 Task: Research Airbnb accommodation in Kota Bharu, Malaysia from 30th December, 2023 to 31st December, 2023 for 4 adults. Place can be private room with 4 bedrooms having 4 beds and 4 bathrooms. Property type can be flat. Amenities needed are: wifi, TV, free parkinig on premises, gym, breakfast.
Action: Mouse moved to (432, 116)
Screenshot: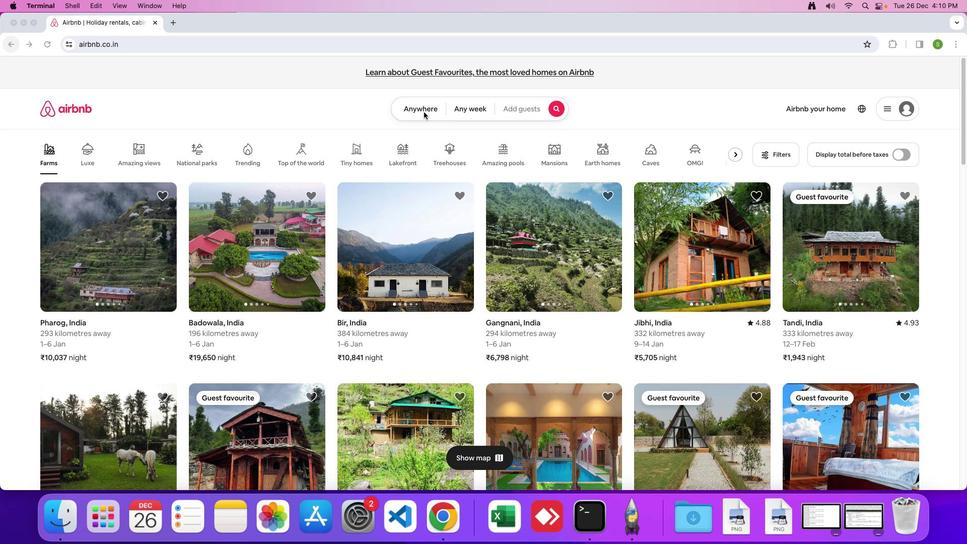
Action: Mouse pressed left at (432, 116)
Screenshot: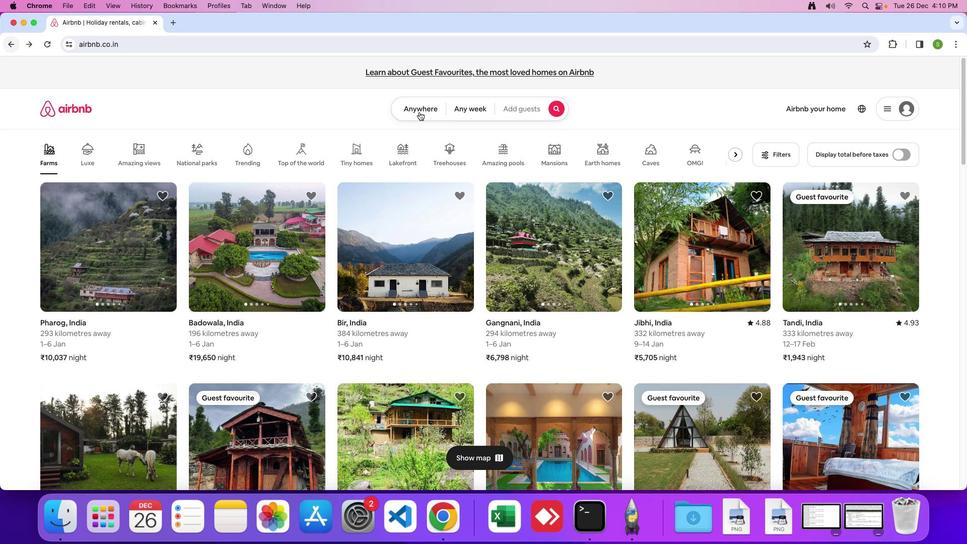 
Action: Mouse moved to (425, 116)
Screenshot: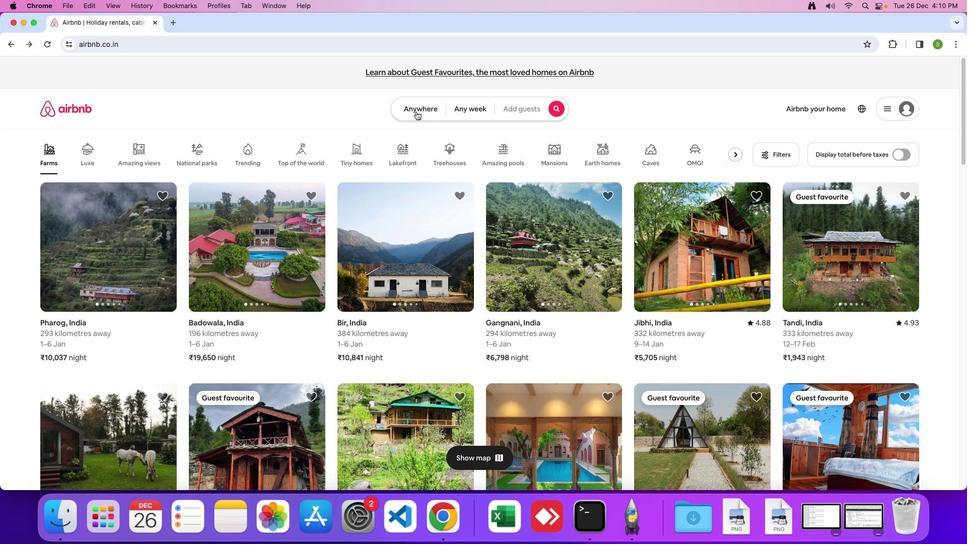 
Action: Mouse pressed left at (425, 116)
Screenshot: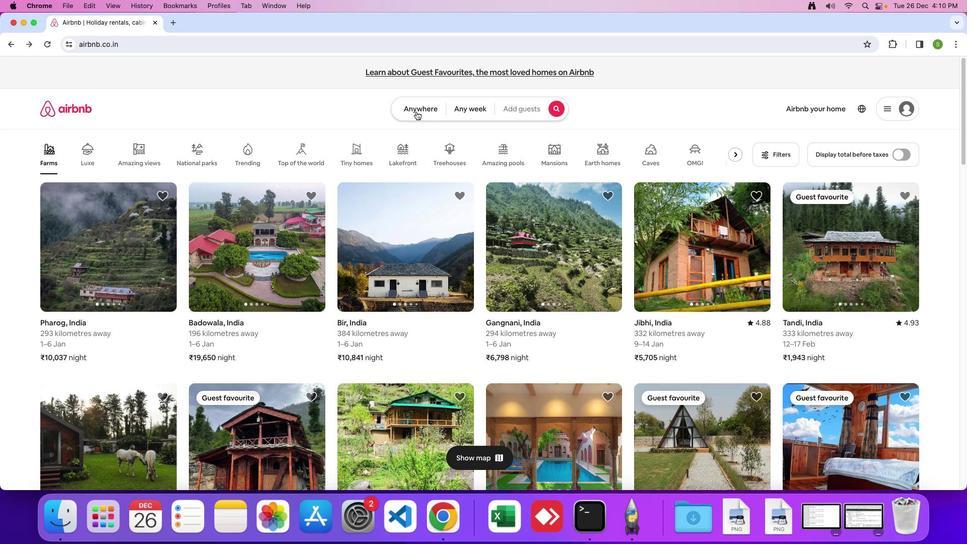 
Action: Mouse moved to (359, 142)
Screenshot: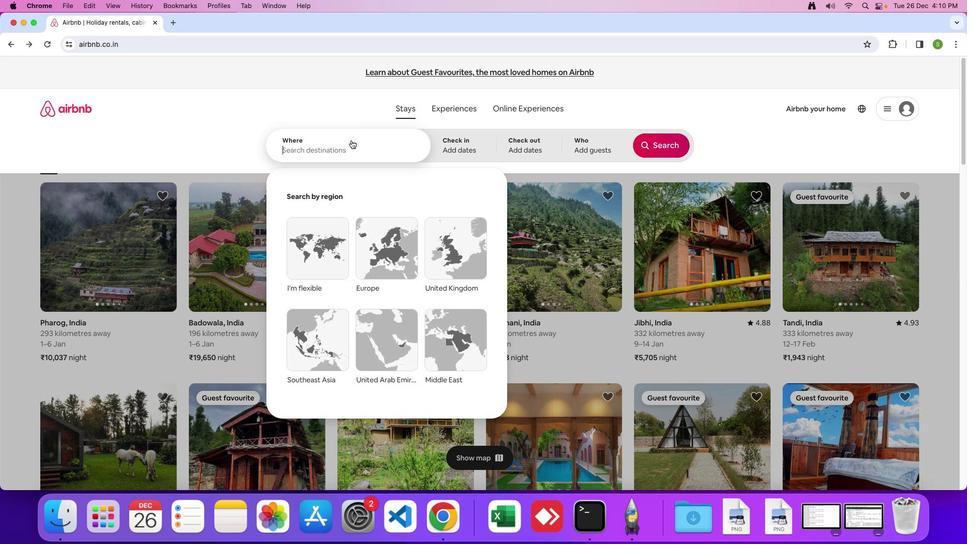 
Action: Mouse pressed left at (359, 142)
Screenshot: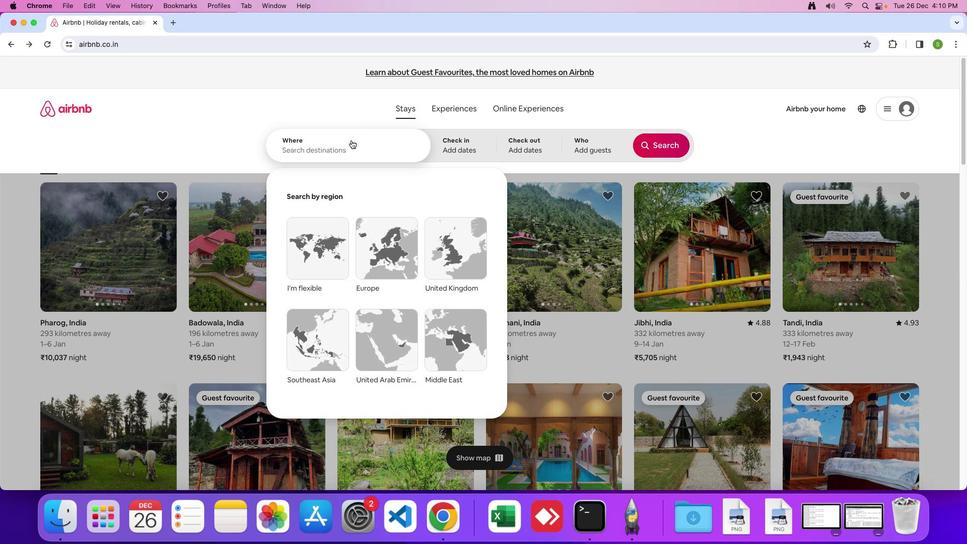 
Action: Mouse moved to (359, 142)
Screenshot: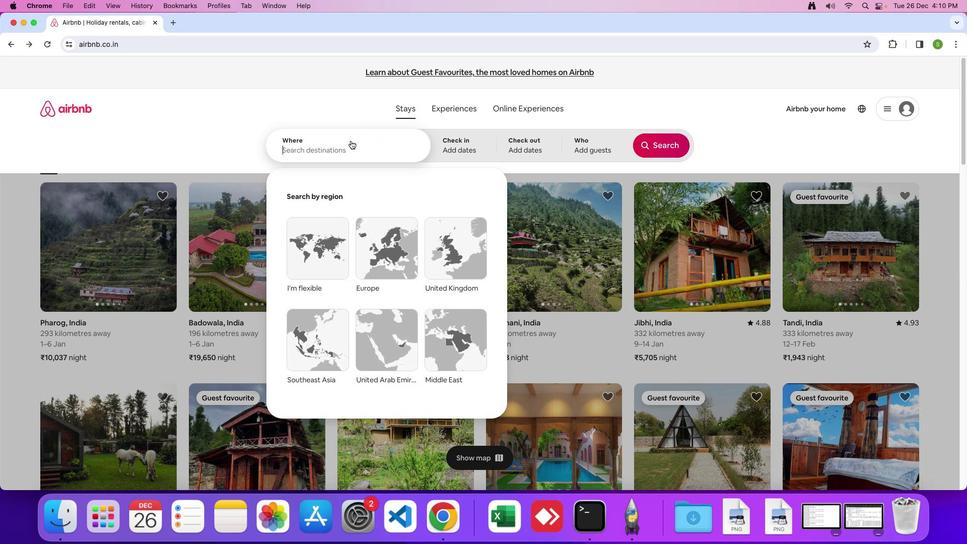 
Action: Key pressed 'K'Key.caps_lock'o''t''a'Key.spaceKey.shift'B''a''h'Key.backspaceKey.backspace'h''a''r''y'Key.backspace'u'','Key.spaceKey.shift'M''a''l''a''y''s''i''a'Key.enter
Screenshot: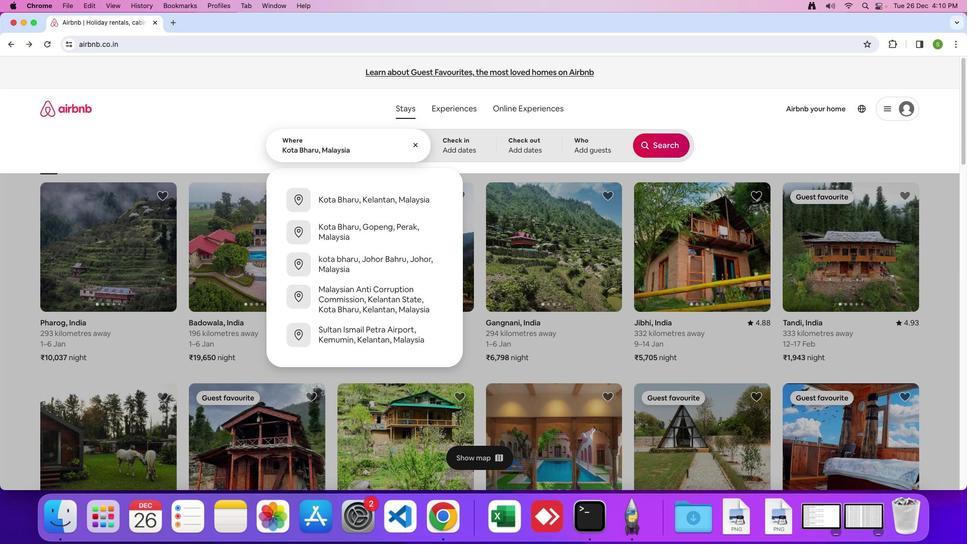 
Action: Mouse moved to (465, 345)
Screenshot: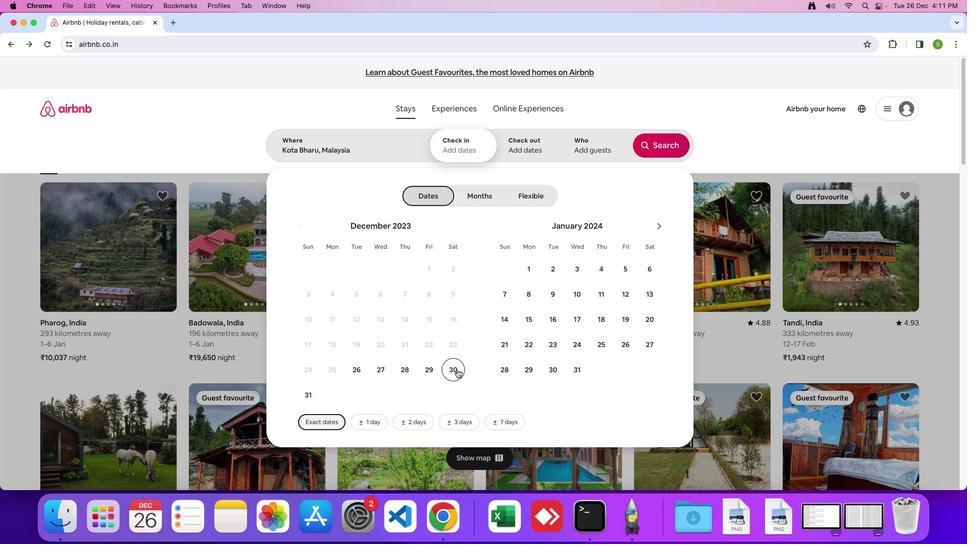 
Action: Mouse pressed left at (465, 345)
Screenshot: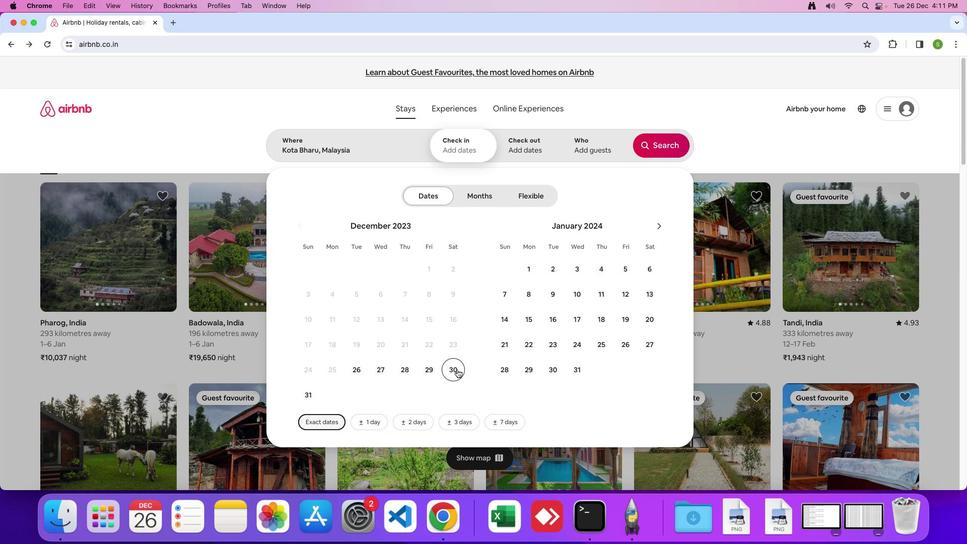 
Action: Mouse moved to (324, 368)
Screenshot: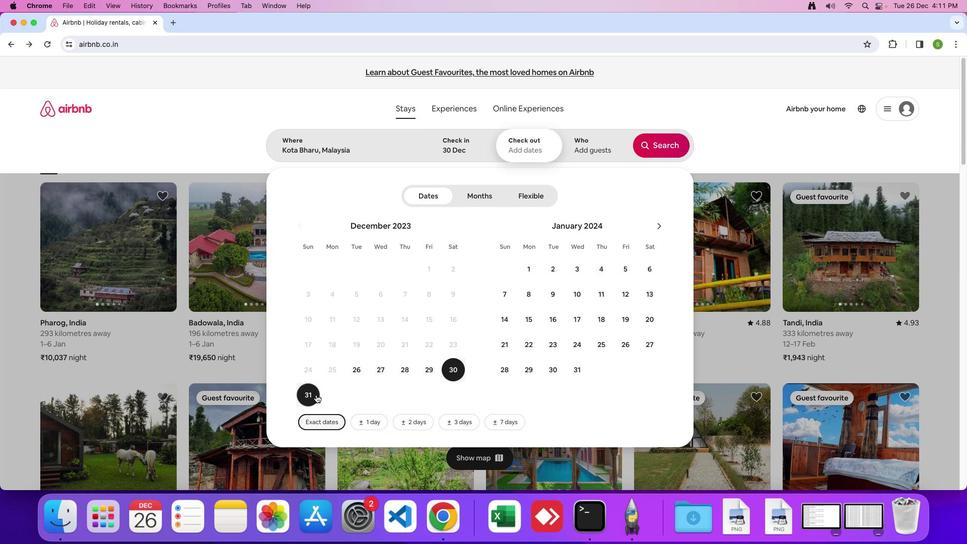 
Action: Mouse pressed left at (324, 368)
Screenshot: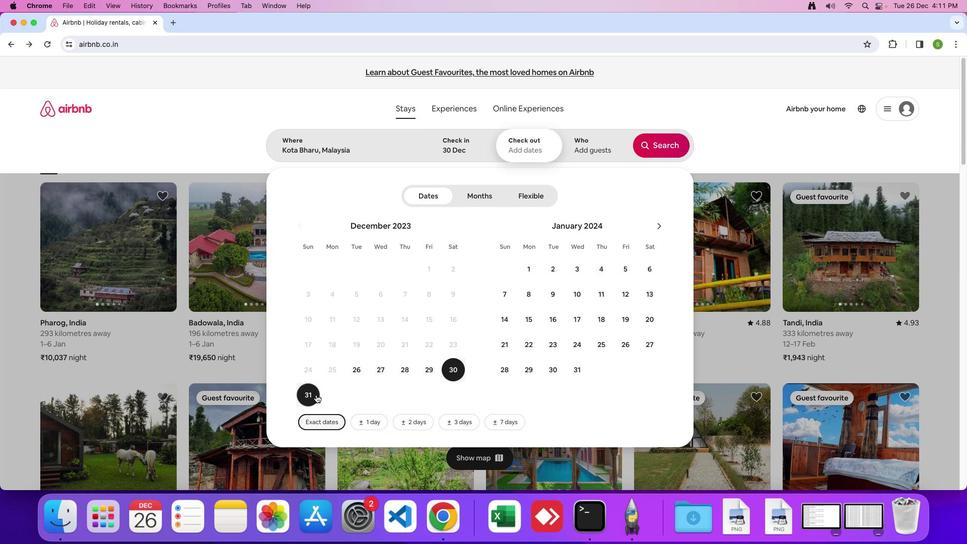 
Action: Mouse moved to (614, 153)
Screenshot: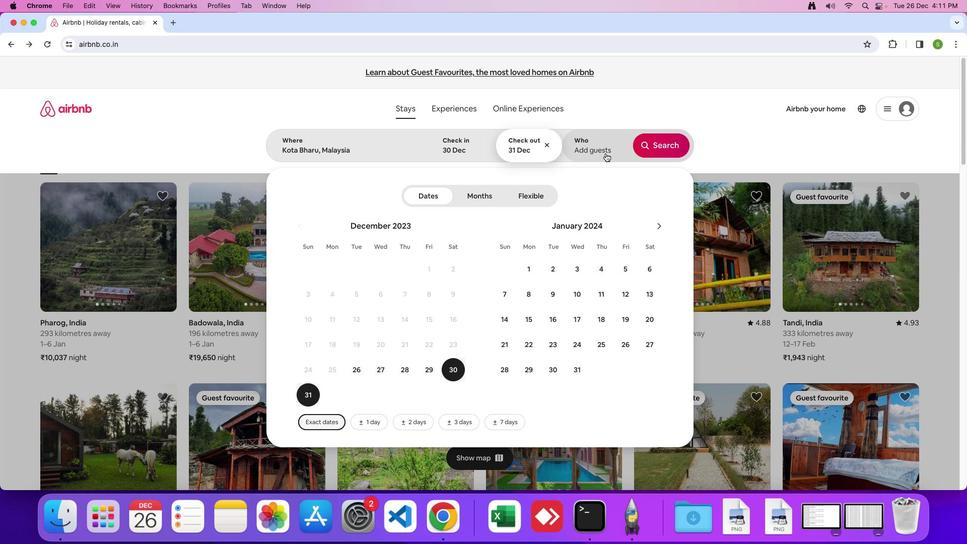 
Action: Mouse pressed left at (614, 153)
Screenshot: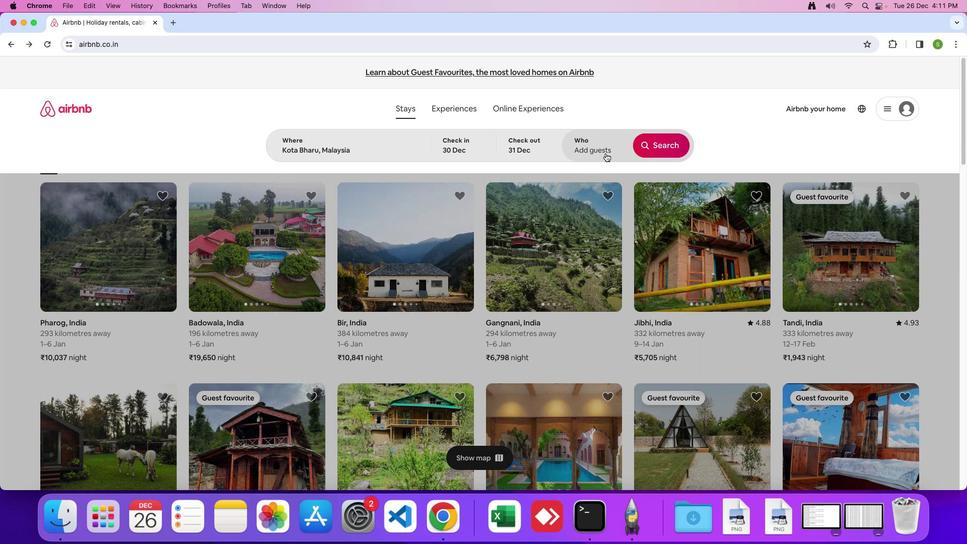 
Action: Mouse moved to (672, 194)
Screenshot: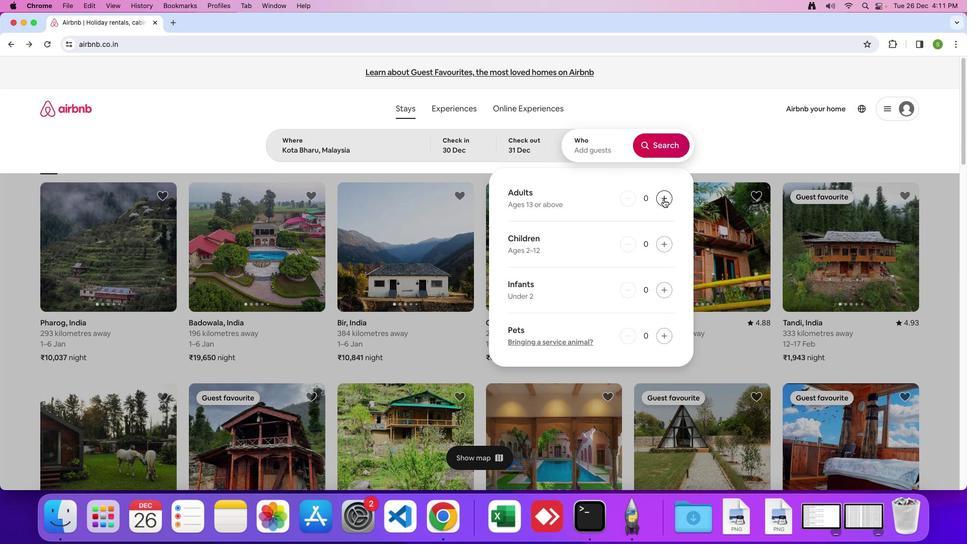 
Action: Mouse pressed left at (672, 194)
Screenshot: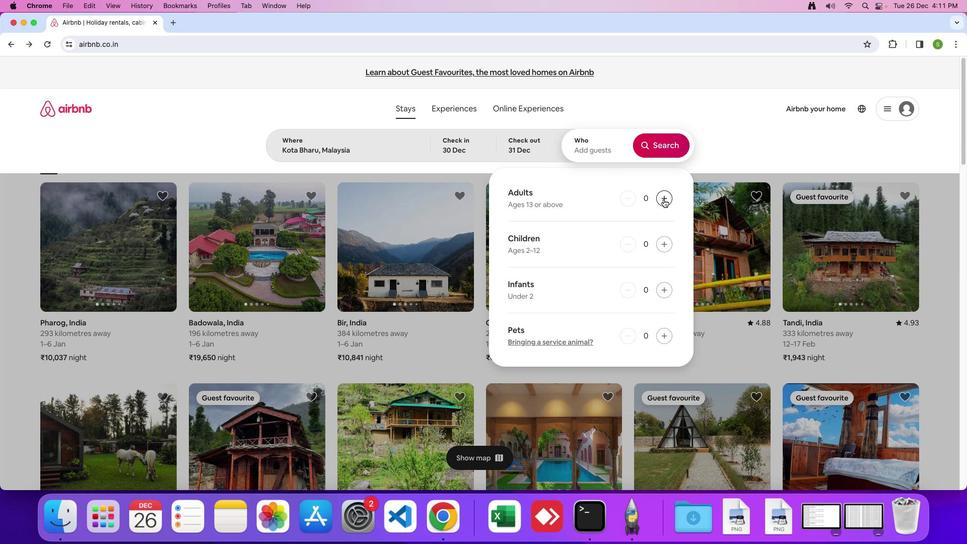 
Action: Mouse pressed left at (672, 194)
Screenshot: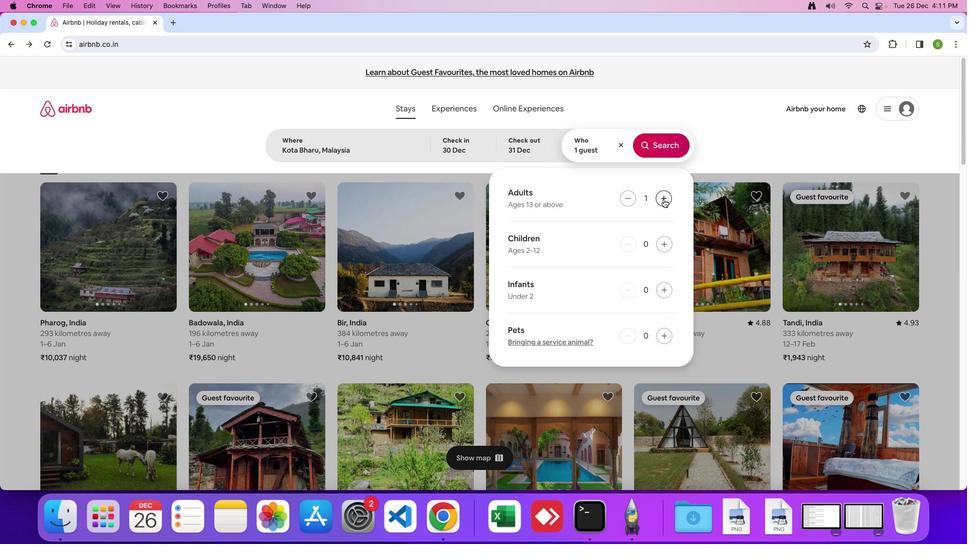 
Action: Mouse pressed left at (672, 194)
Screenshot: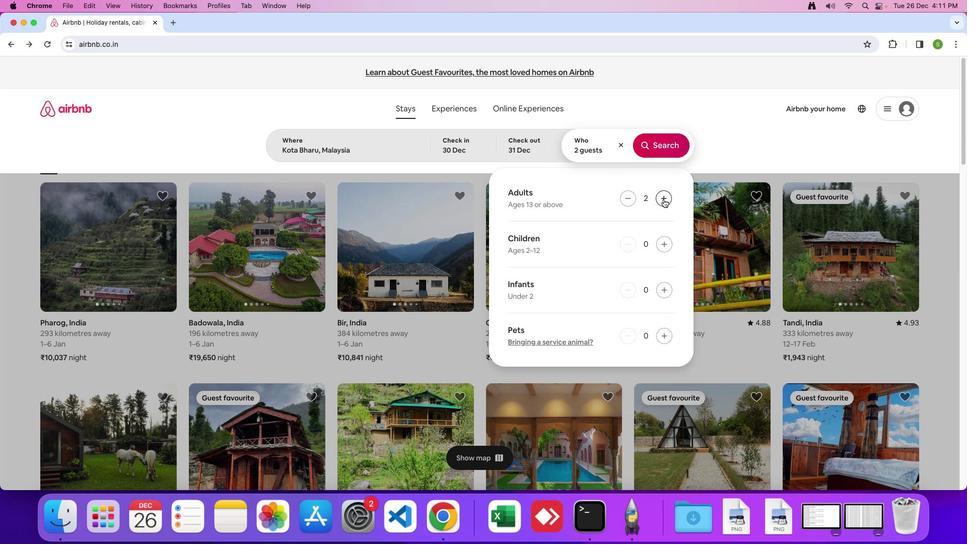 
Action: Mouse pressed left at (672, 194)
Screenshot: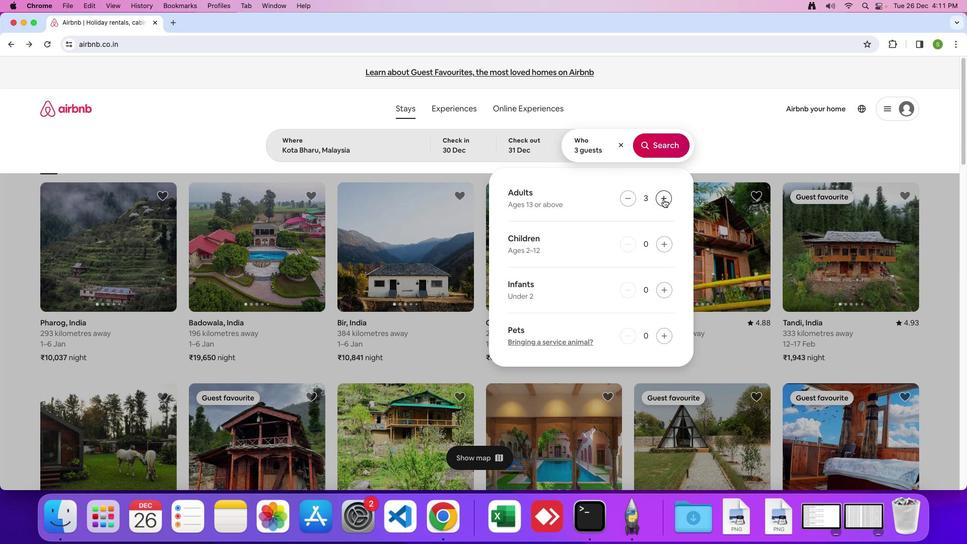 
Action: Mouse moved to (665, 153)
Screenshot: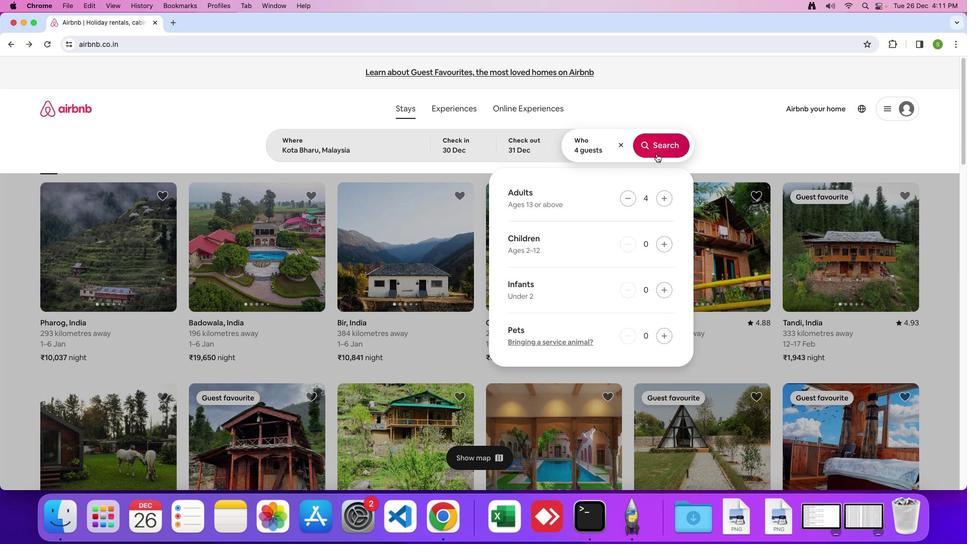 
Action: Mouse pressed left at (665, 153)
Screenshot: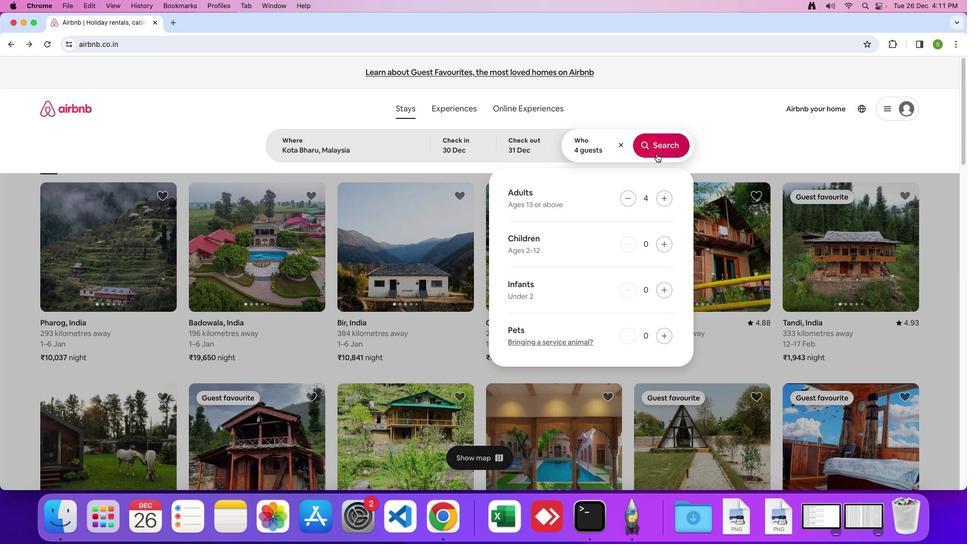 
Action: Mouse moved to (801, 123)
Screenshot: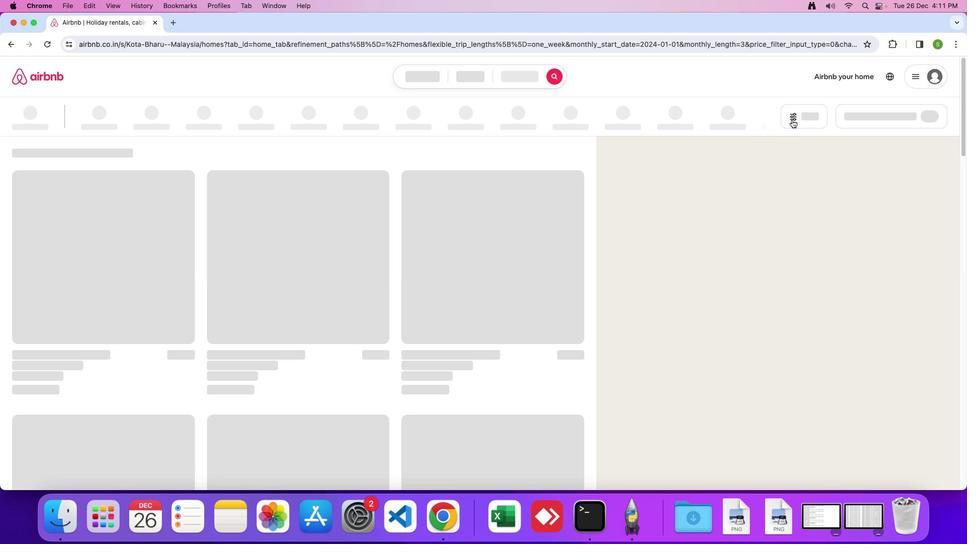
Action: Mouse pressed left at (801, 123)
Screenshot: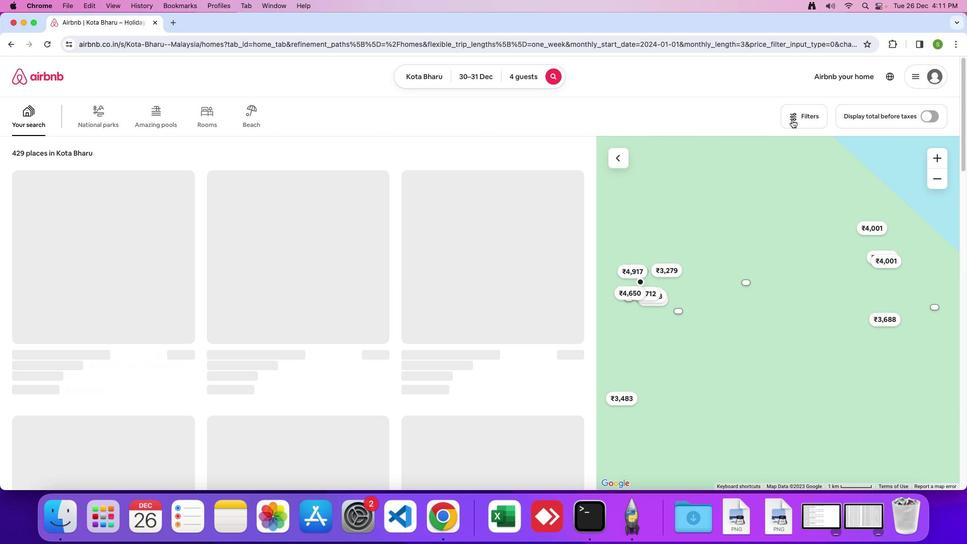 
Action: Mouse moved to (453, 326)
Screenshot: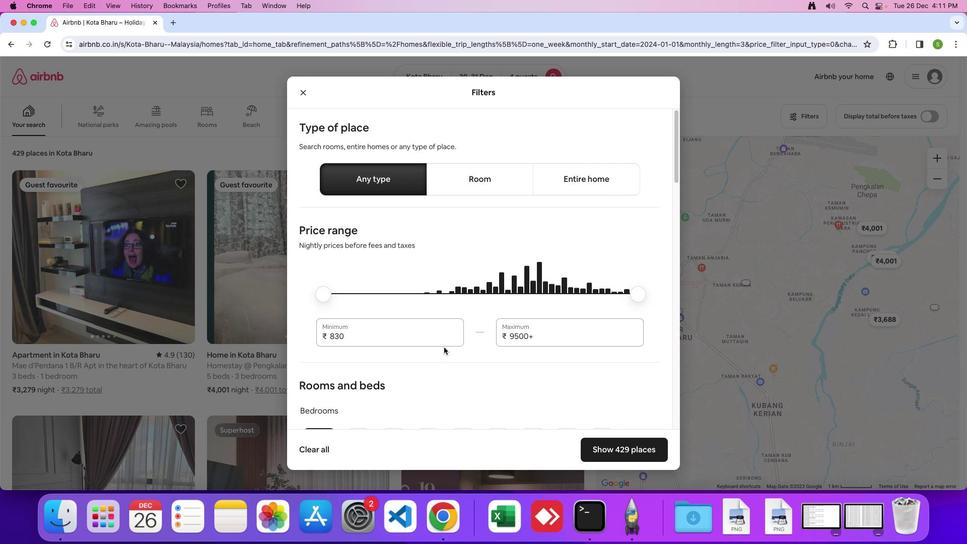 
Action: Mouse scrolled (453, 326) with delta (7, 16)
Screenshot: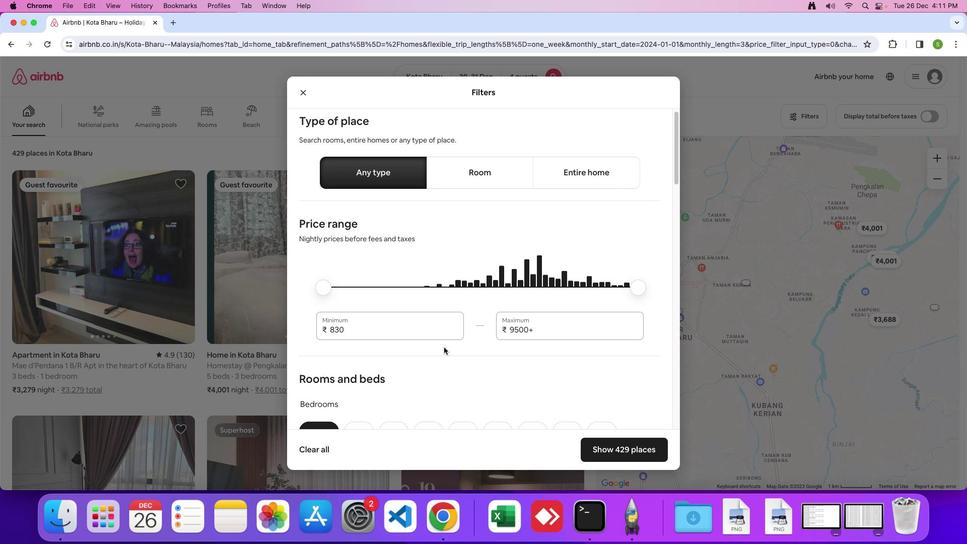 
Action: Mouse scrolled (453, 326) with delta (7, 16)
Screenshot: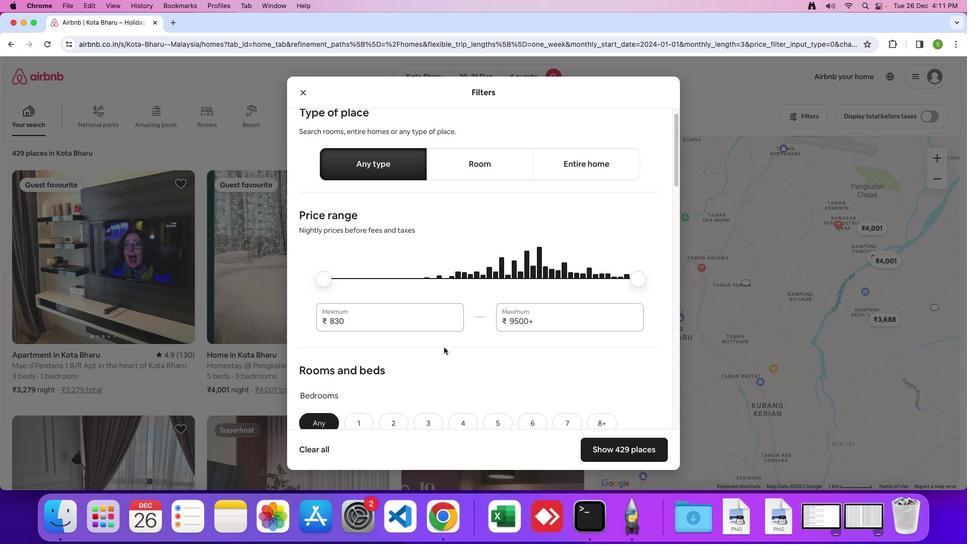 
Action: Mouse scrolled (453, 326) with delta (7, 16)
Screenshot: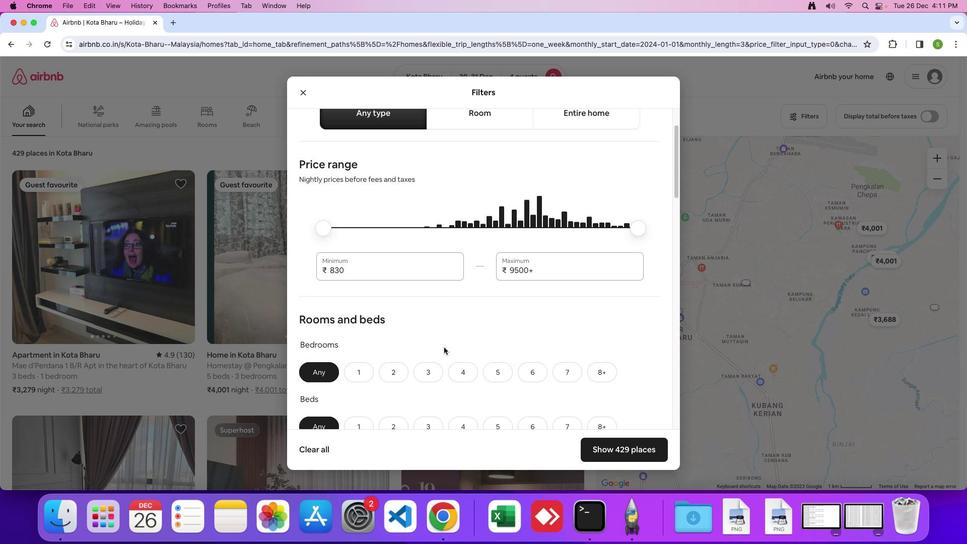 
Action: Mouse scrolled (453, 326) with delta (7, 16)
Screenshot: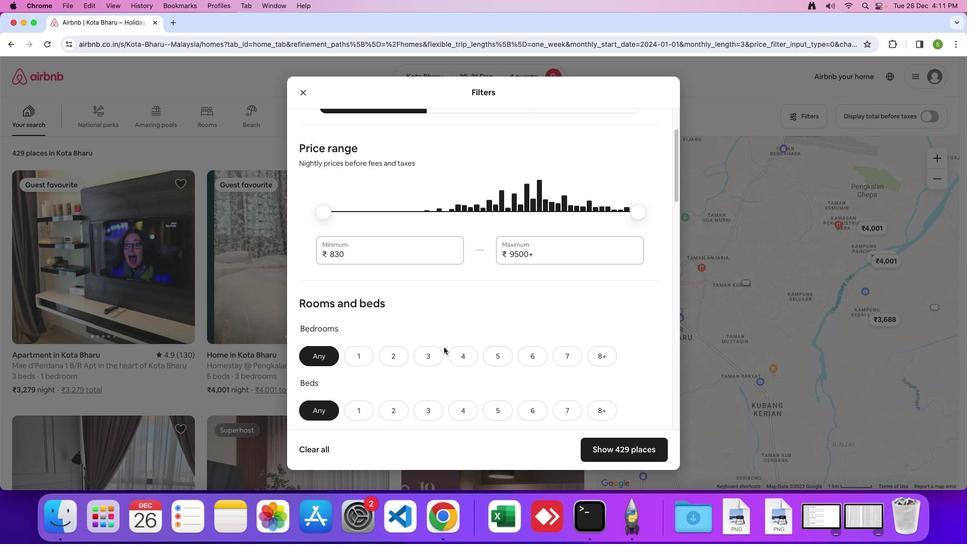 
Action: Mouse scrolled (453, 326) with delta (7, 16)
Screenshot: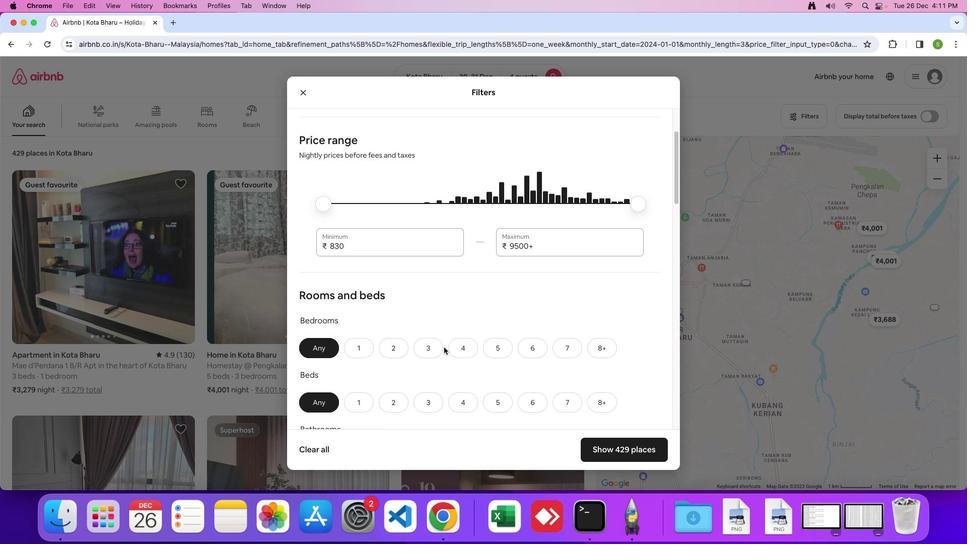 
Action: Mouse scrolled (453, 326) with delta (7, 16)
Screenshot: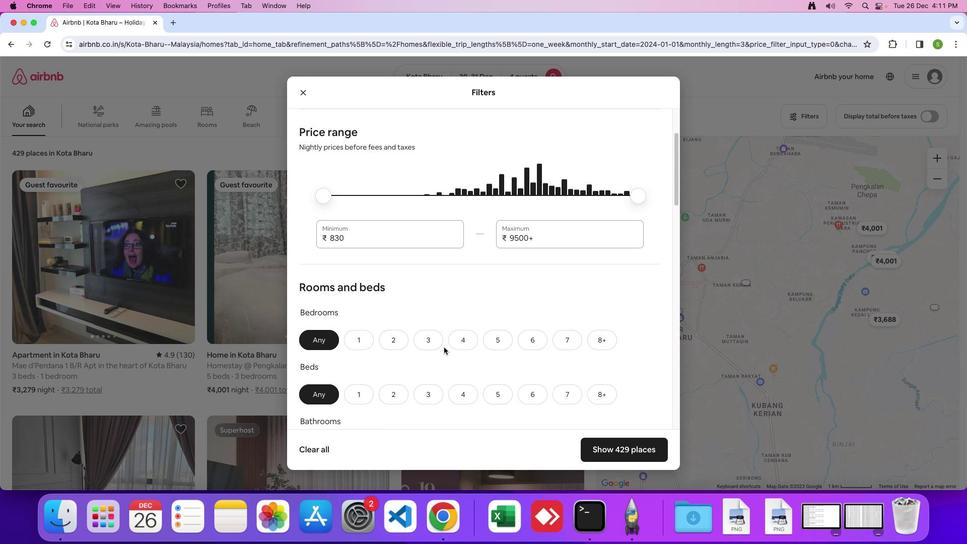 
Action: Mouse scrolled (453, 326) with delta (7, 16)
Screenshot: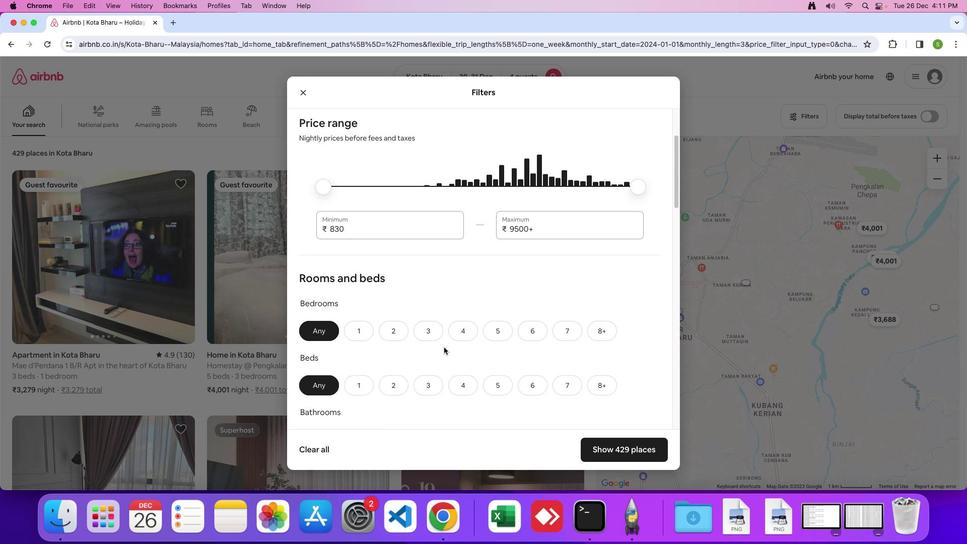 
Action: Mouse scrolled (453, 326) with delta (7, 16)
Screenshot: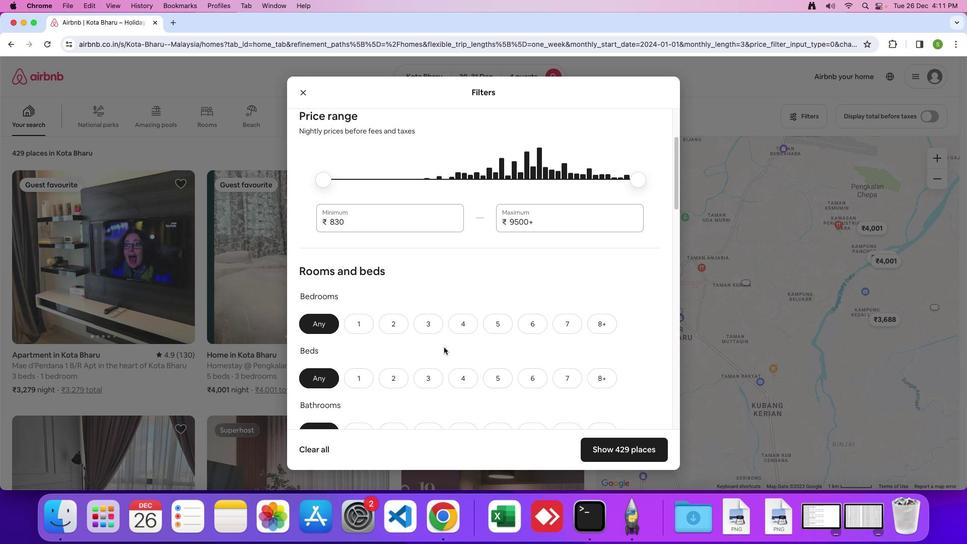 
Action: Mouse scrolled (453, 326) with delta (7, 16)
Screenshot: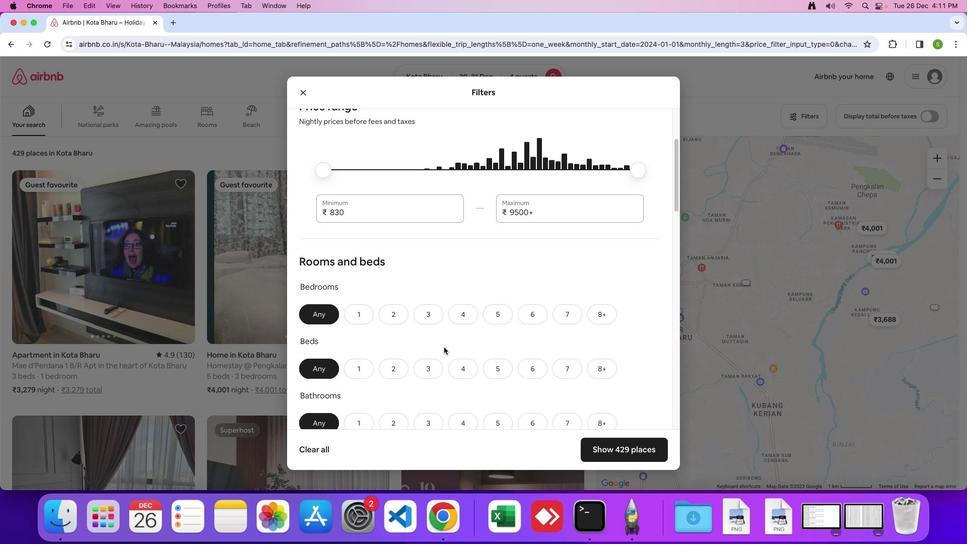 
Action: Mouse scrolled (453, 326) with delta (7, 16)
Screenshot: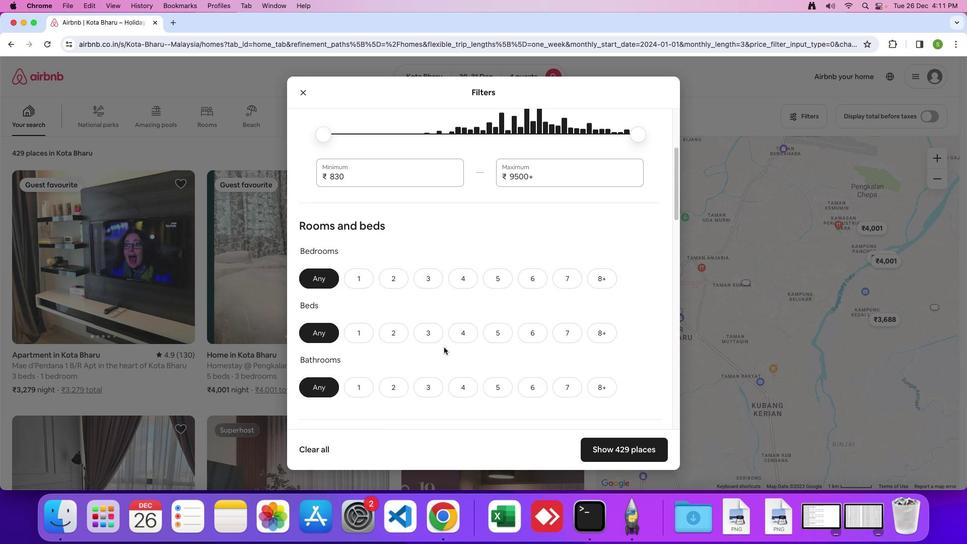 
Action: Mouse scrolled (453, 326) with delta (7, 16)
Screenshot: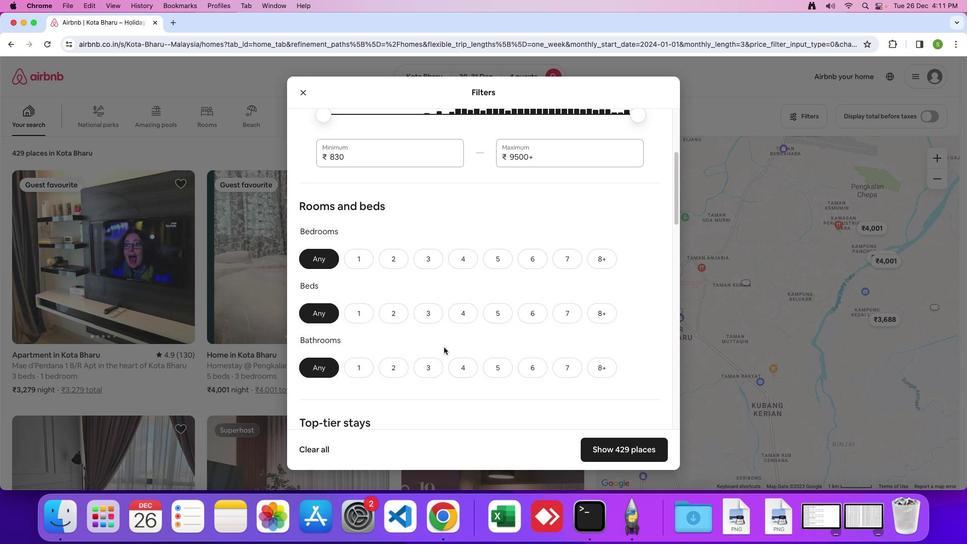 
Action: Mouse scrolled (453, 326) with delta (7, 16)
Screenshot: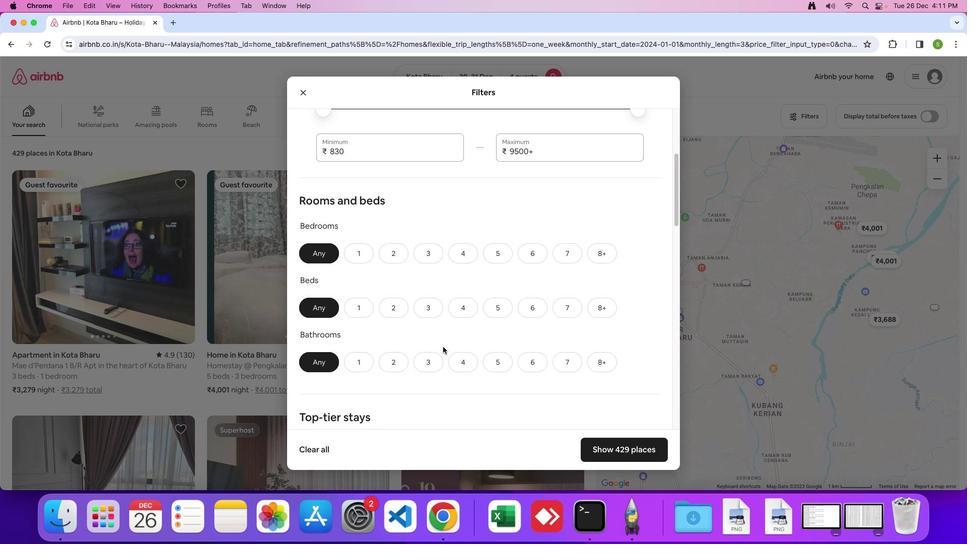 
Action: Mouse moved to (471, 240)
Screenshot: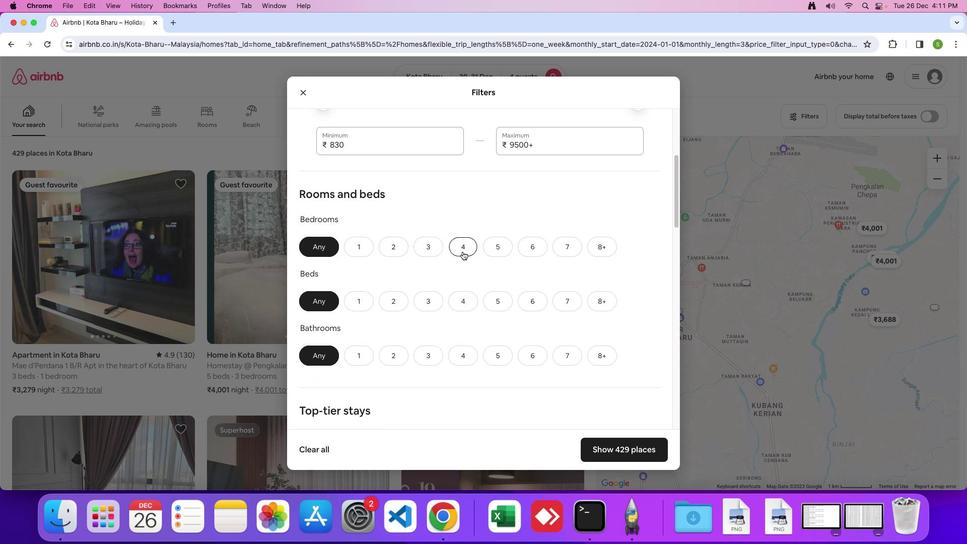 
Action: Mouse pressed left at (471, 240)
Screenshot: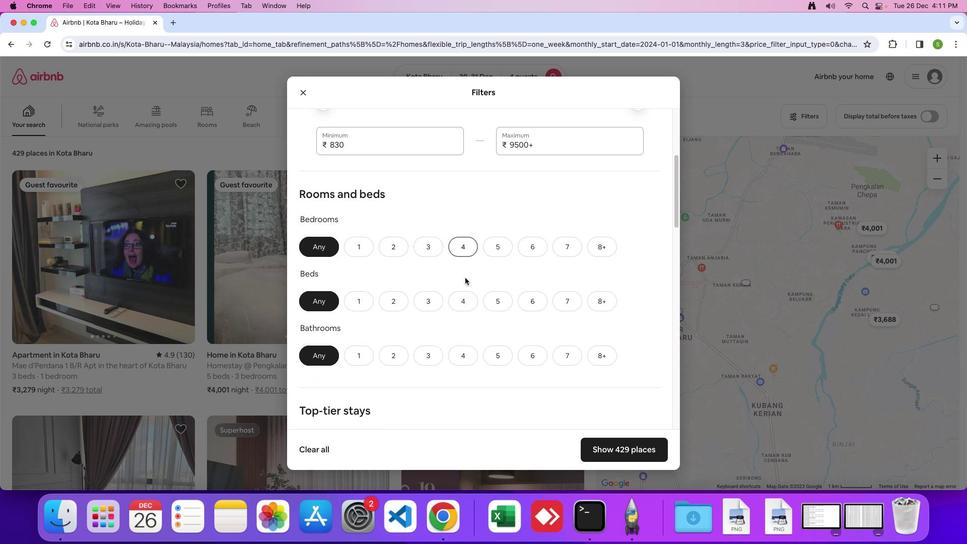
Action: Mouse moved to (473, 286)
Screenshot: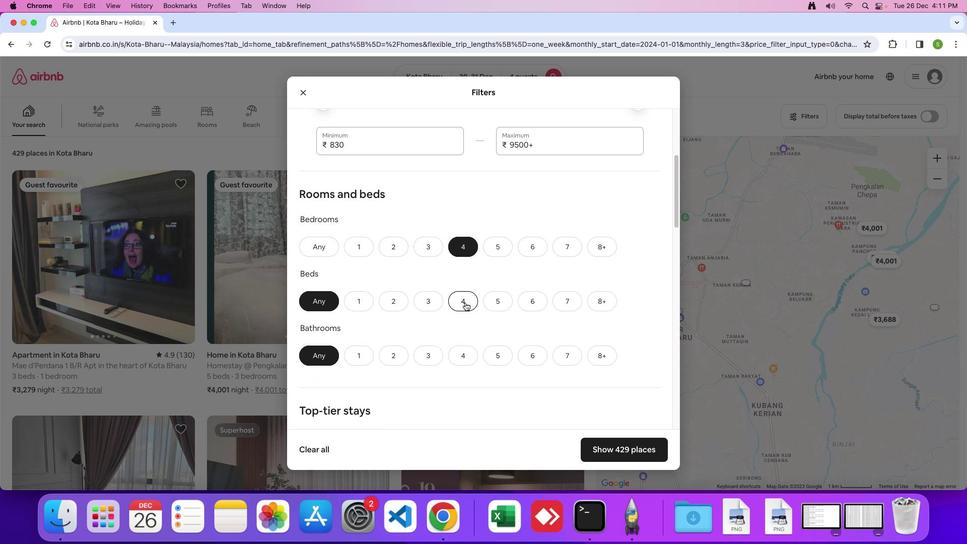 
Action: Mouse pressed left at (473, 286)
Screenshot: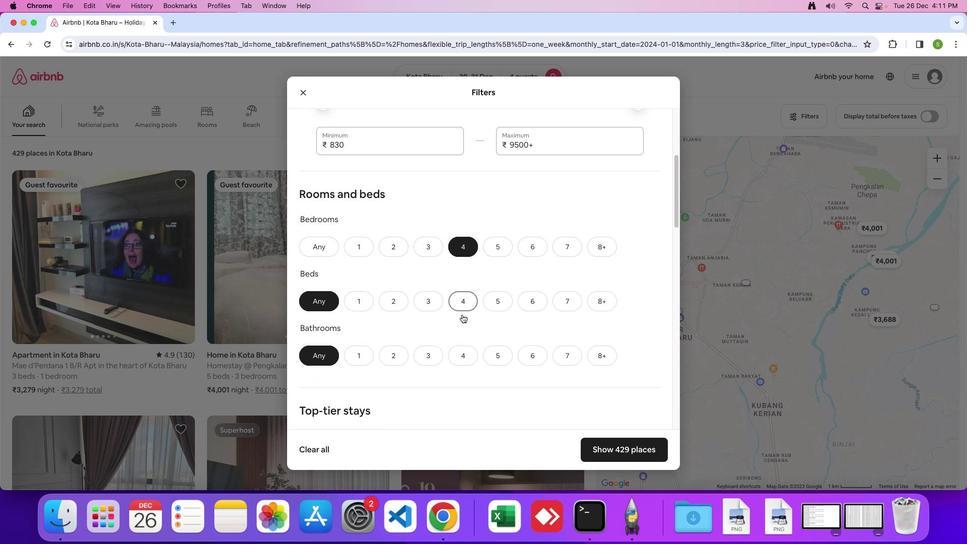 
Action: Mouse moved to (466, 326)
Screenshot: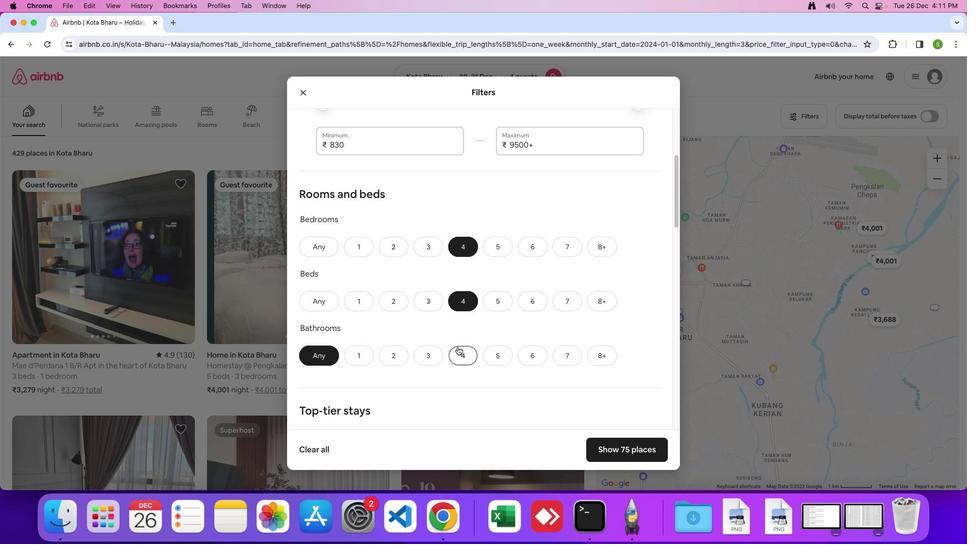 
Action: Mouse pressed left at (466, 326)
Screenshot: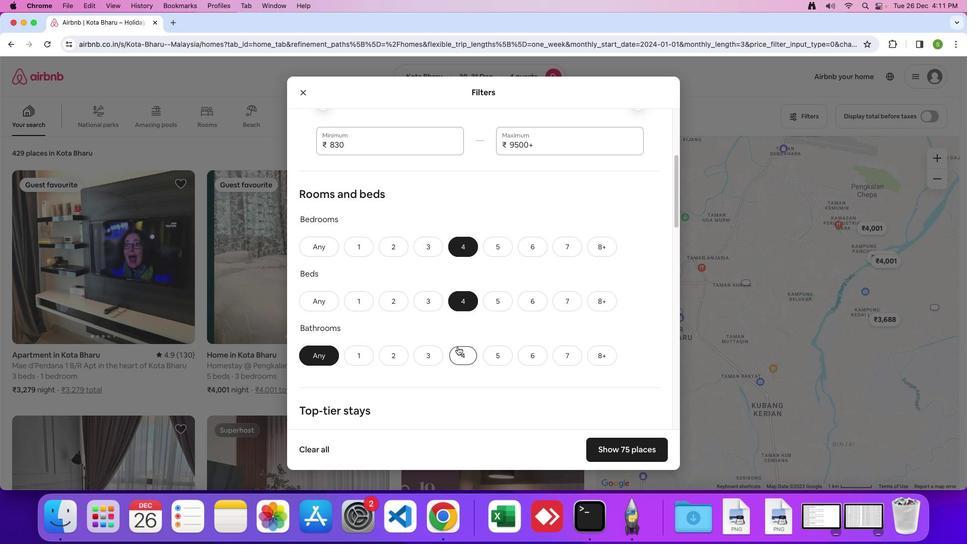
Action: Mouse moved to (464, 315)
Screenshot: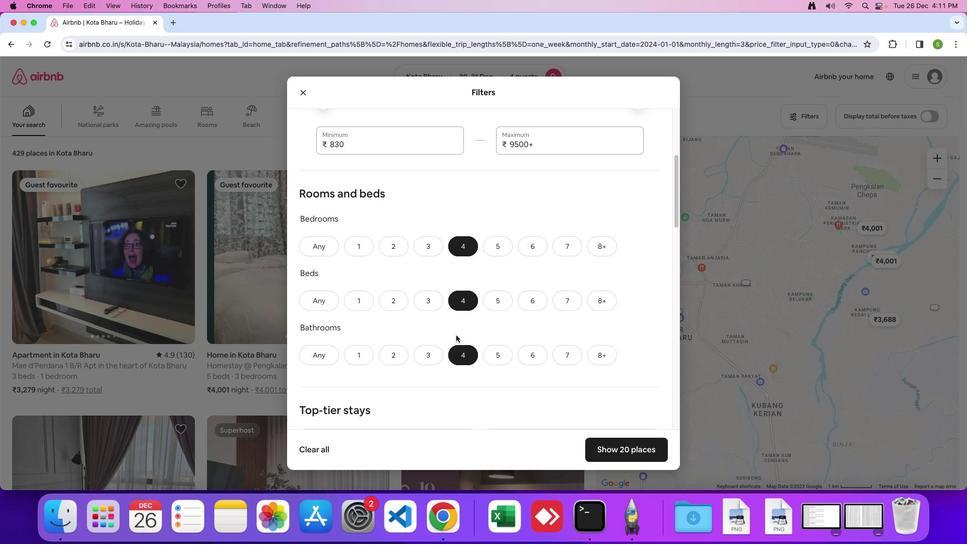 
Action: Mouse scrolled (464, 315) with delta (7, 16)
Screenshot: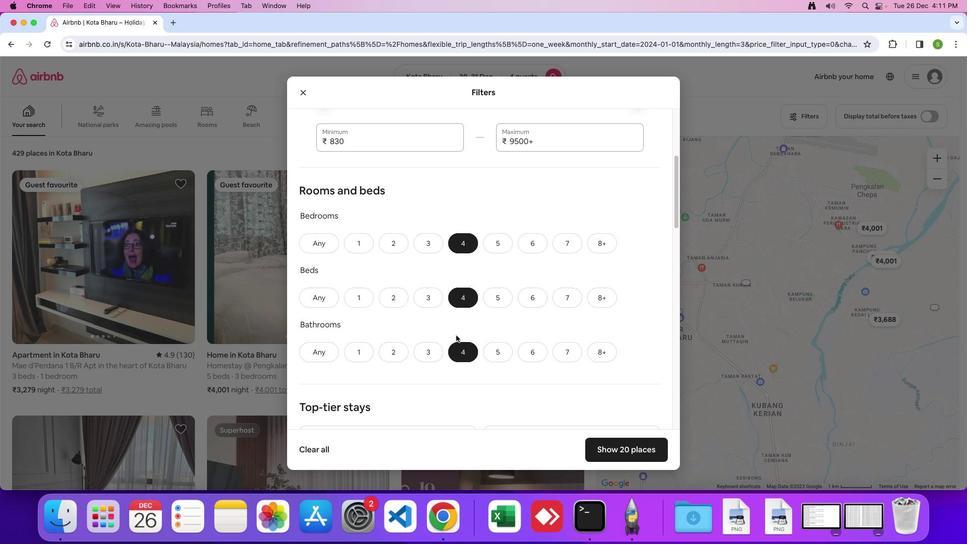 
Action: Mouse moved to (464, 314)
Screenshot: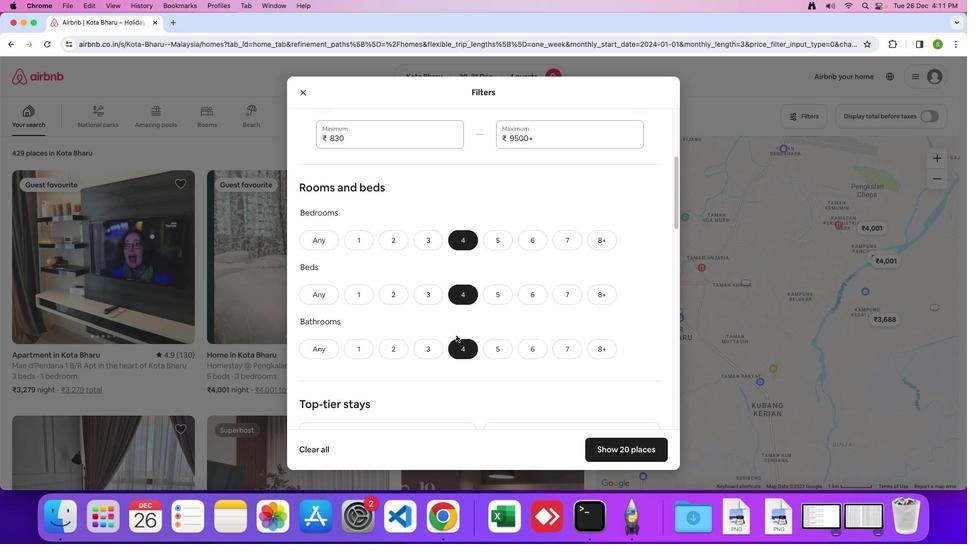 
Action: Mouse scrolled (464, 314) with delta (7, 16)
Screenshot: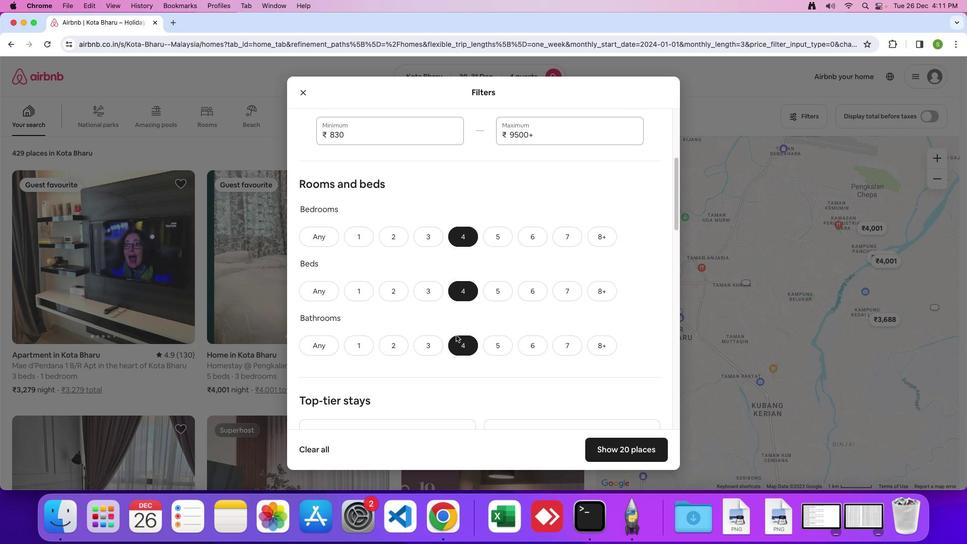 
Action: Mouse scrolled (464, 314) with delta (7, 16)
Screenshot: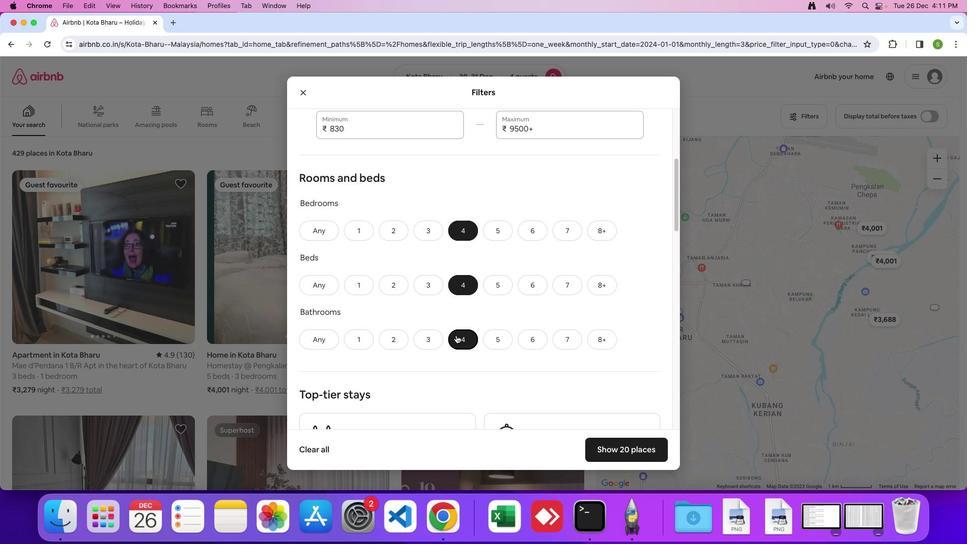 
Action: Mouse scrolled (464, 314) with delta (7, 16)
Screenshot: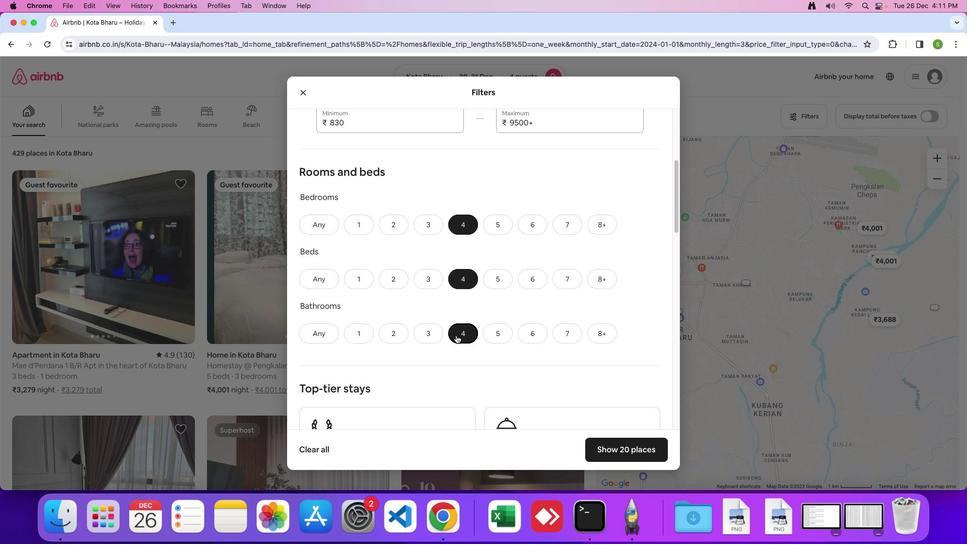 
Action: Mouse scrolled (464, 314) with delta (7, 16)
Screenshot: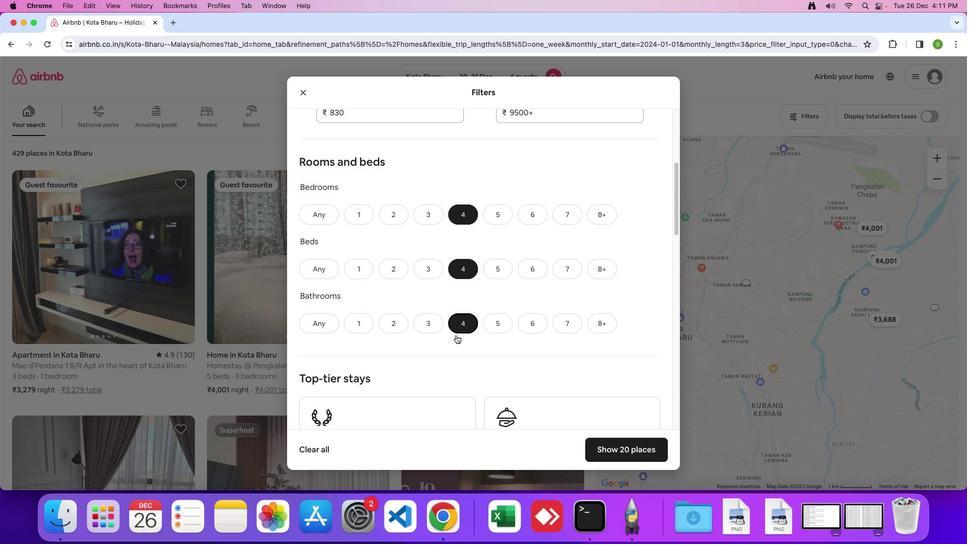 
Action: Mouse scrolled (464, 314) with delta (7, 16)
Screenshot: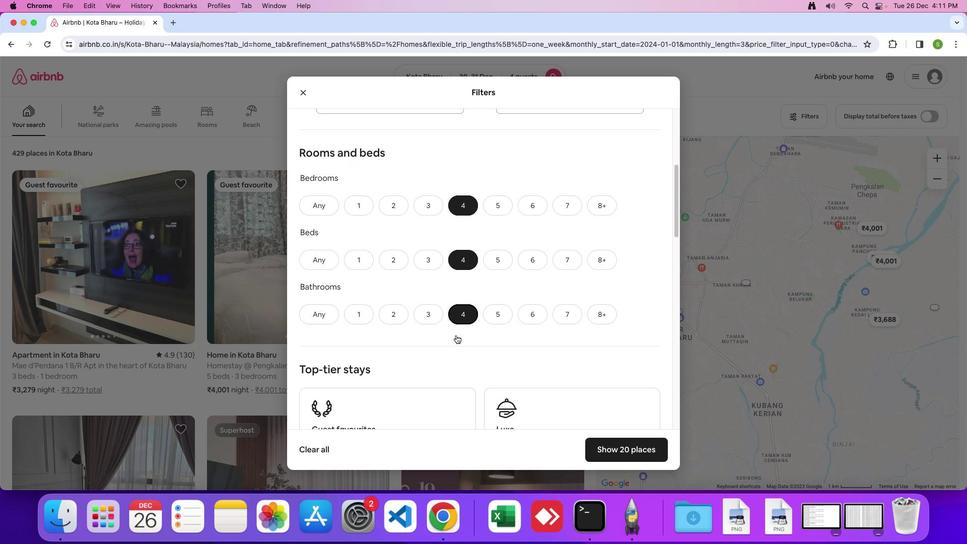 
Action: Mouse moved to (464, 315)
Screenshot: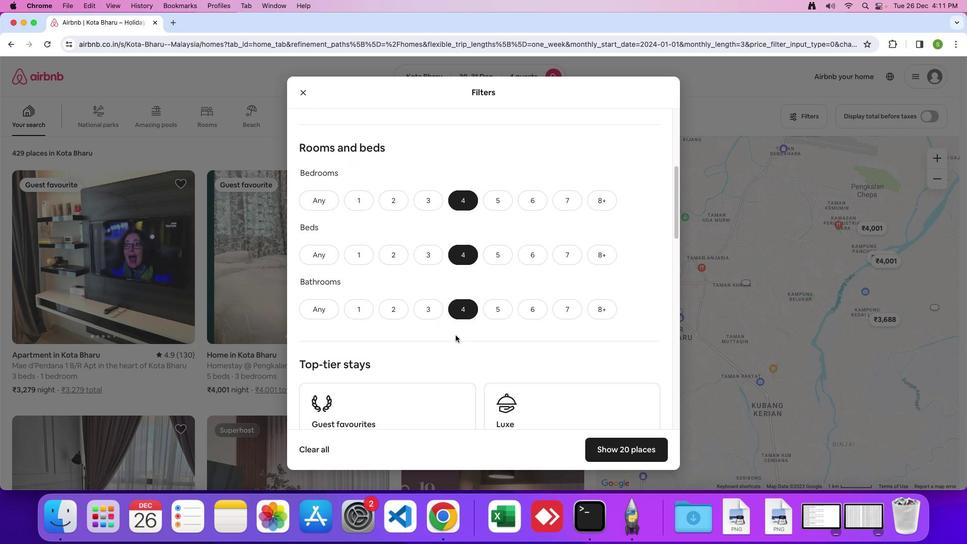 
Action: Mouse scrolled (464, 315) with delta (7, 16)
Screenshot: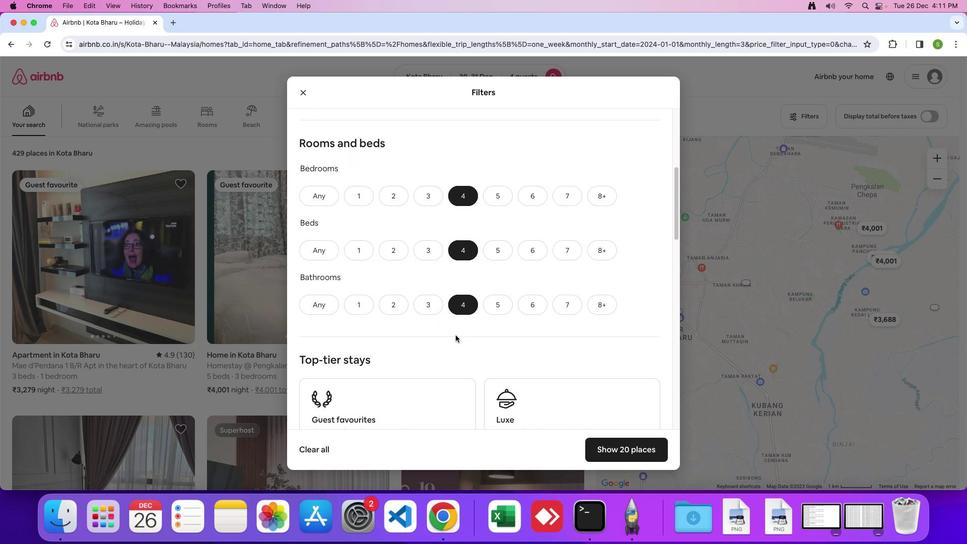
Action: Mouse scrolled (464, 315) with delta (7, 16)
Screenshot: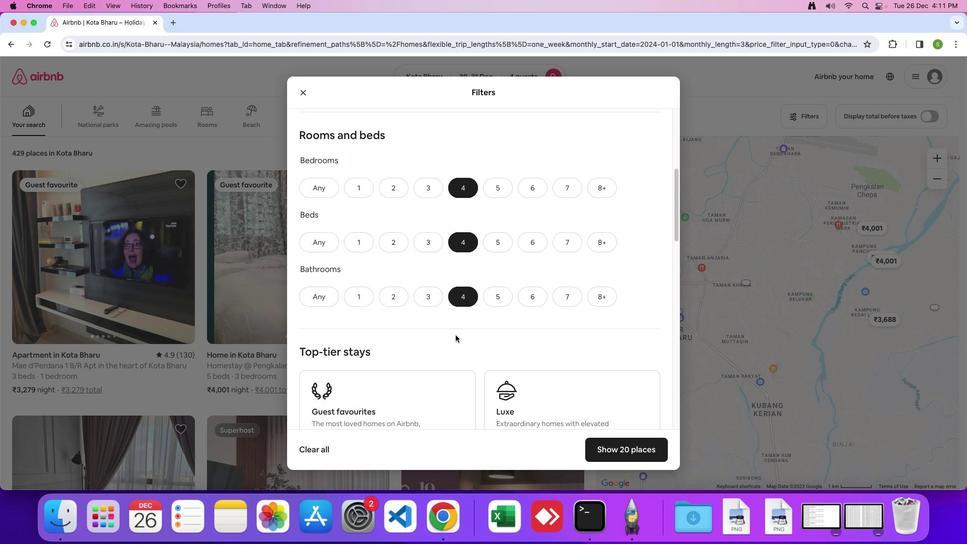 
Action: Mouse moved to (464, 315)
Screenshot: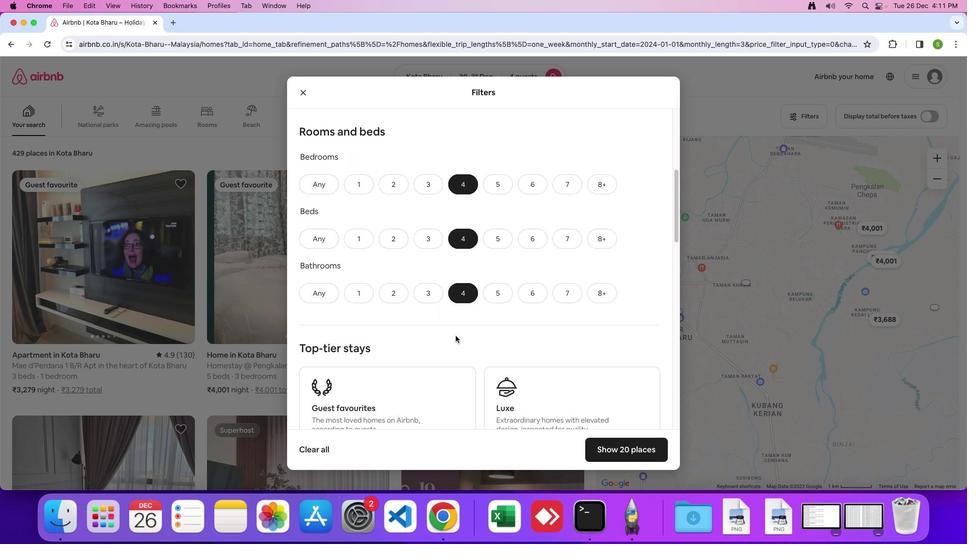 
Action: Mouse scrolled (464, 315) with delta (7, 16)
Screenshot: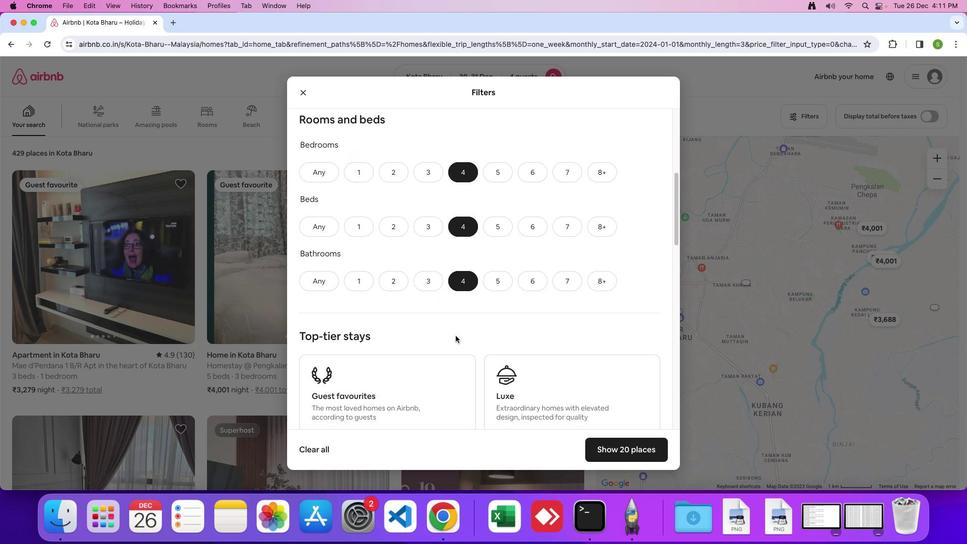 
Action: Mouse scrolled (464, 315) with delta (7, 16)
Screenshot: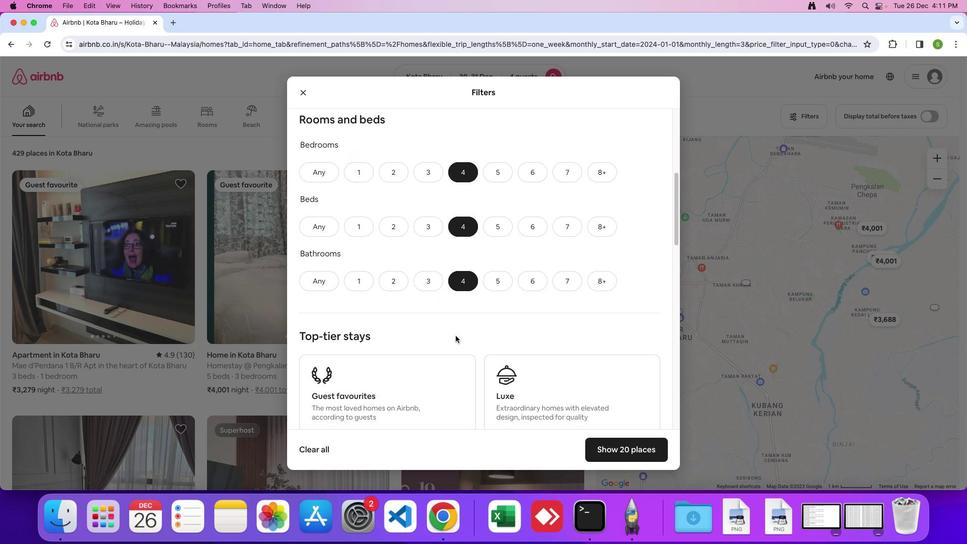
Action: Mouse scrolled (464, 315) with delta (7, 16)
Screenshot: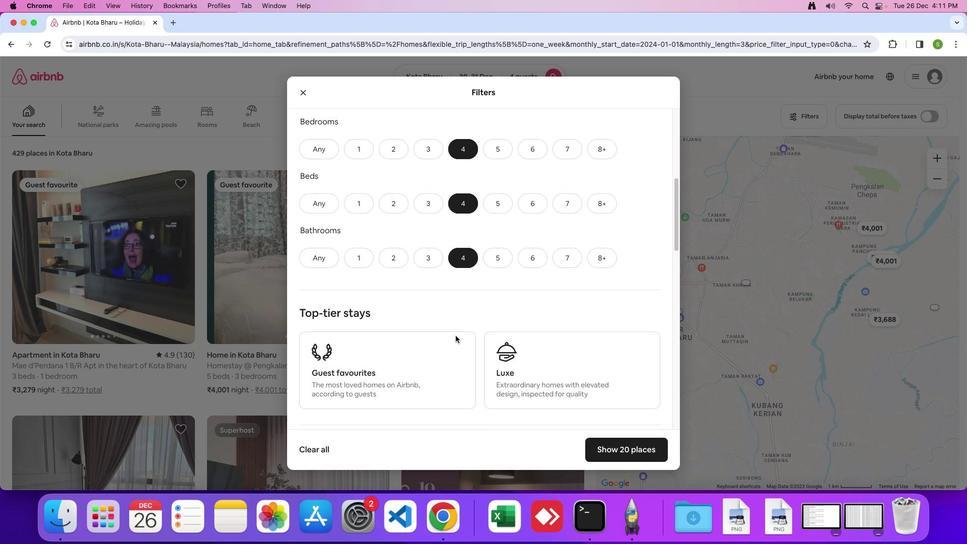 
Action: Mouse scrolled (464, 315) with delta (7, 16)
Screenshot: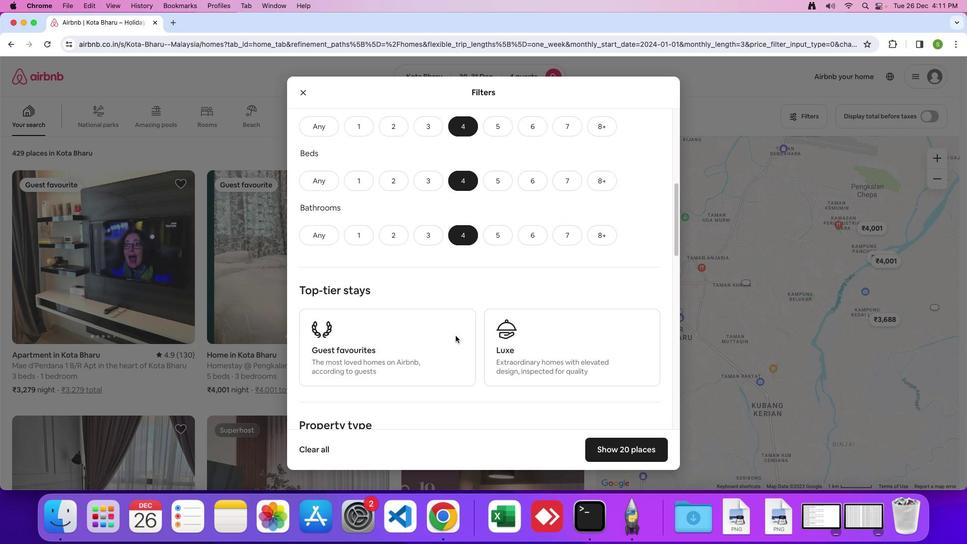 
Action: Mouse scrolled (464, 315) with delta (7, 15)
Screenshot: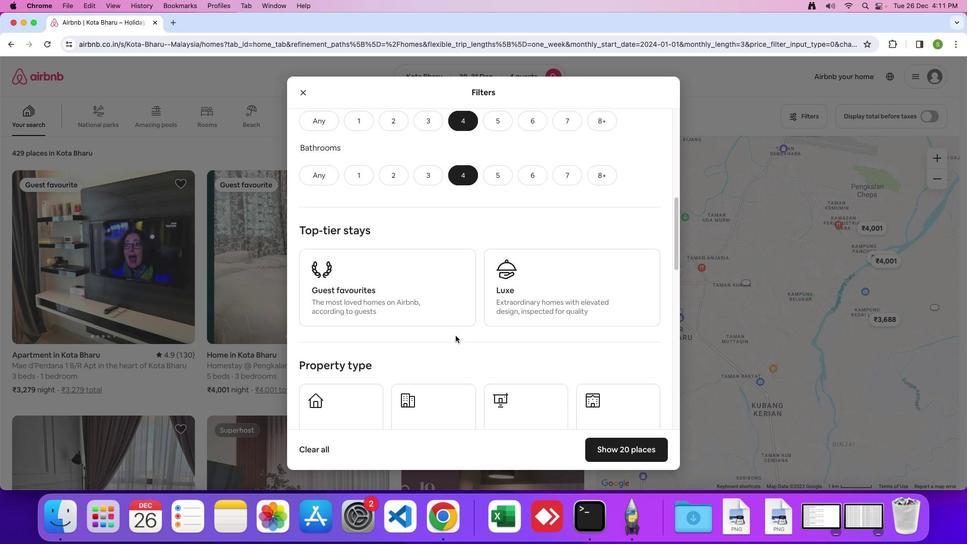 
Action: Mouse scrolled (464, 315) with delta (7, 16)
Screenshot: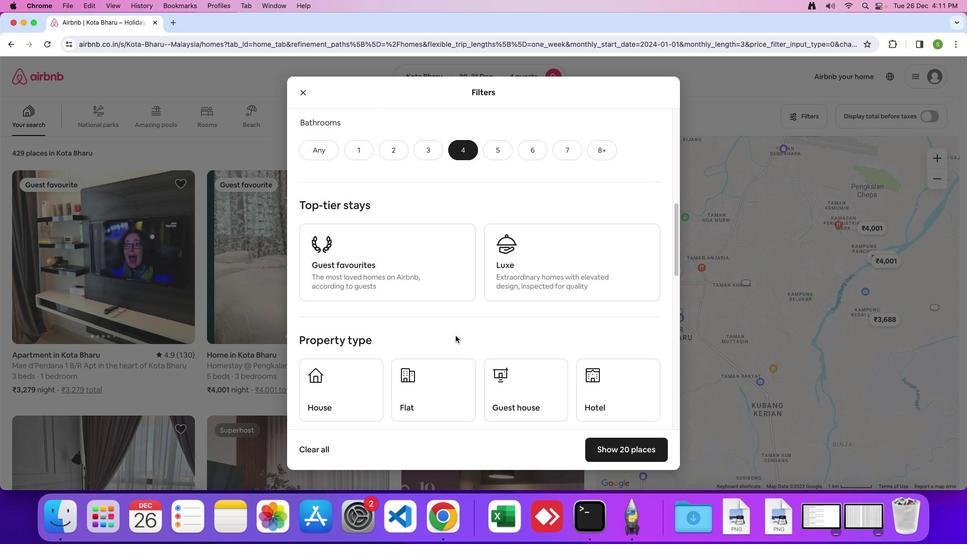 
Action: Mouse scrolled (464, 315) with delta (7, 16)
Screenshot: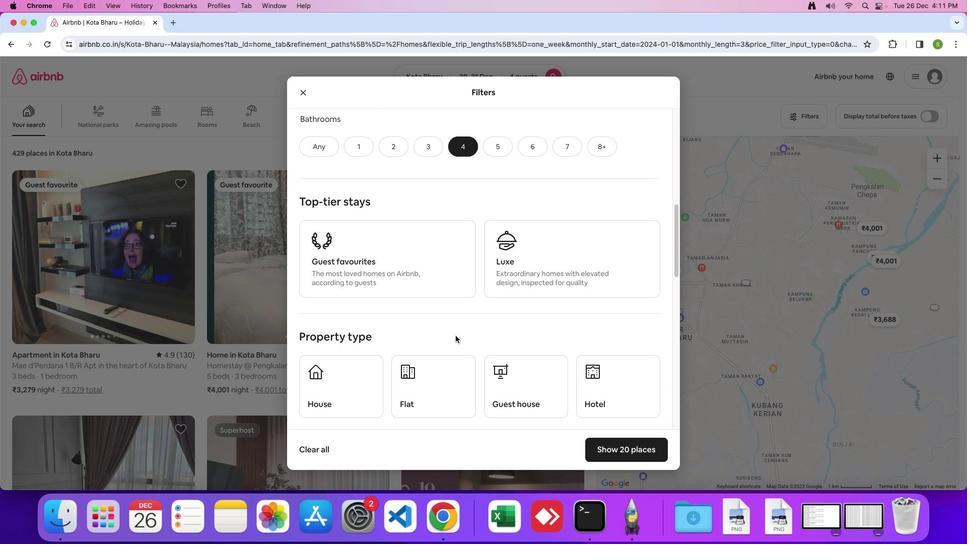 
Action: Mouse moved to (431, 341)
Screenshot: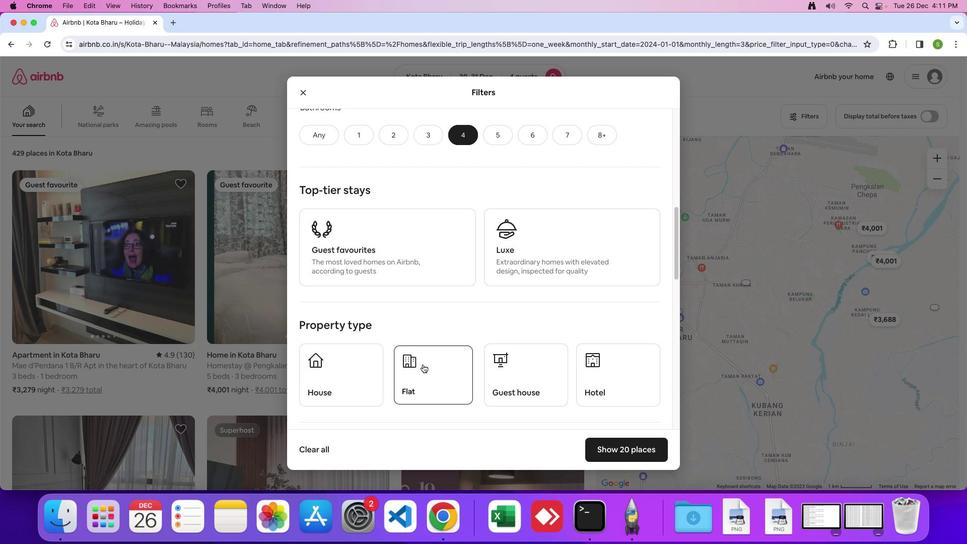 
Action: Mouse pressed left at (431, 341)
Screenshot: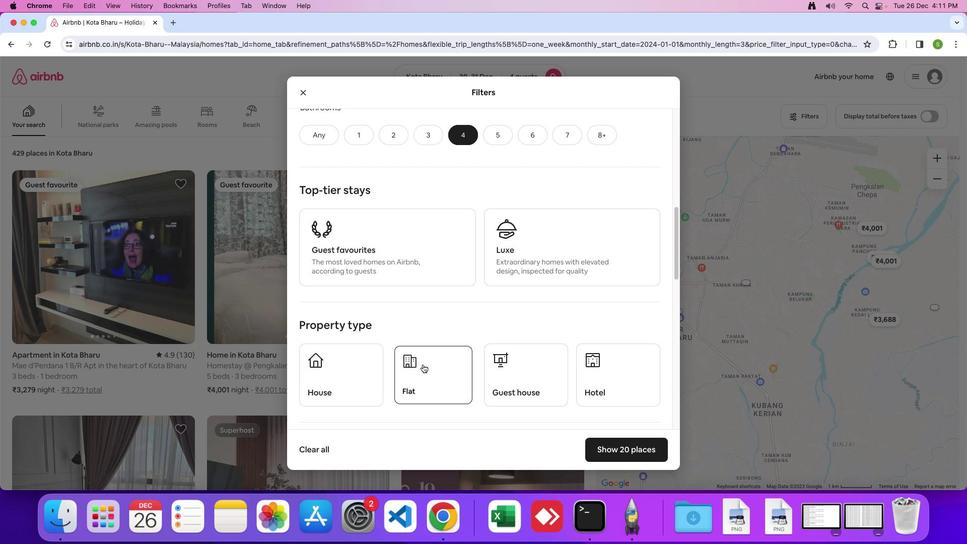 
Action: Mouse moved to (434, 341)
Screenshot: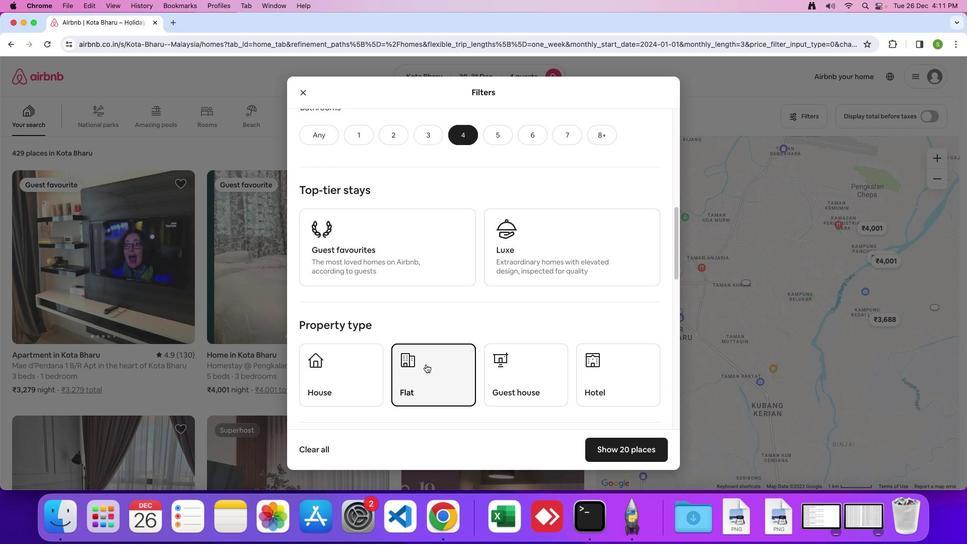 
Action: Mouse scrolled (434, 341) with delta (7, 16)
Screenshot: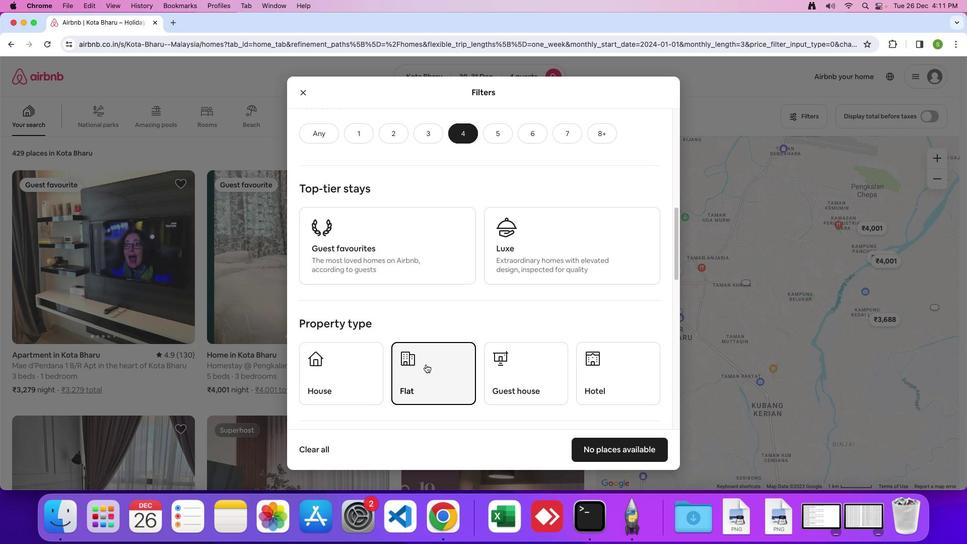 
Action: Mouse scrolled (434, 341) with delta (7, 16)
Screenshot: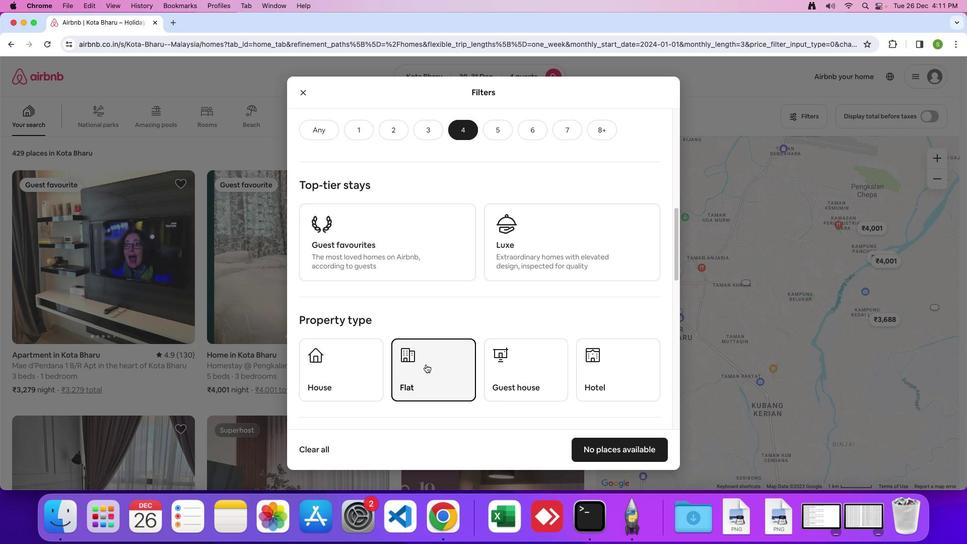 
Action: Mouse scrolled (434, 341) with delta (7, 16)
Screenshot: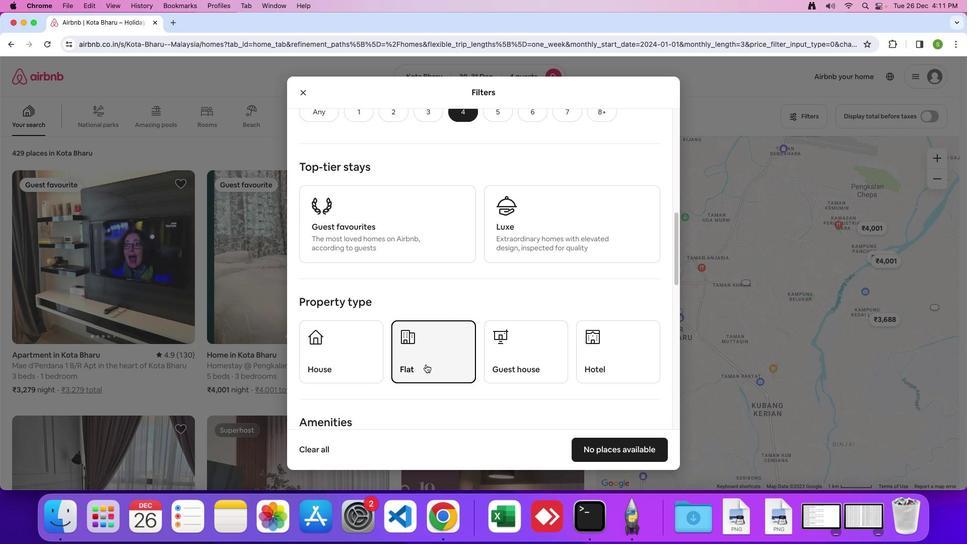 
Action: Mouse scrolled (434, 341) with delta (7, 16)
Screenshot: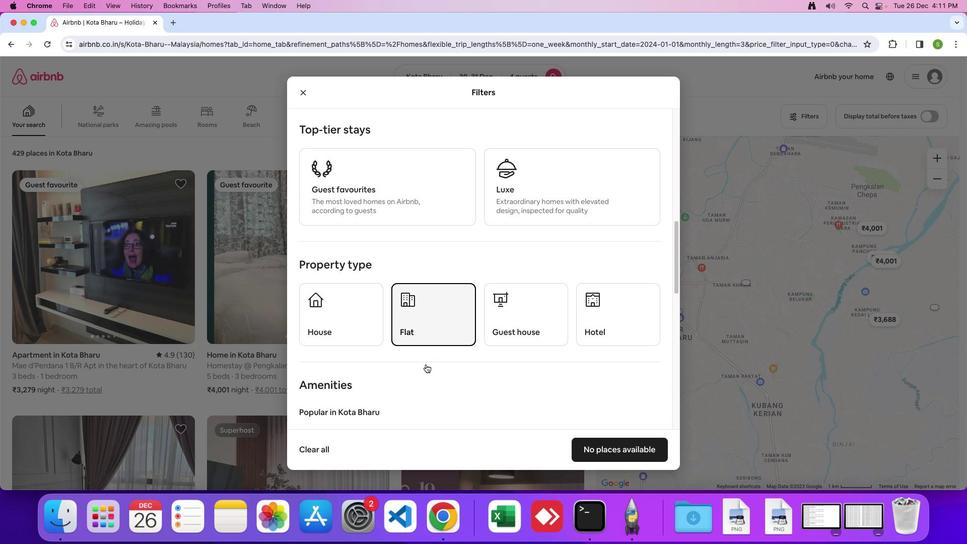 
Action: Mouse scrolled (434, 341) with delta (7, 16)
Screenshot: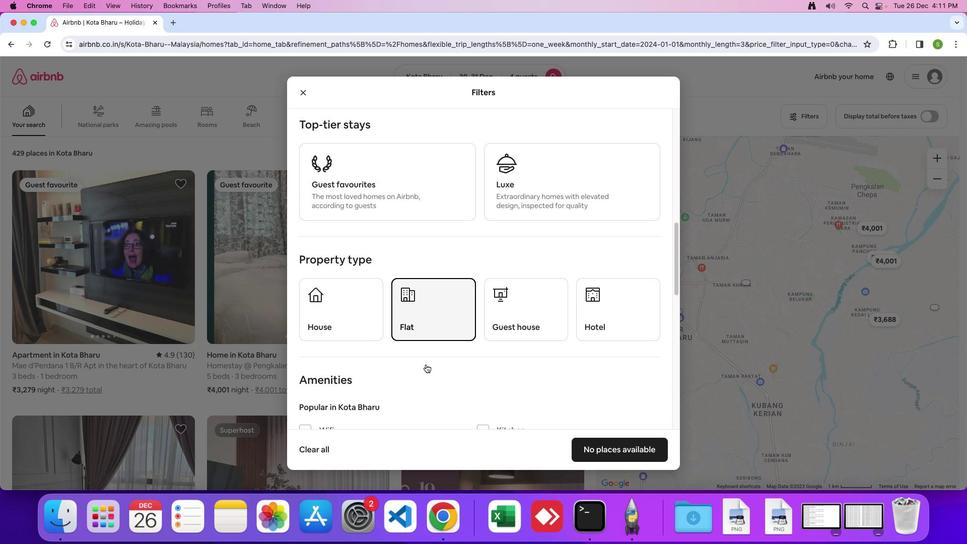 
Action: Mouse scrolled (434, 341) with delta (7, 16)
Screenshot: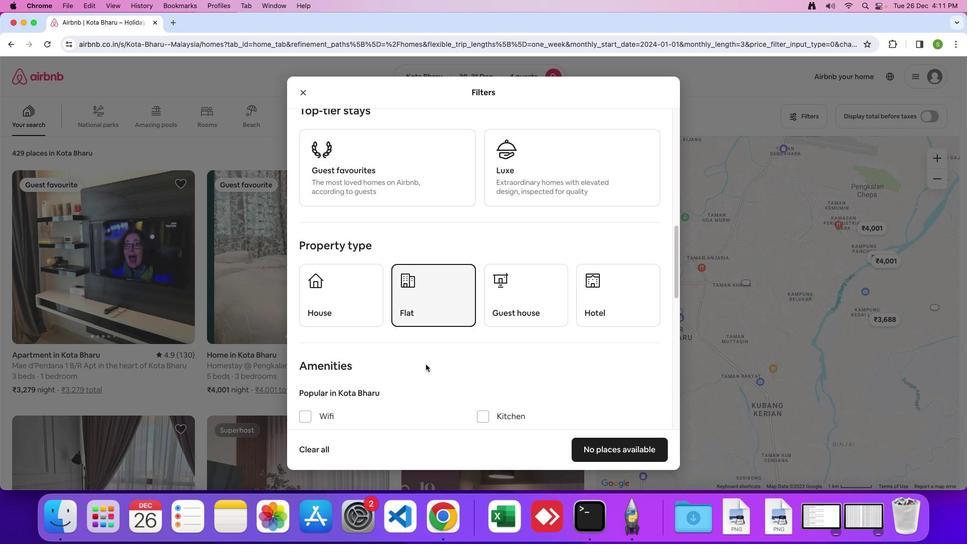 
Action: Mouse scrolled (434, 341) with delta (7, 16)
Screenshot: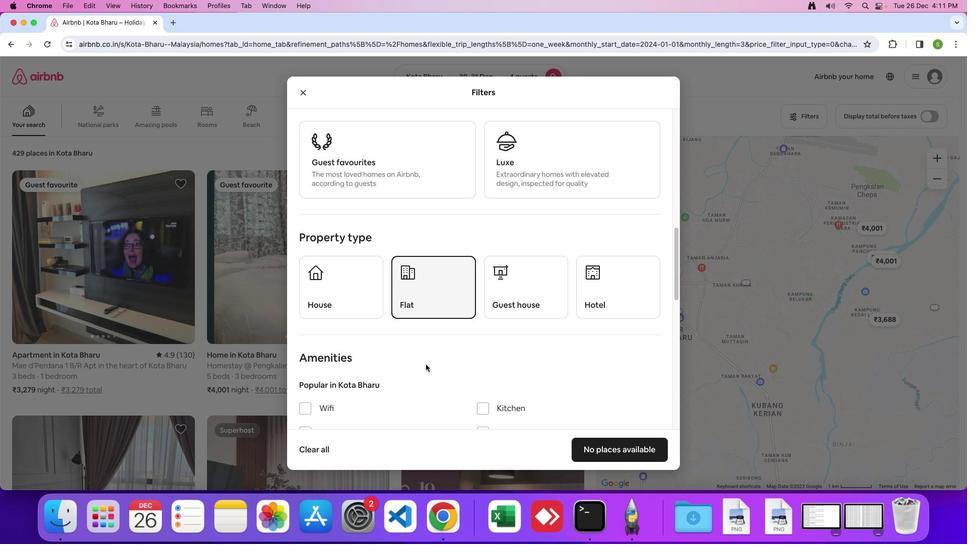 
Action: Mouse scrolled (434, 341) with delta (7, 16)
Screenshot: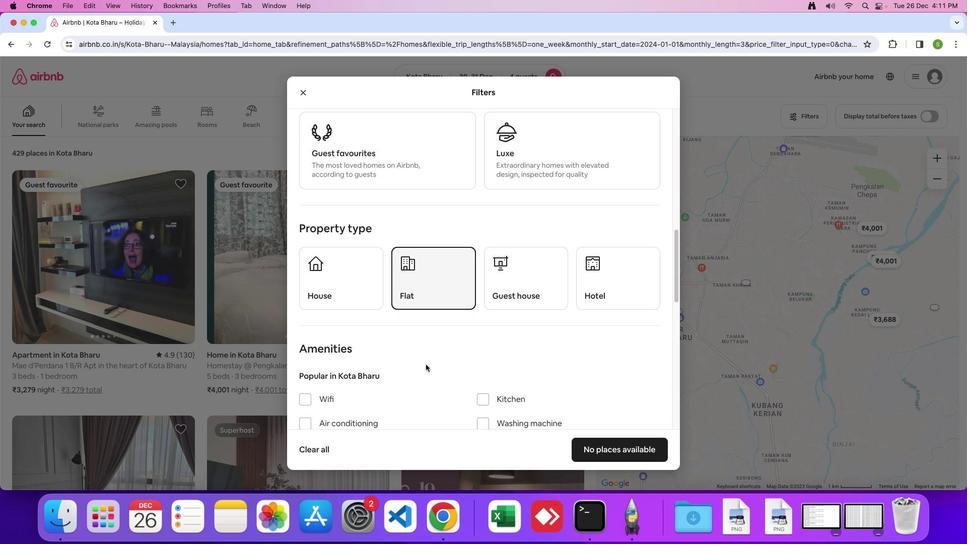 
Action: Mouse scrolled (434, 341) with delta (7, 16)
Screenshot: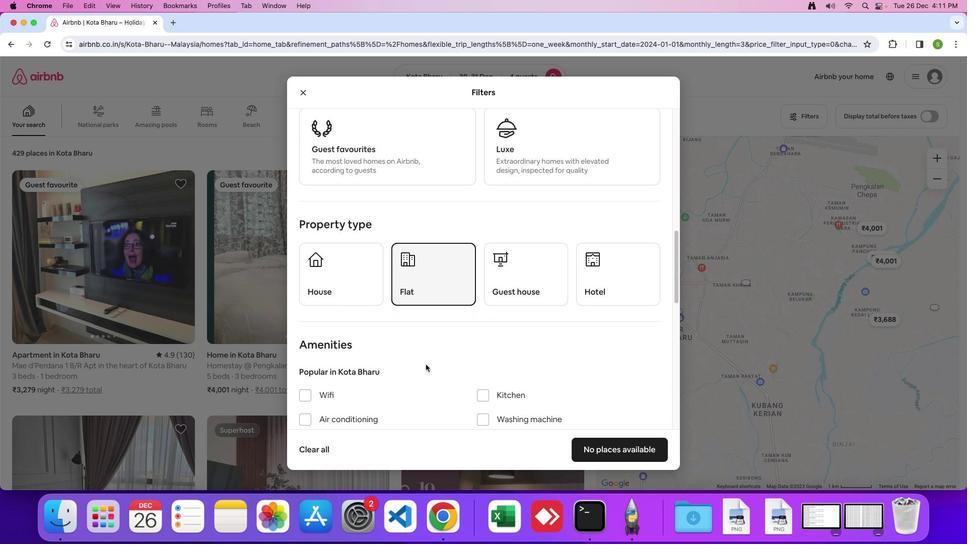 
Action: Mouse scrolled (434, 341) with delta (7, 16)
Screenshot: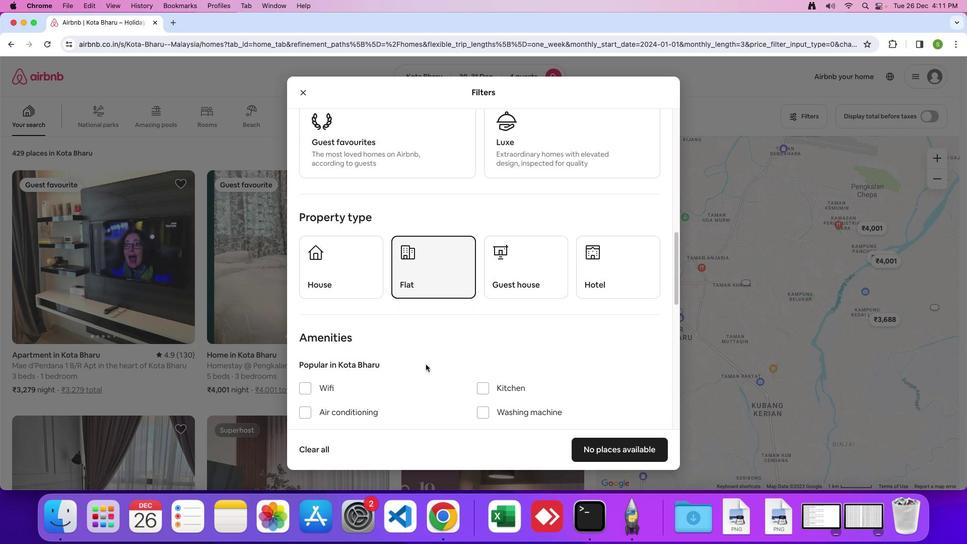 
Action: Mouse scrolled (434, 341) with delta (7, 16)
Screenshot: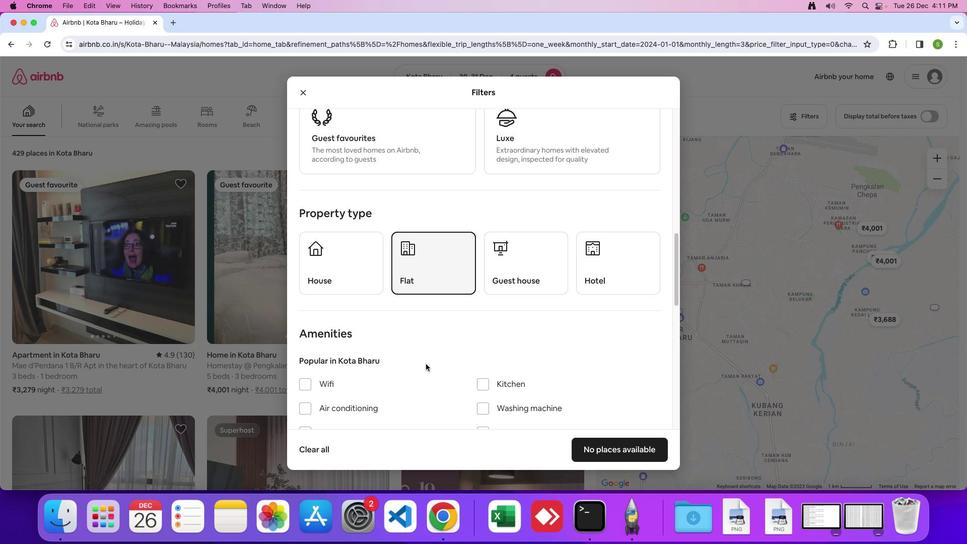 
Action: Mouse moved to (434, 340)
Screenshot: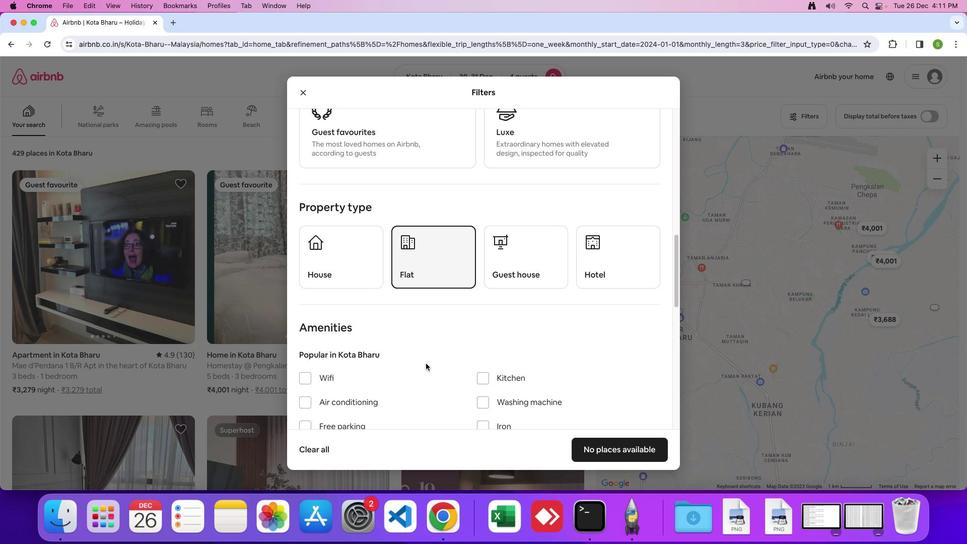 
Action: Mouse scrolled (434, 340) with delta (7, 16)
Screenshot: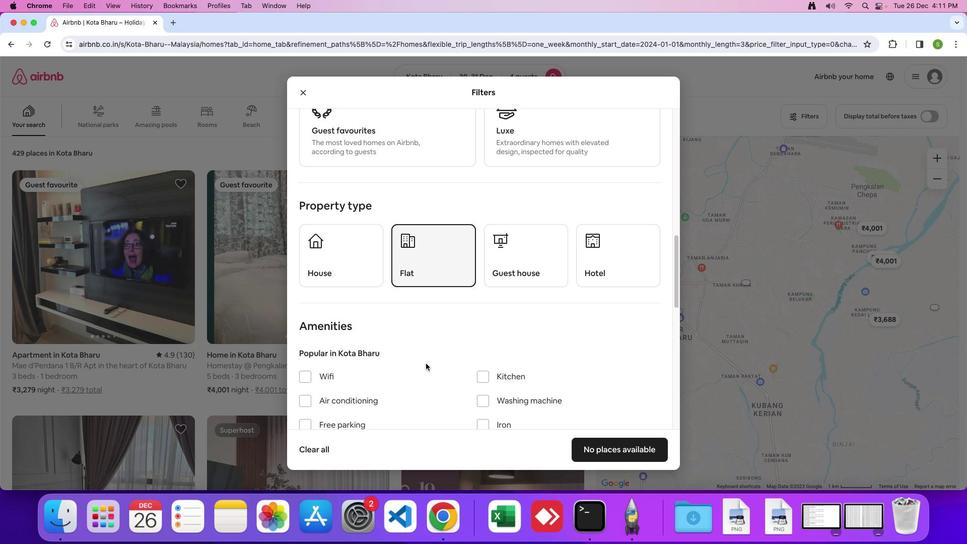 
Action: Mouse scrolled (434, 340) with delta (7, 16)
Screenshot: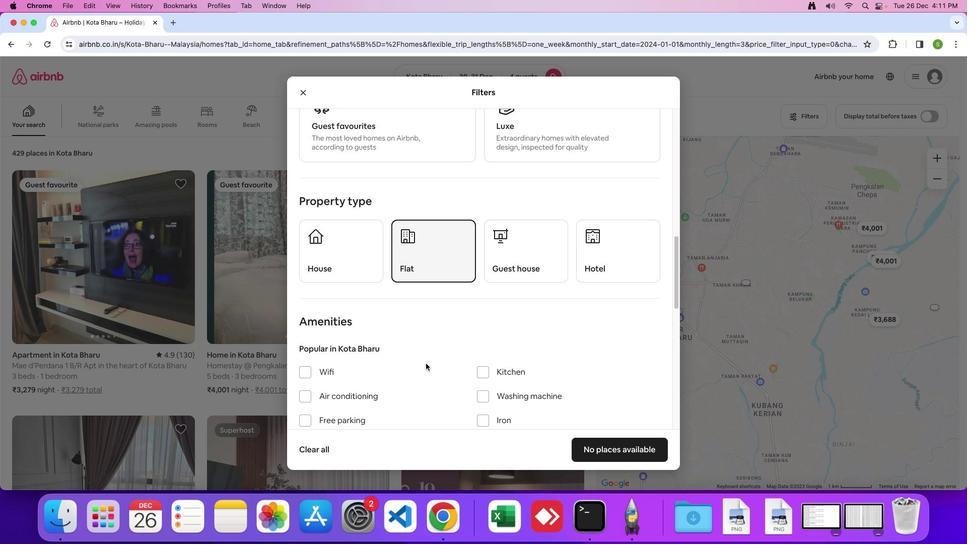 
Action: Mouse scrolled (434, 340) with delta (7, 16)
Screenshot: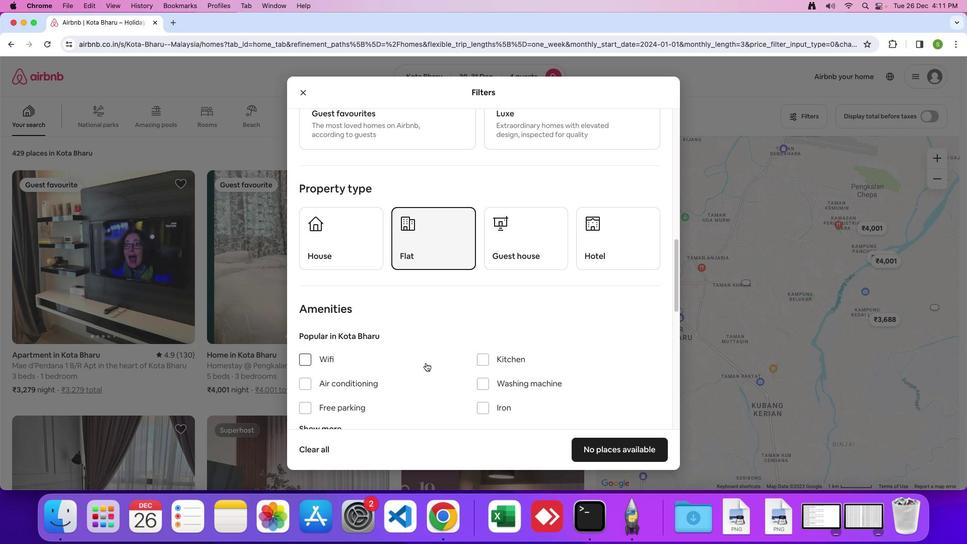 
Action: Mouse moved to (434, 340)
Screenshot: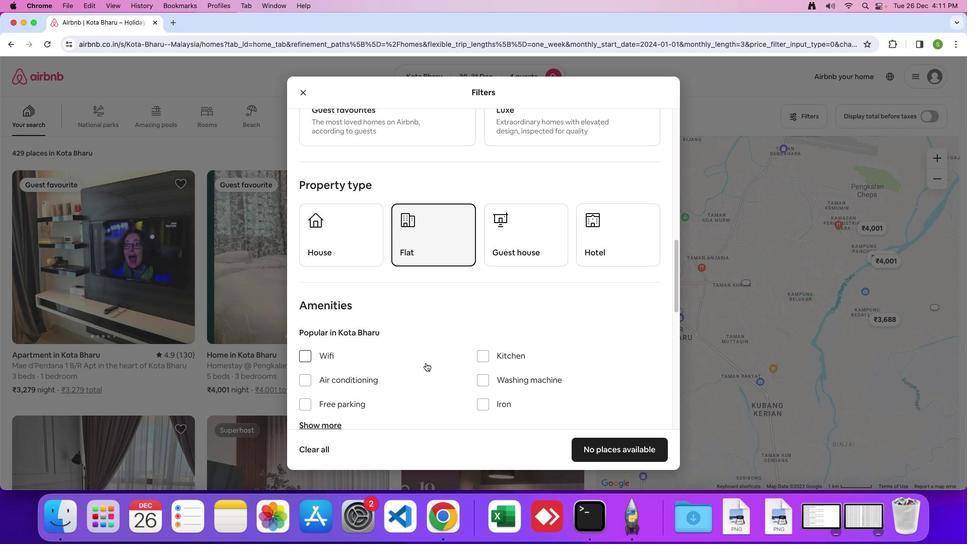 
Action: Mouse scrolled (434, 340) with delta (7, 16)
Screenshot: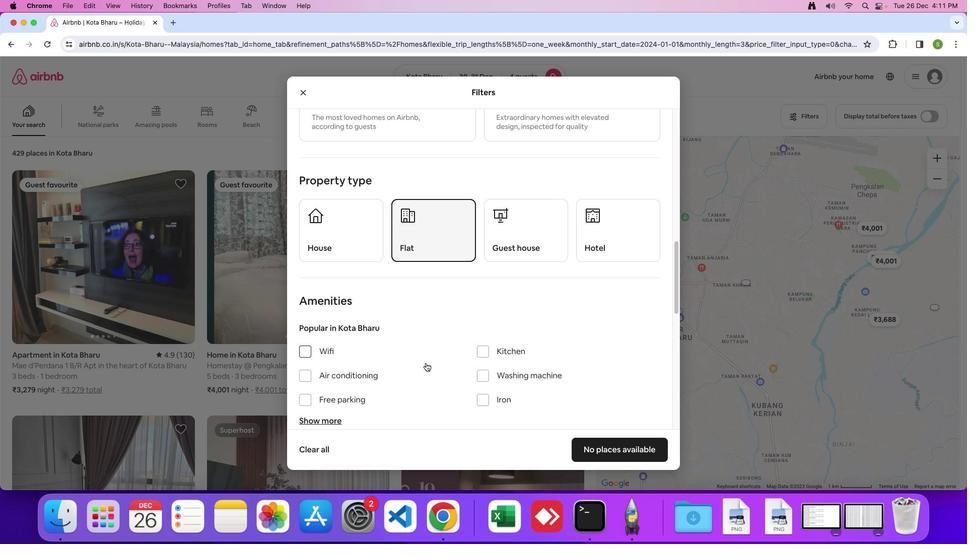 
Action: Mouse moved to (434, 340)
Screenshot: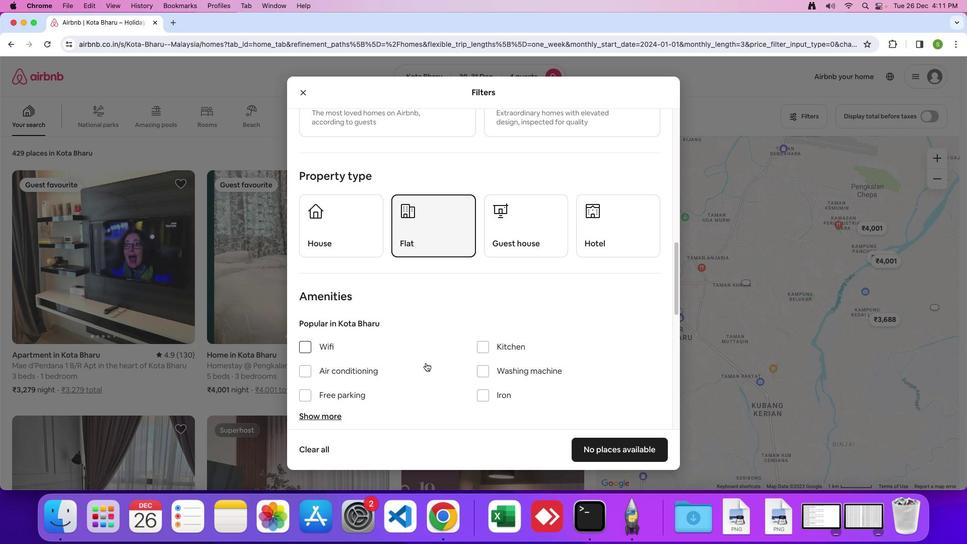 
Action: Mouse scrolled (434, 340) with delta (7, 16)
Screenshot: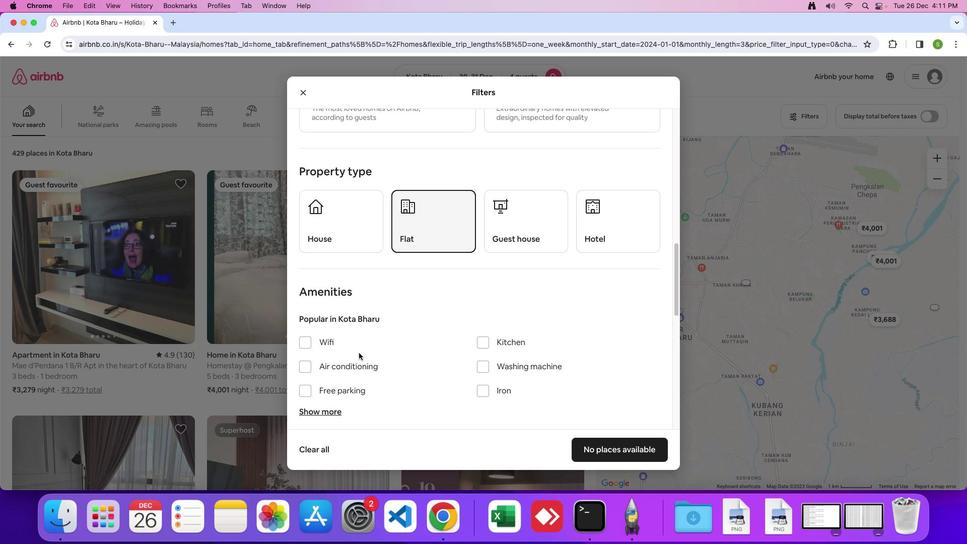 
Action: Mouse moved to (316, 323)
Screenshot: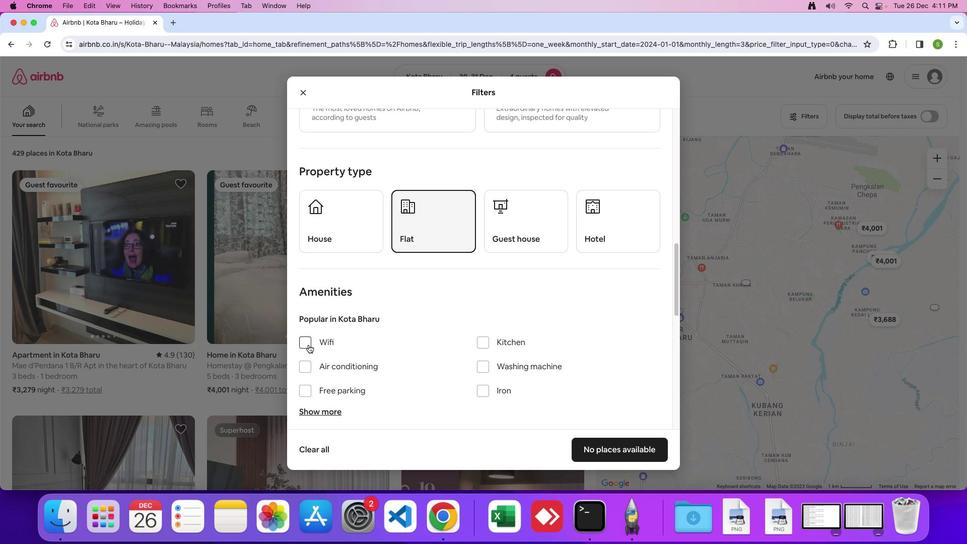 
Action: Mouse pressed left at (316, 323)
Screenshot: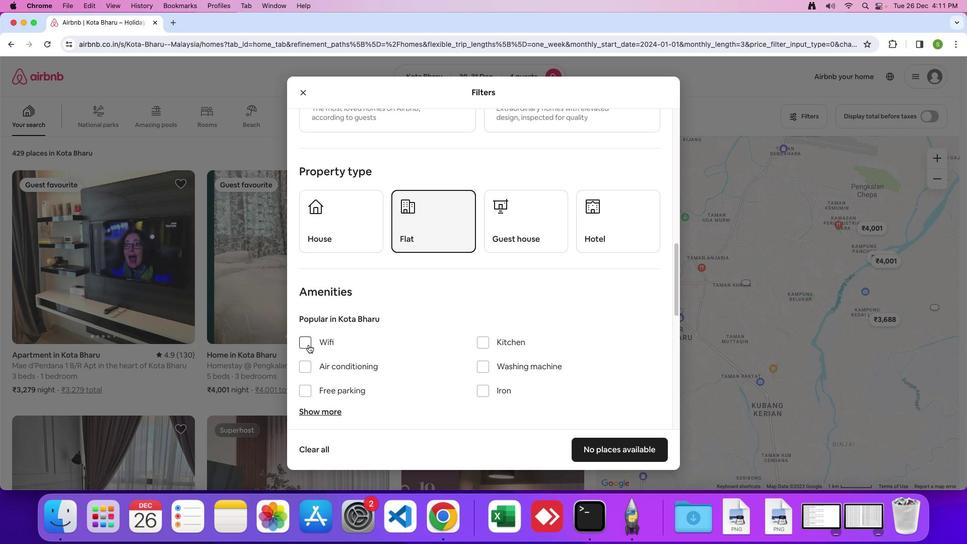 
Action: Mouse moved to (311, 366)
Screenshot: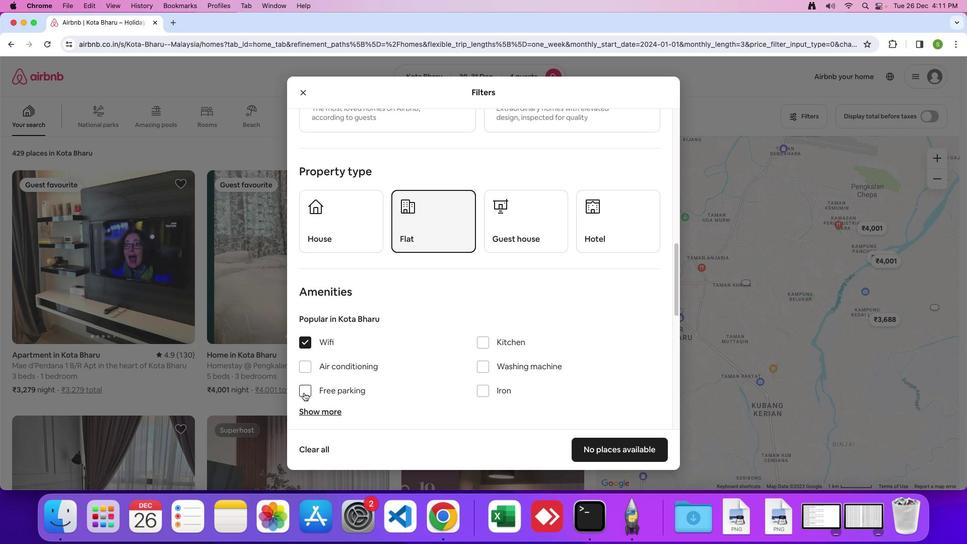 
Action: Mouse pressed left at (311, 366)
Screenshot: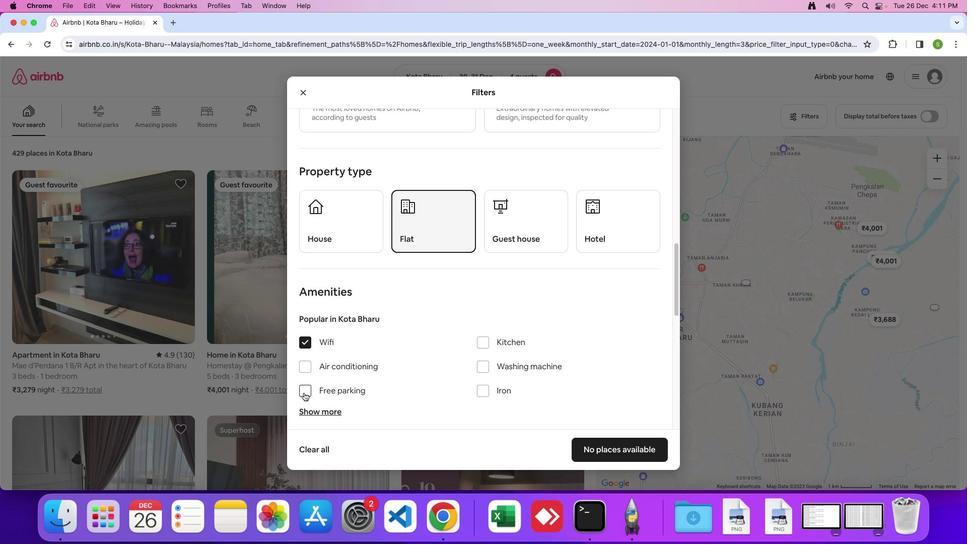 
Action: Mouse moved to (319, 384)
Screenshot: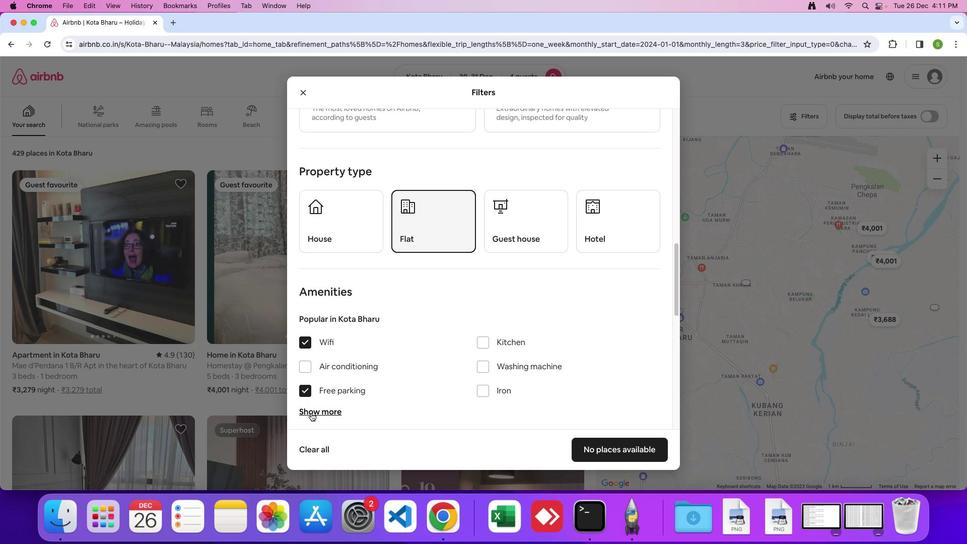 
Action: Mouse pressed left at (319, 384)
Screenshot: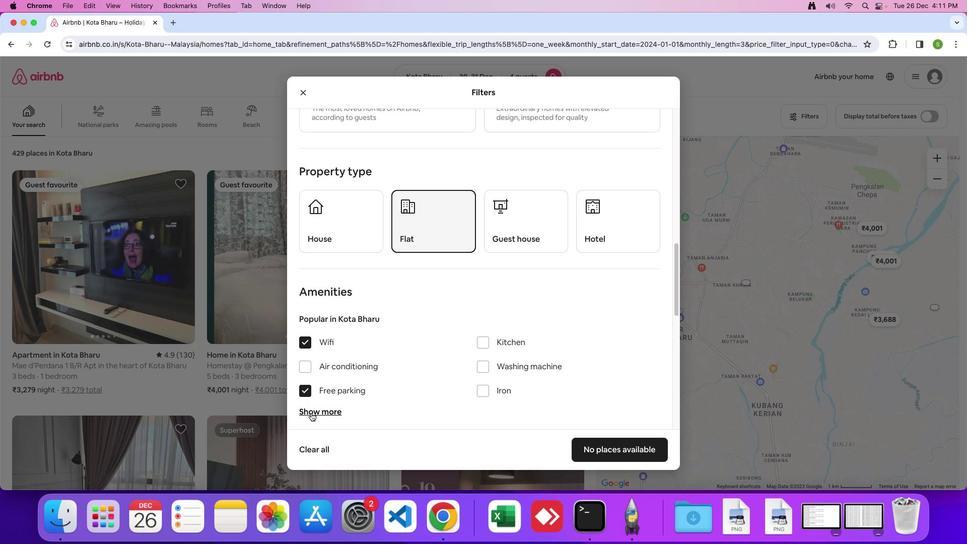 
Action: Mouse moved to (447, 383)
Screenshot: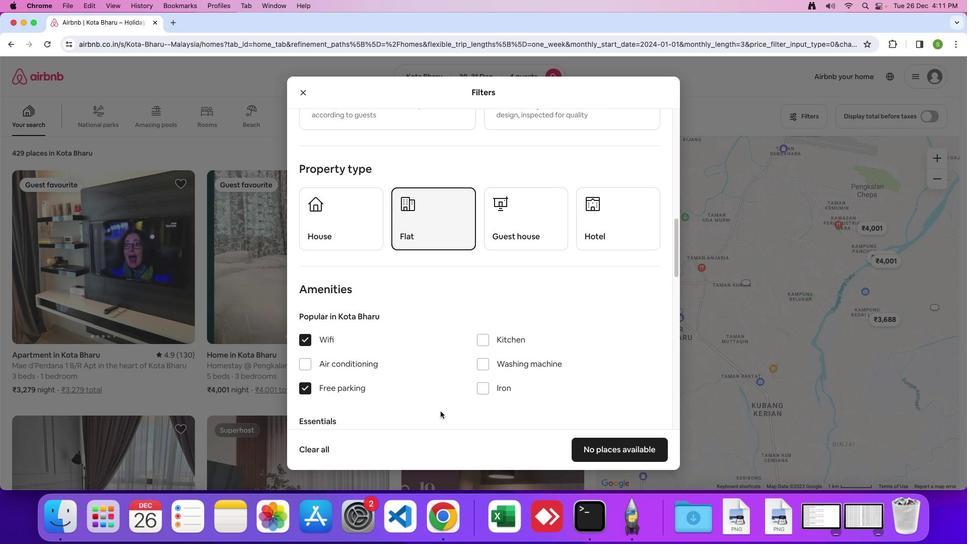 
Action: Mouse scrolled (447, 383) with delta (7, 16)
Screenshot: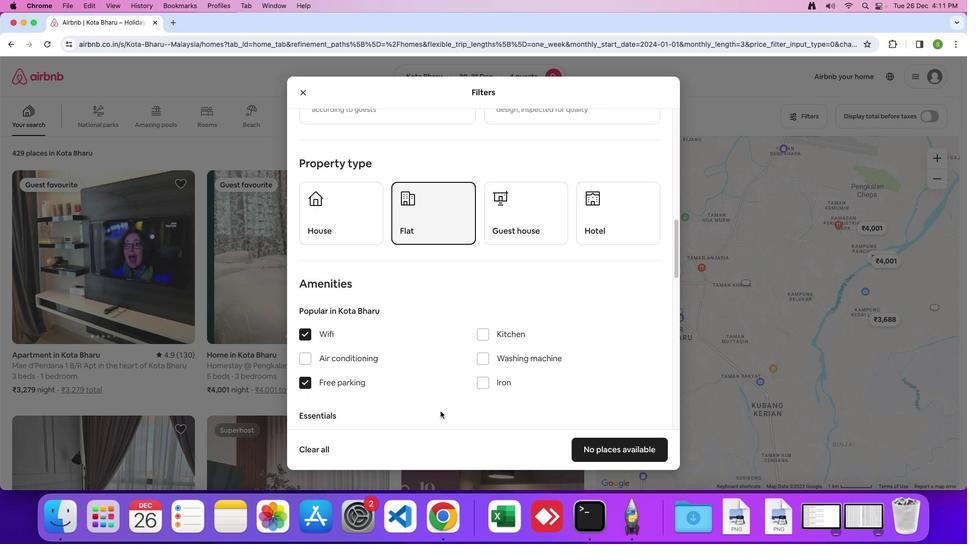 
Action: Mouse moved to (448, 383)
Screenshot: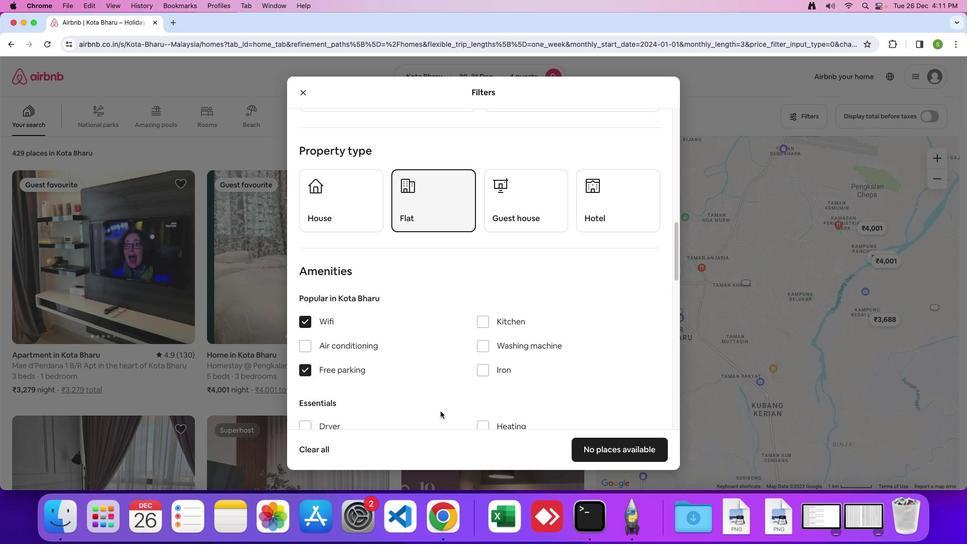 
Action: Mouse scrolled (448, 383) with delta (7, 16)
Screenshot: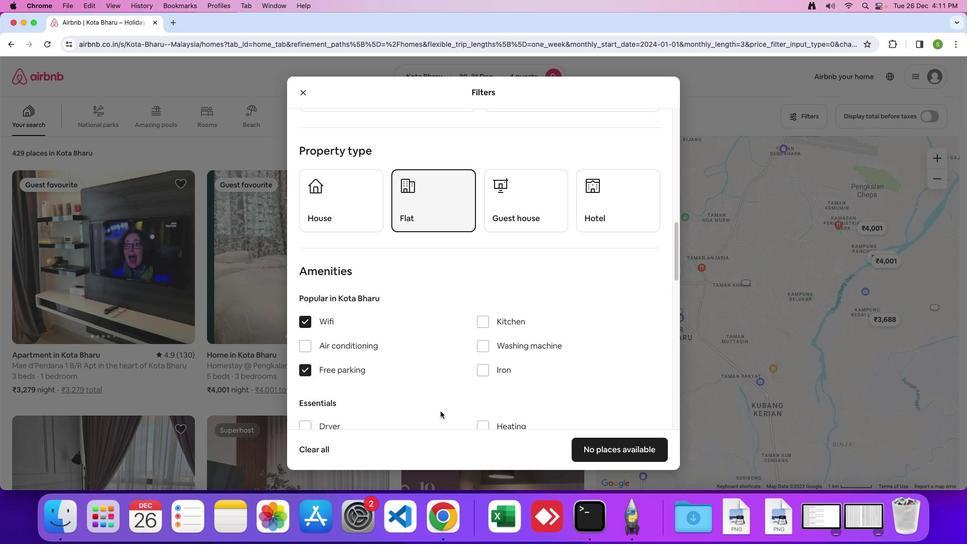 
Action: Mouse moved to (449, 383)
Screenshot: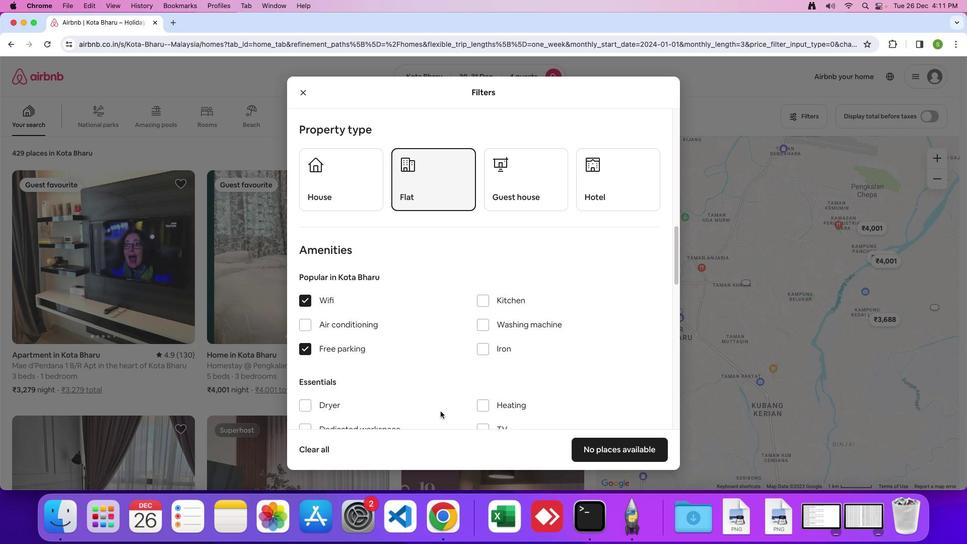 
Action: Mouse scrolled (449, 383) with delta (7, 15)
Screenshot: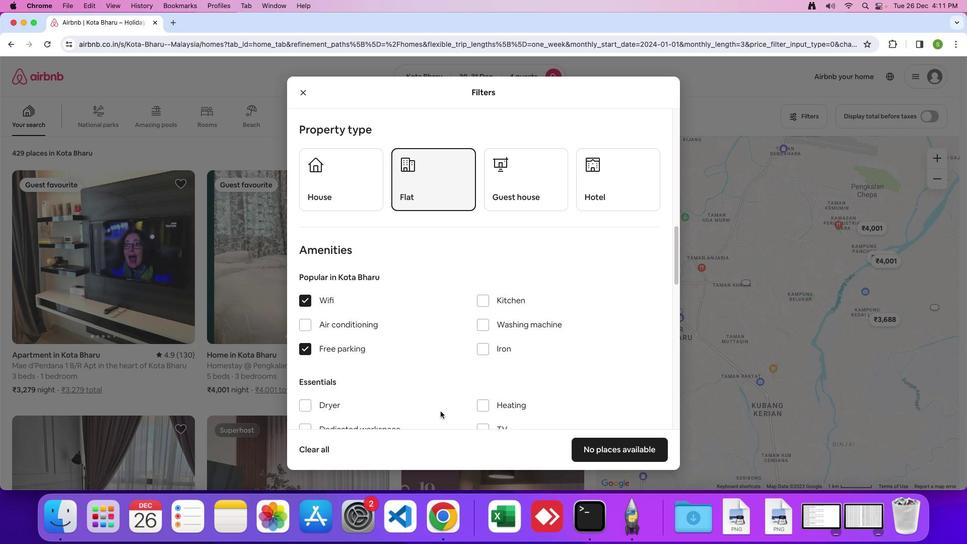 
Action: Mouse scrolled (449, 383) with delta (7, 16)
Screenshot: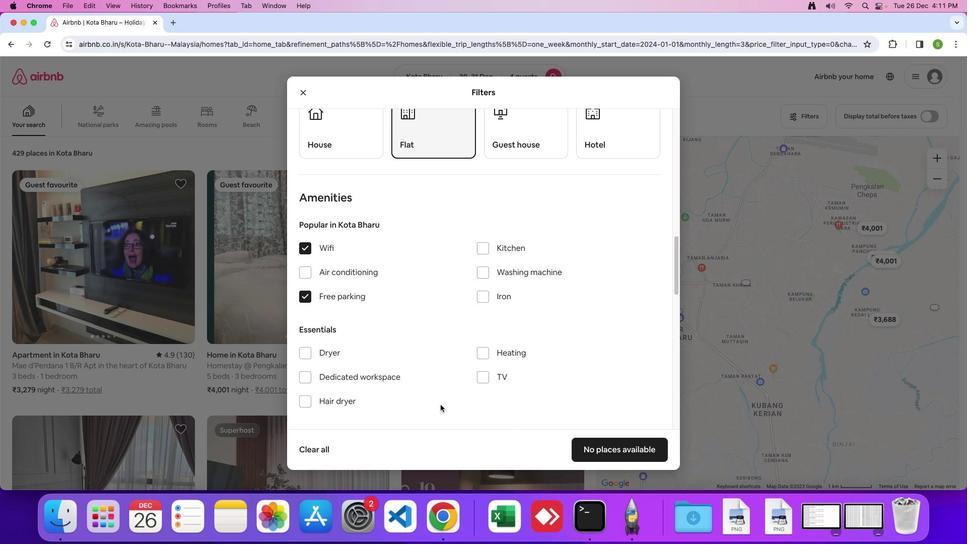 
Action: Mouse scrolled (449, 383) with delta (7, 16)
Screenshot: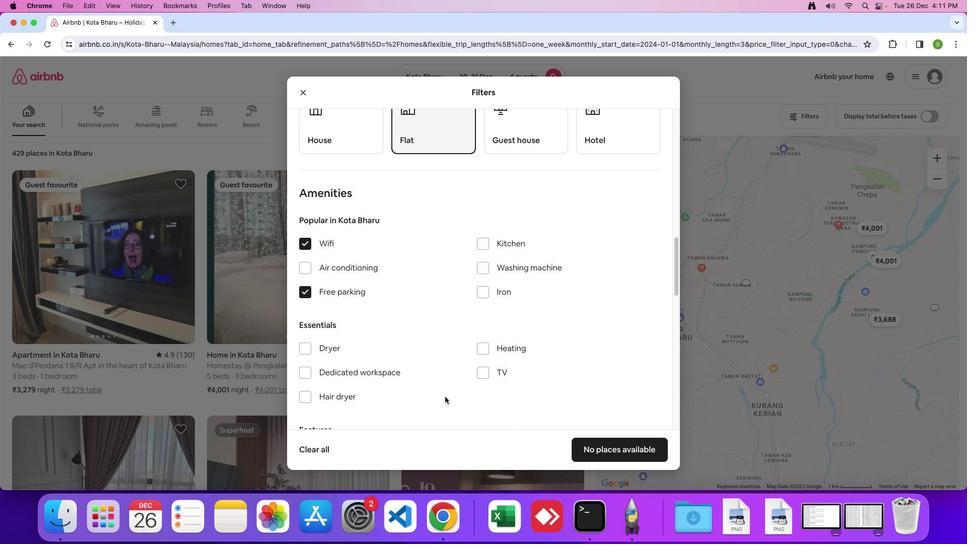 
Action: Mouse moved to (494, 339)
Screenshot: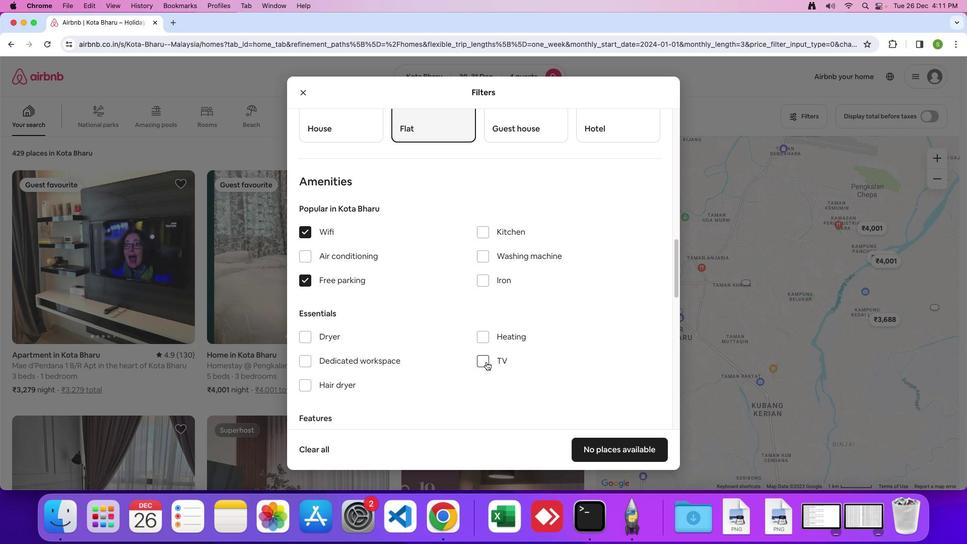 
Action: Mouse pressed left at (494, 339)
Screenshot: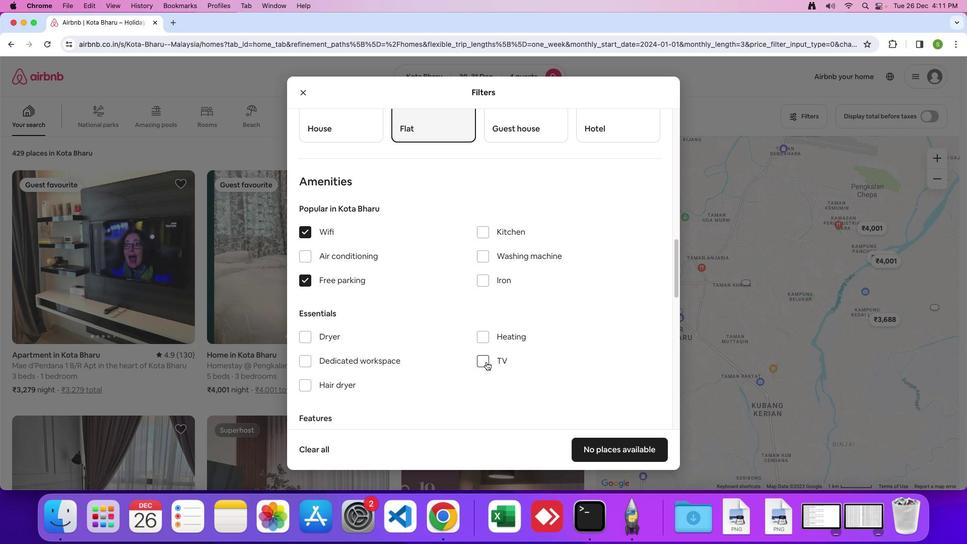 
Action: Mouse moved to (420, 343)
Screenshot: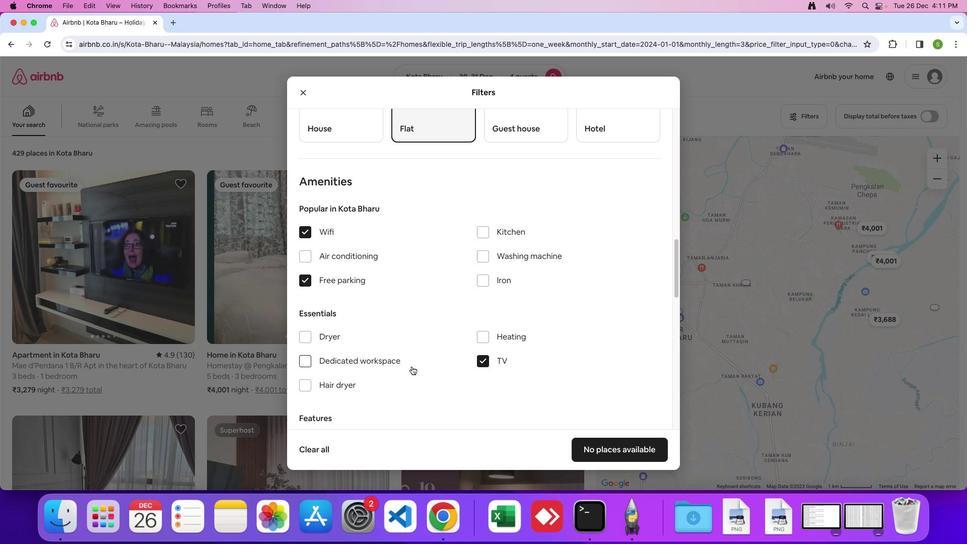 
Action: Mouse scrolled (420, 343) with delta (7, 16)
Screenshot: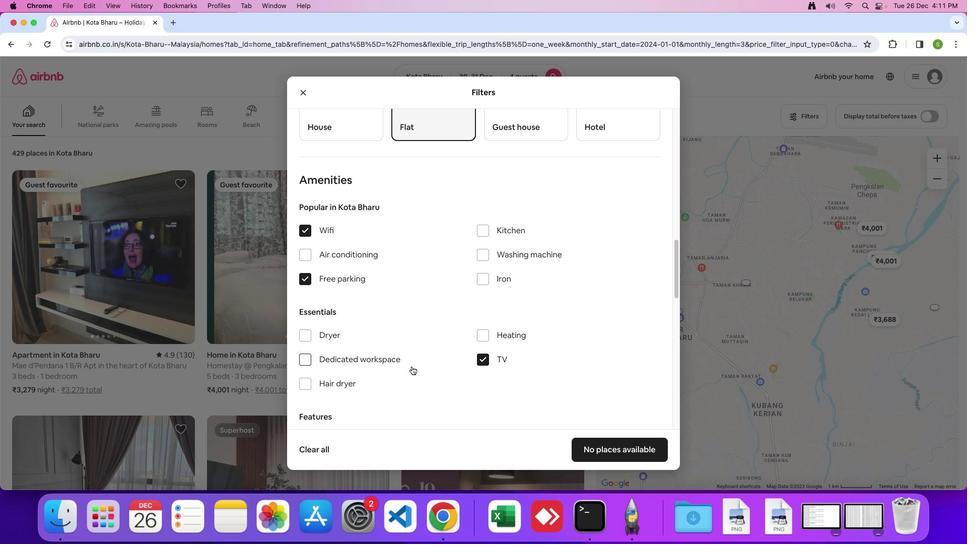 
Action: Mouse scrolled (420, 343) with delta (7, 16)
Screenshot: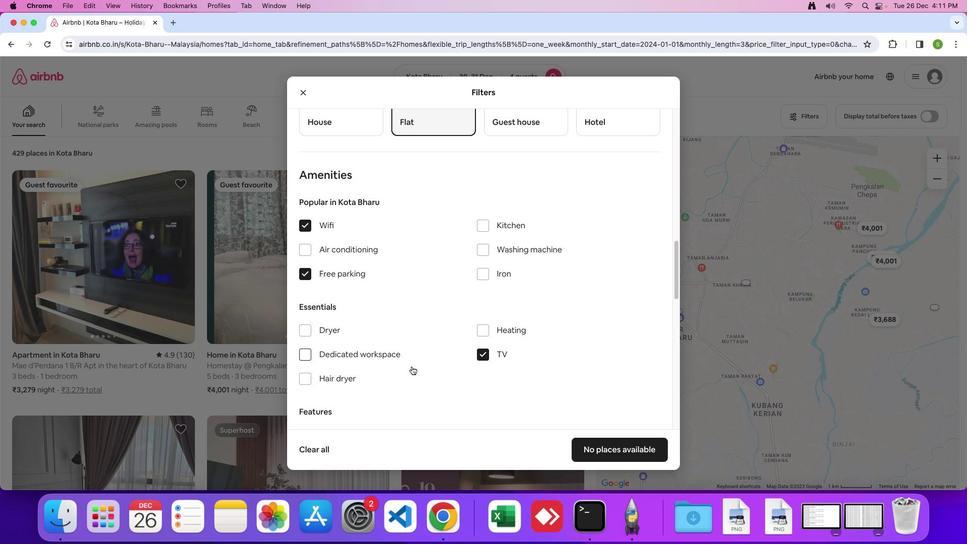 
Action: Mouse moved to (420, 343)
Screenshot: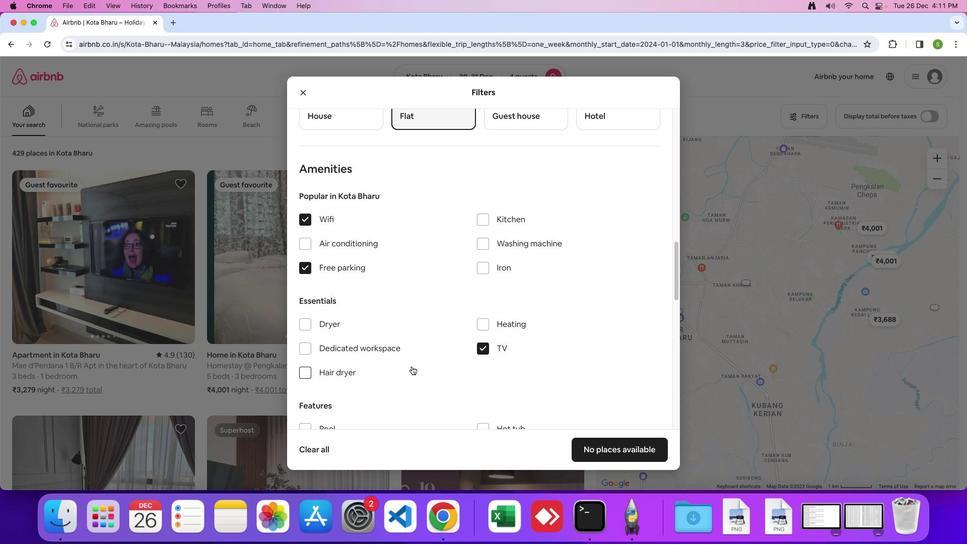 
Action: Mouse scrolled (420, 343) with delta (7, 16)
Screenshot: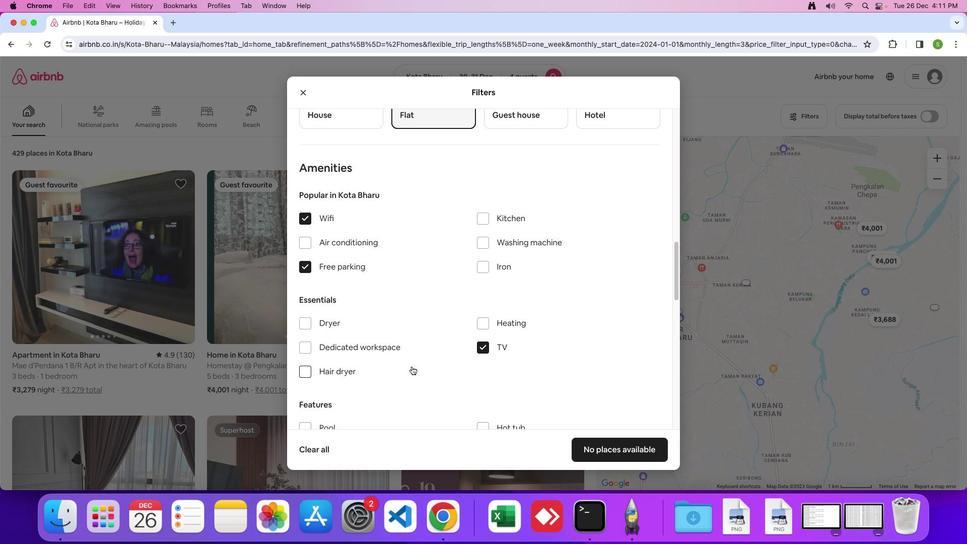 
Action: Mouse scrolled (420, 343) with delta (7, 16)
Screenshot: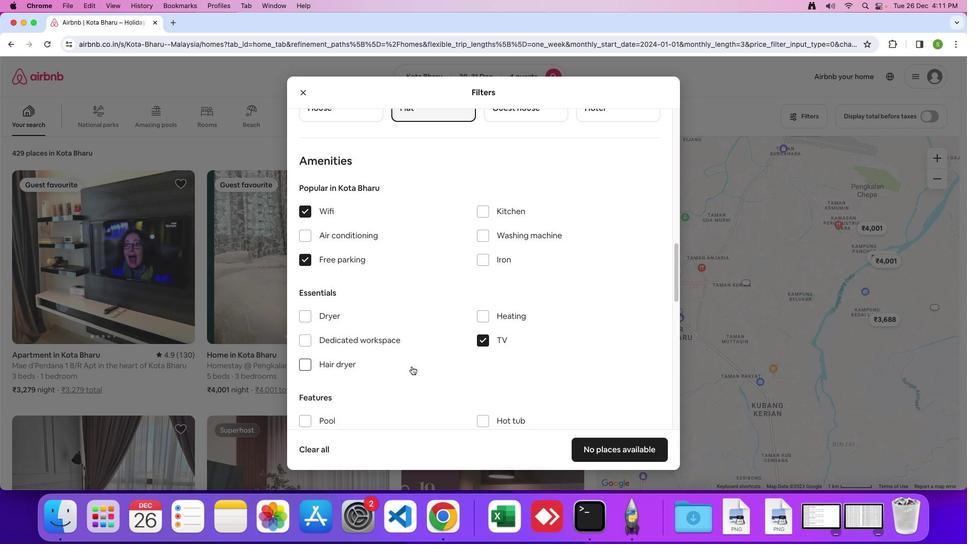
Action: Mouse moved to (419, 343)
Screenshot: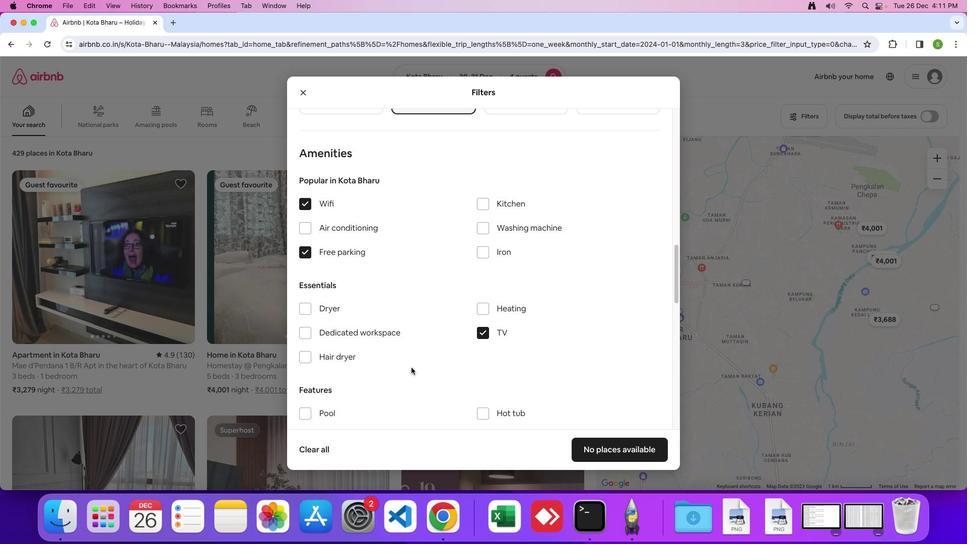 
Action: Mouse scrolled (419, 343) with delta (7, 16)
Screenshot: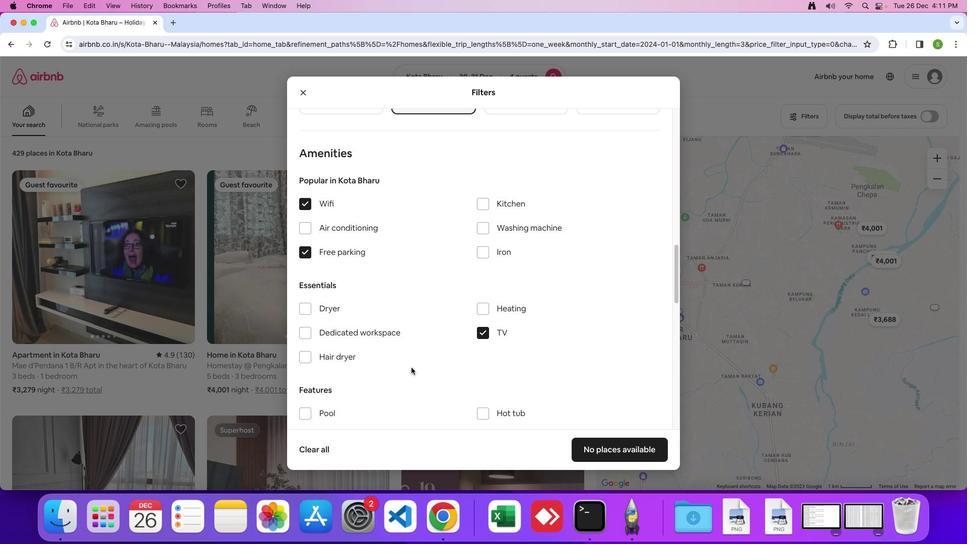 
Action: Mouse scrolled (419, 343) with delta (7, 16)
Screenshot: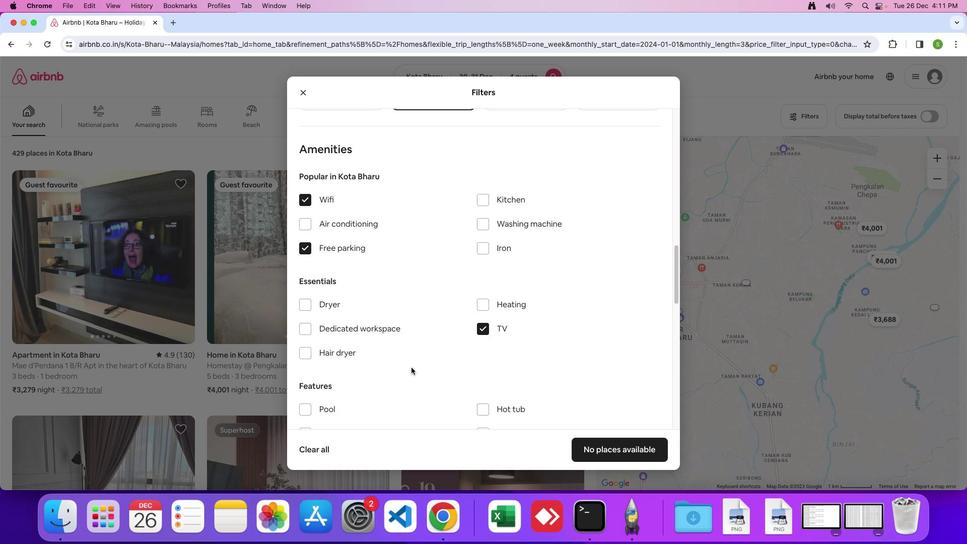 
Action: Mouse moved to (420, 343)
Screenshot: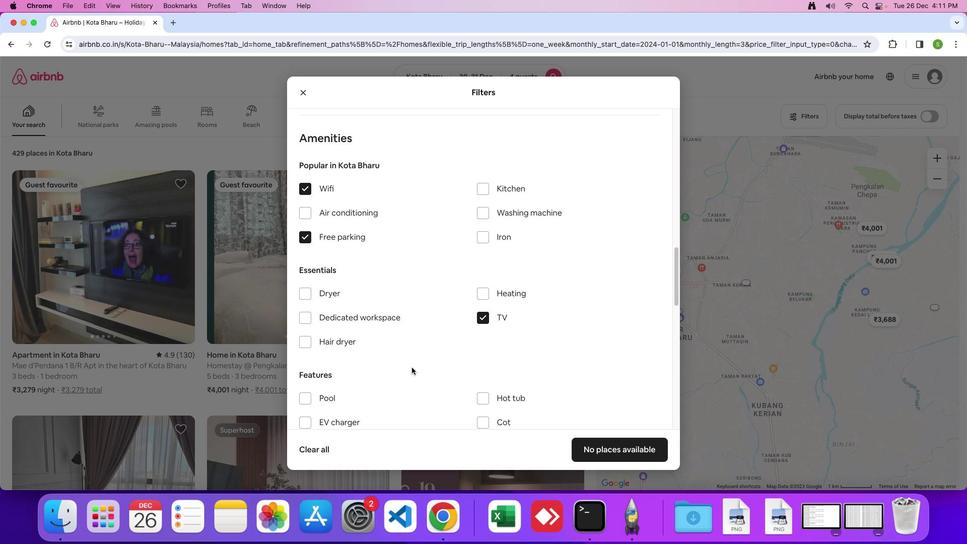 
Action: Mouse scrolled (420, 343) with delta (7, 16)
Screenshot: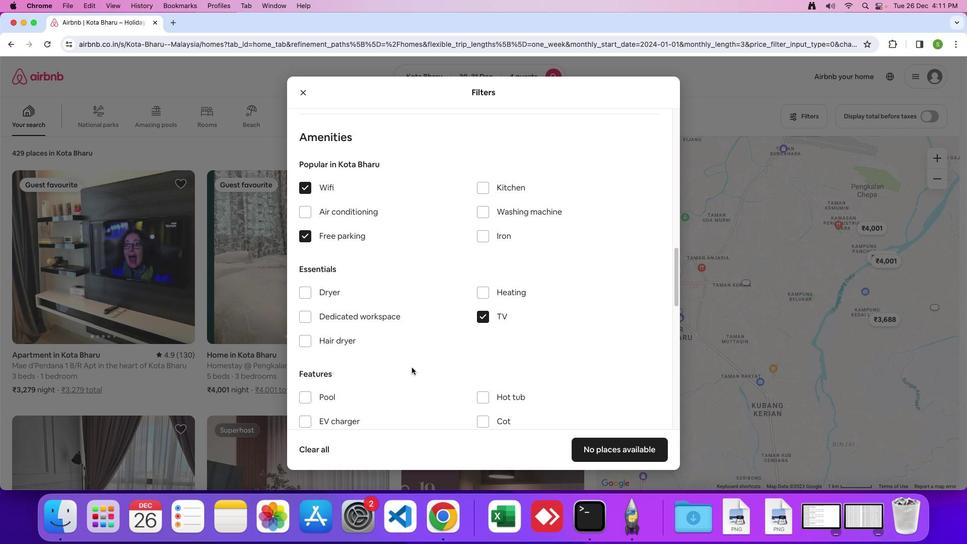 
Action: Mouse scrolled (420, 343) with delta (7, 16)
Screenshot: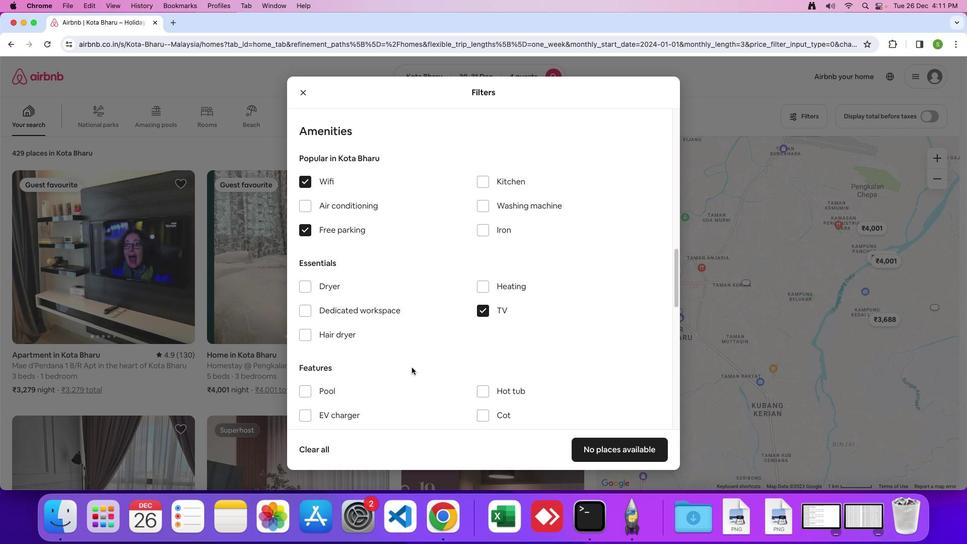 
Action: Mouse scrolled (420, 343) with delta (7, 16)
Screenshot: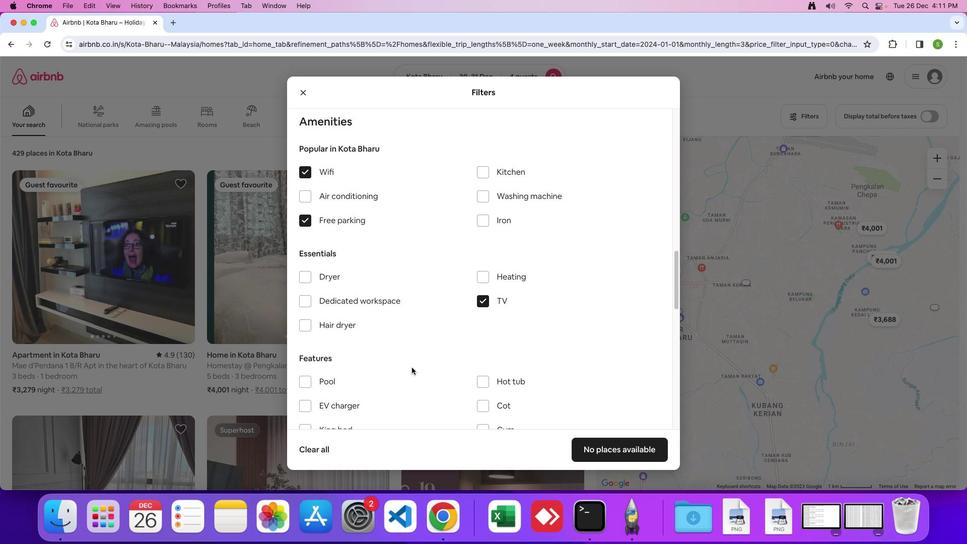 
Action: Mouse scrolled (420, 343) with delta (7, 16)
Screenshot: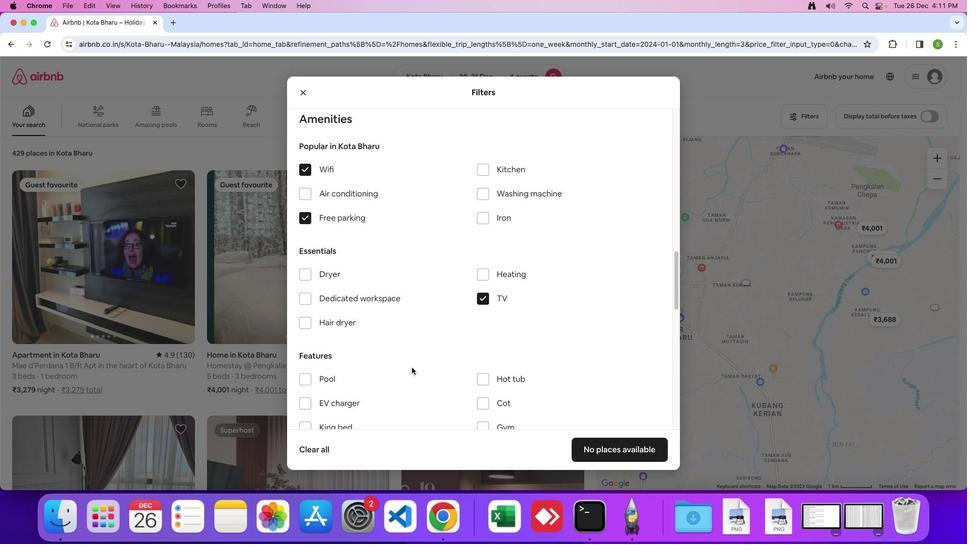 
Action: Mouse scrolled (420, 343) with delta (7, 16)
Screenshot: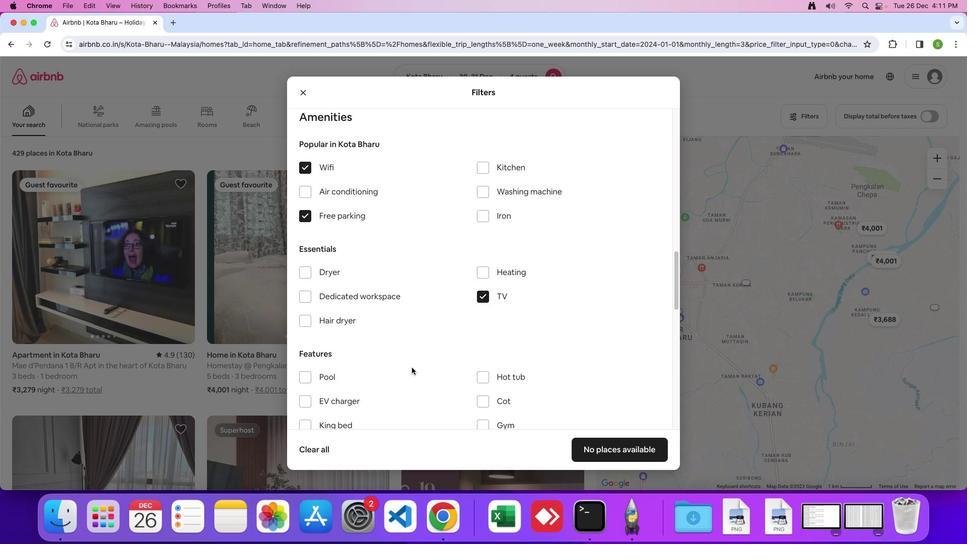 
Action: Mouse scrolled (420, 343) with delta (7, 16)
Screenshot: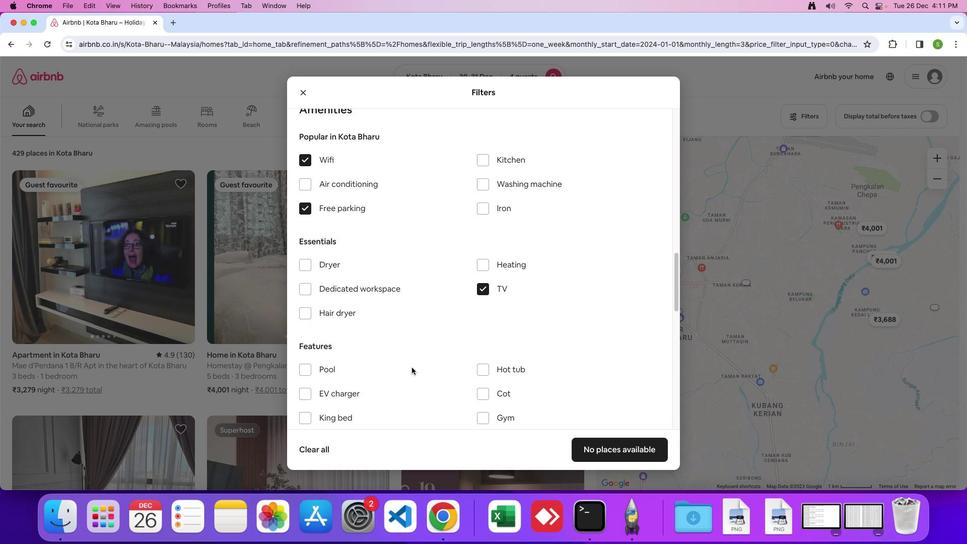 
Action: Mouse scrolled (420, 343) with delta (7, 16)
Screenshot: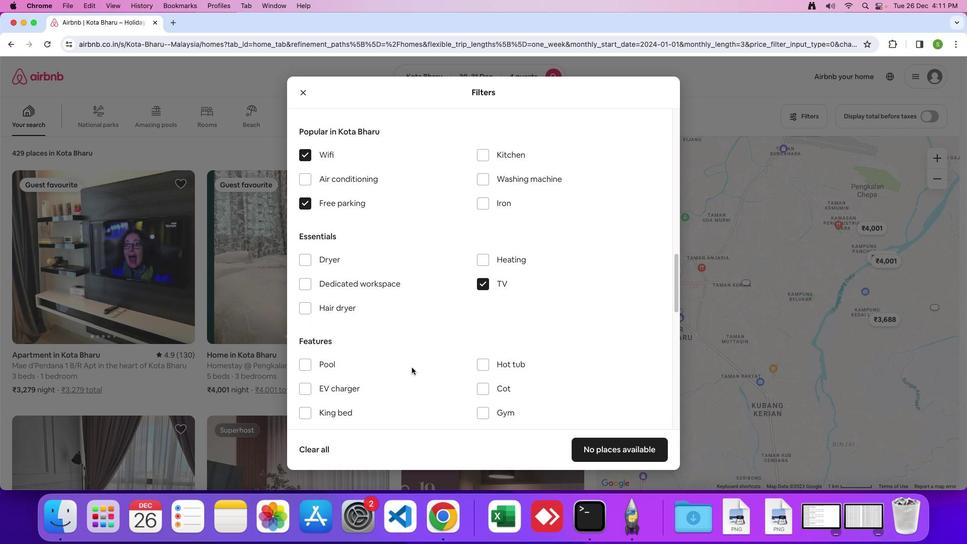 
Action: Mouse scrolled (420, 343) with delta (7, 16)
Screenshot: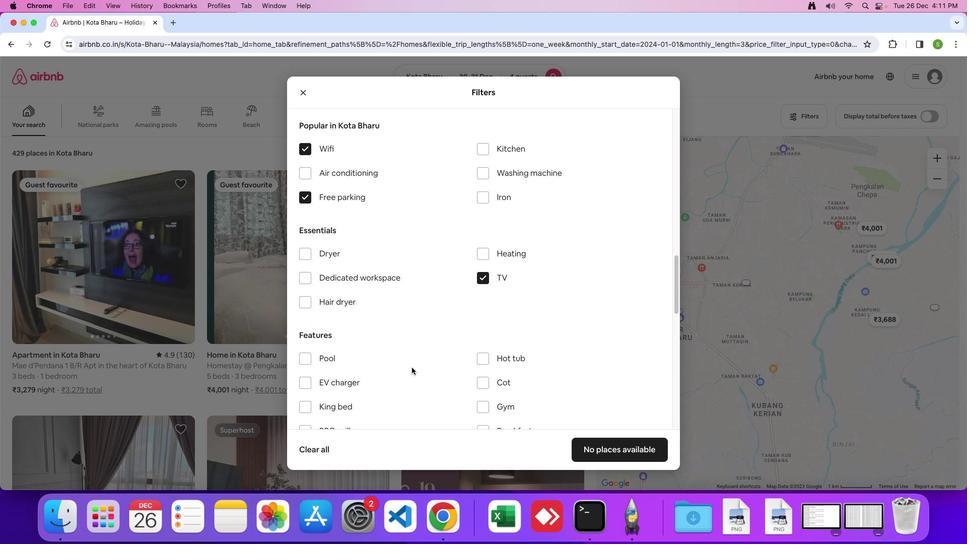 
Action: Mouse scrolled (420, 343) with delta (7, 16)
Screenshot: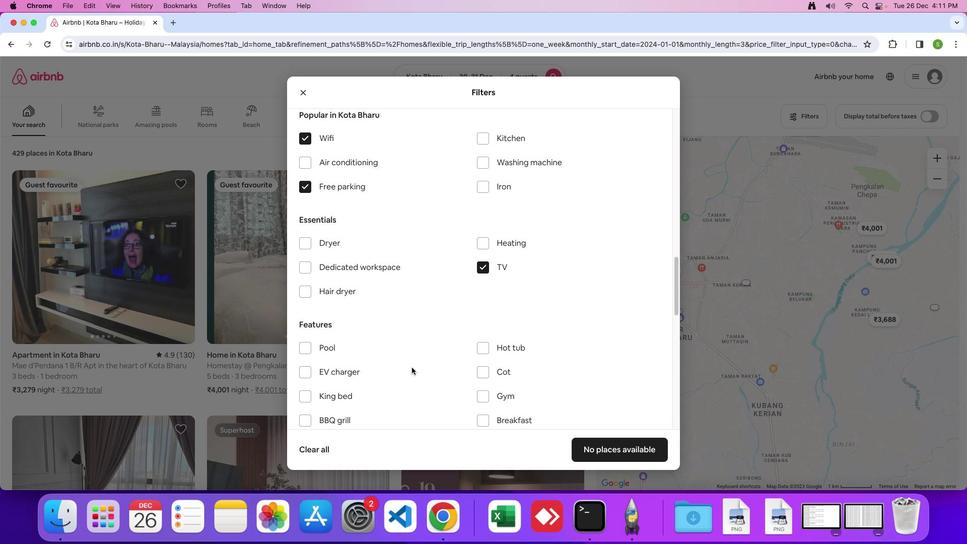 
Action: Mouse scrolled (420, 343) with delta (7, 16)
Screenshot: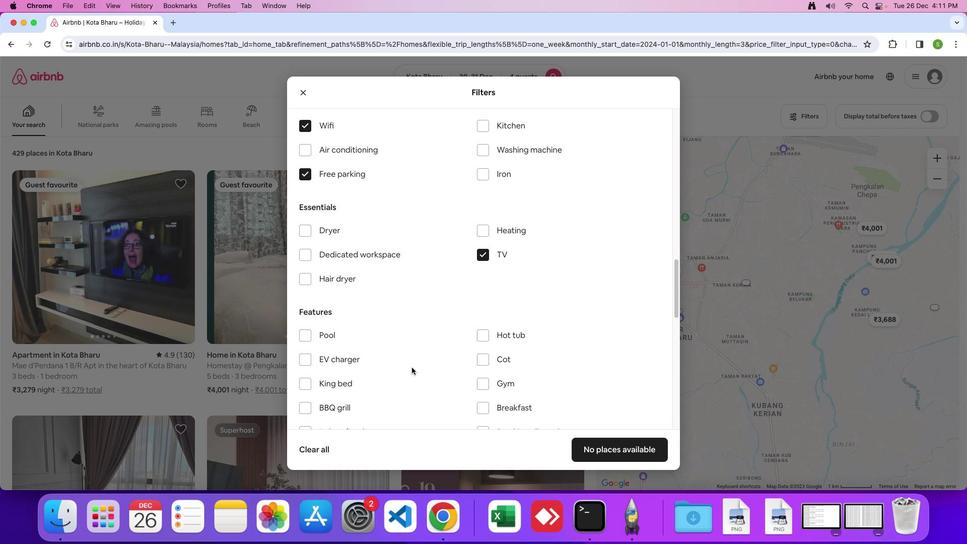 
Action: Mouse scrolled (420, 343) with delta (7, 15)
Screenshot: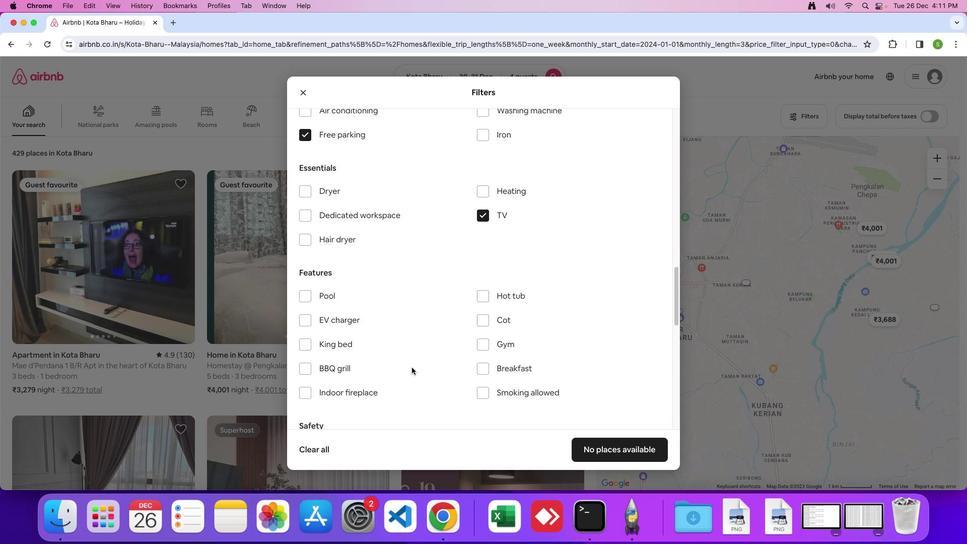 
Action: Mouse moved to (498, 298)
Screenshot: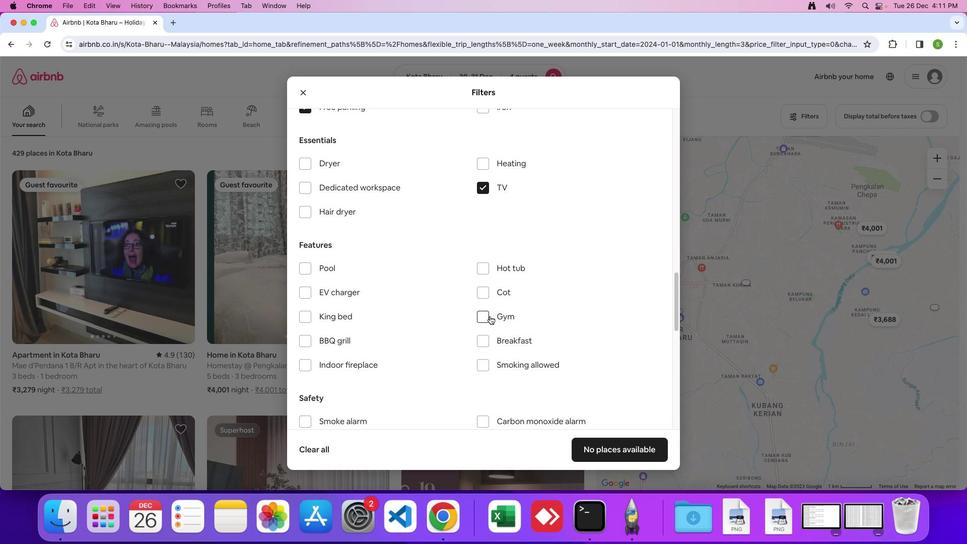 
Action: Mouse pressed left at (498, 298)
Screenshot: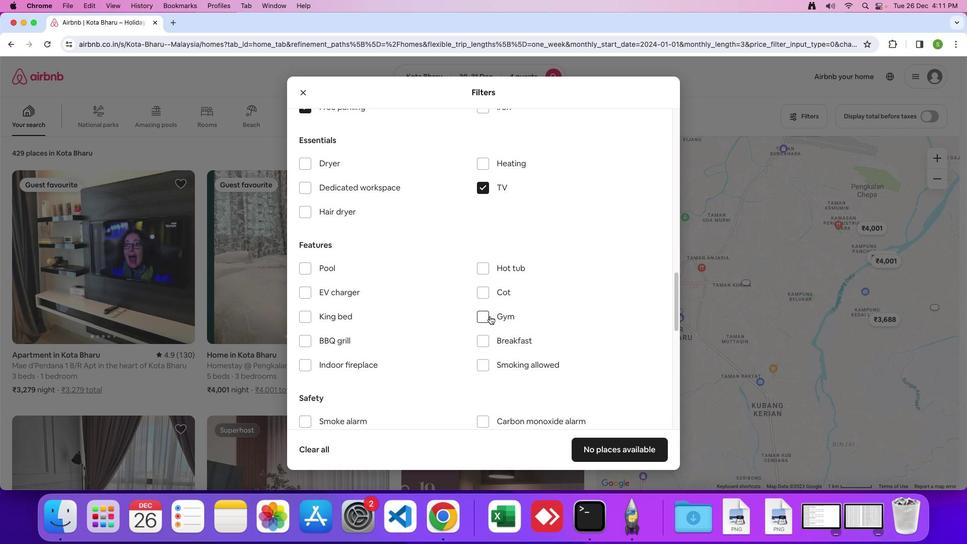 
Action: Mouse moved to (489, 315)
Screenshot: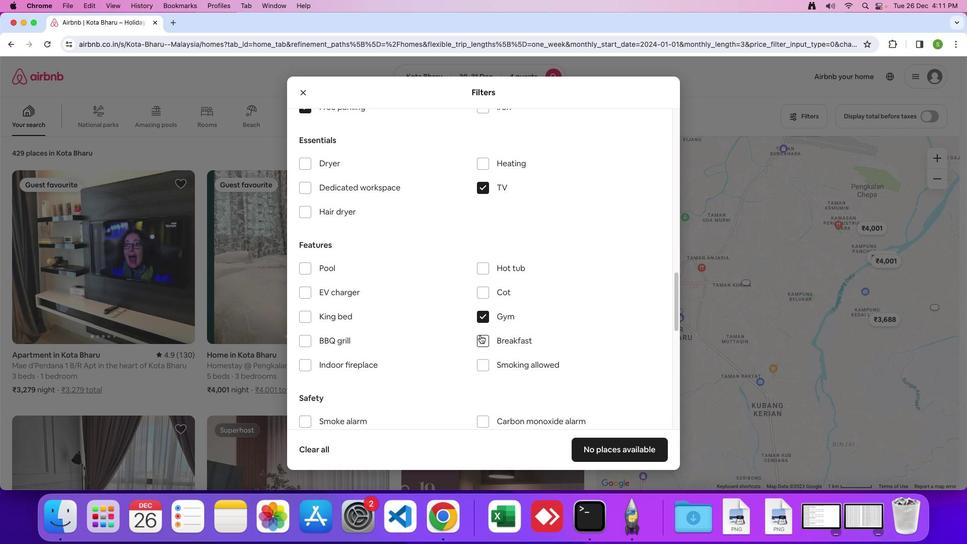 
Action: Mouse pressed left at (489, 315)
Screenshot: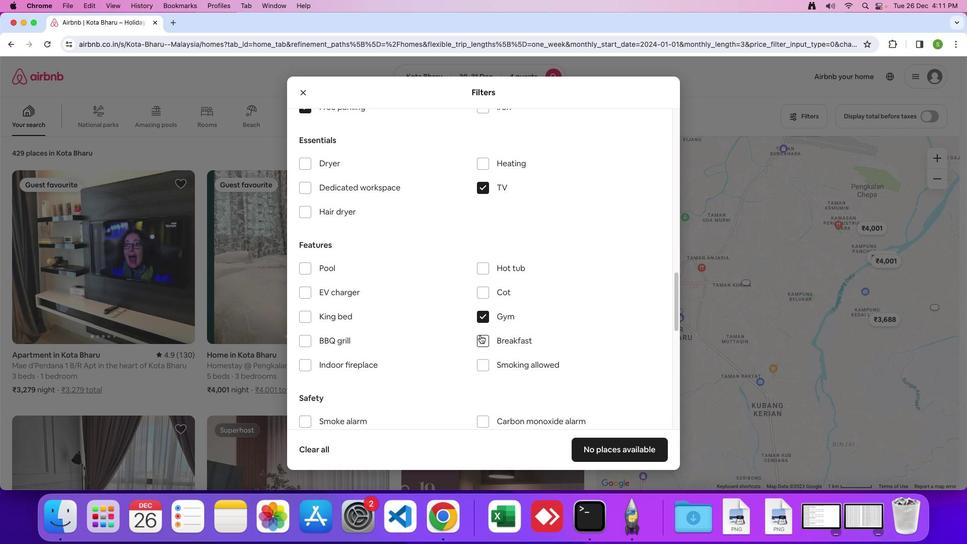 
Action: Mouse moved to (446, 327)
Screenshot: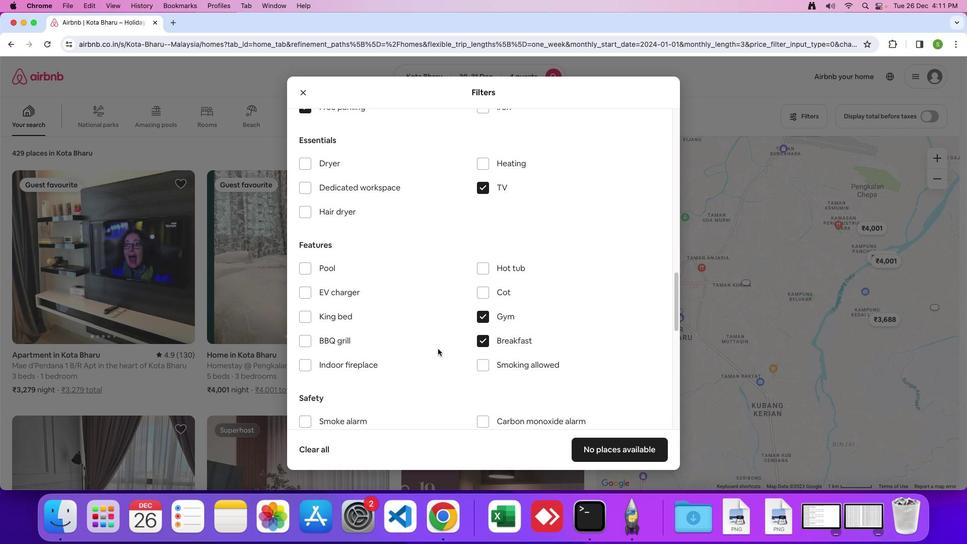 
Action: Mouse scrolled (446, 327) with delta (7, 16)
Screenshot: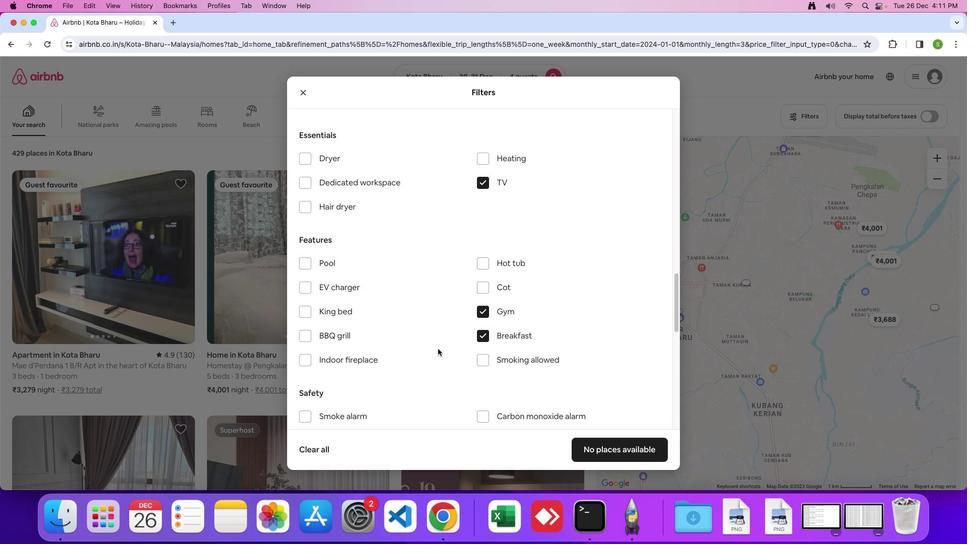 
Action: Mouse scrolled (446, 327) with delta (7, 16)
Screenshot: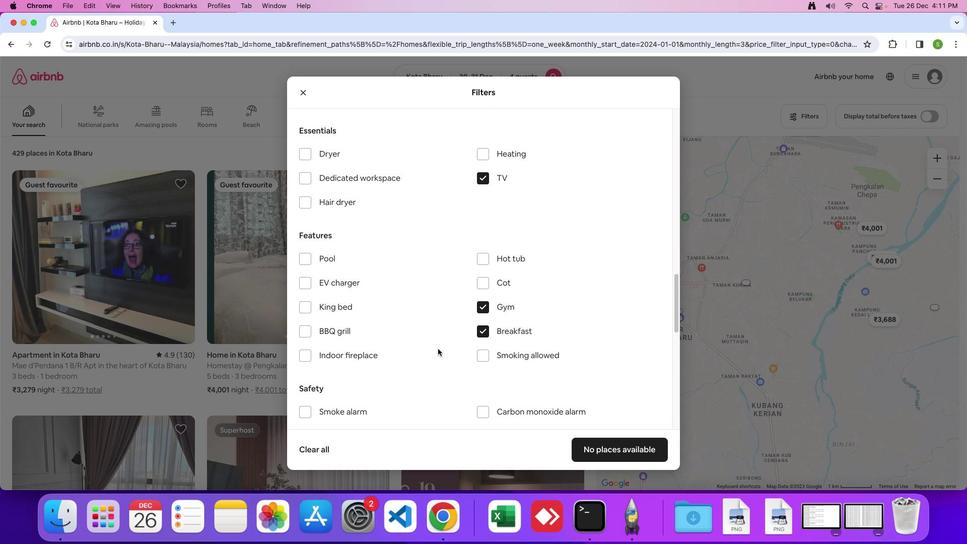 
Action: Mouse scrolled (446, 327) with delta (7, 16)
Screenshot: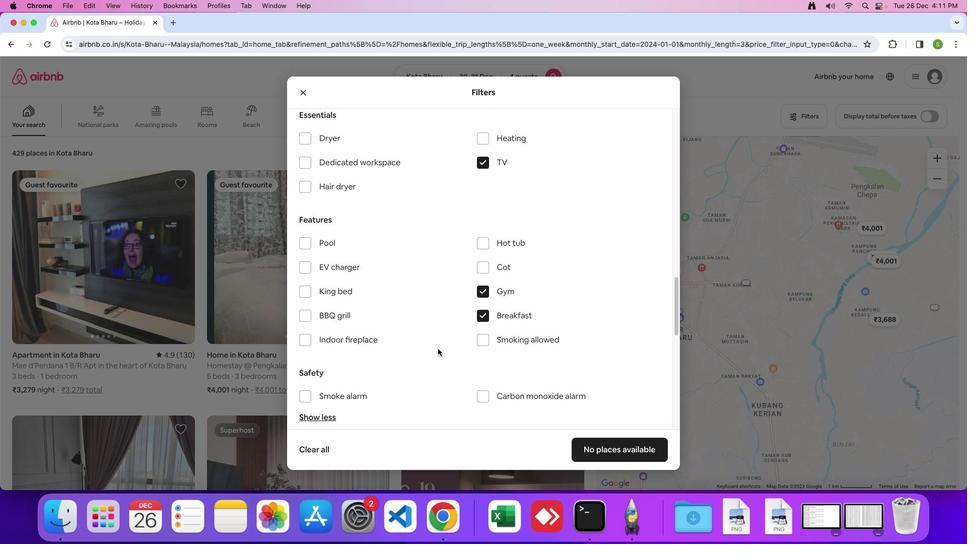 
Action: Mouse scrolled (446, 327) with delta (7, 16)
Screenshot: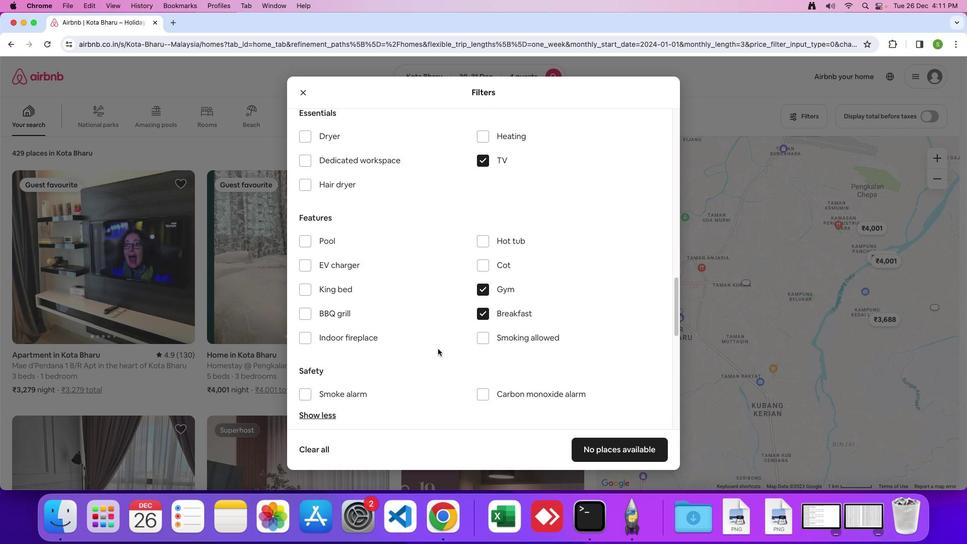 
Action: Mouse scrolled (446, 327) with delta (7, 16)
Screenshot: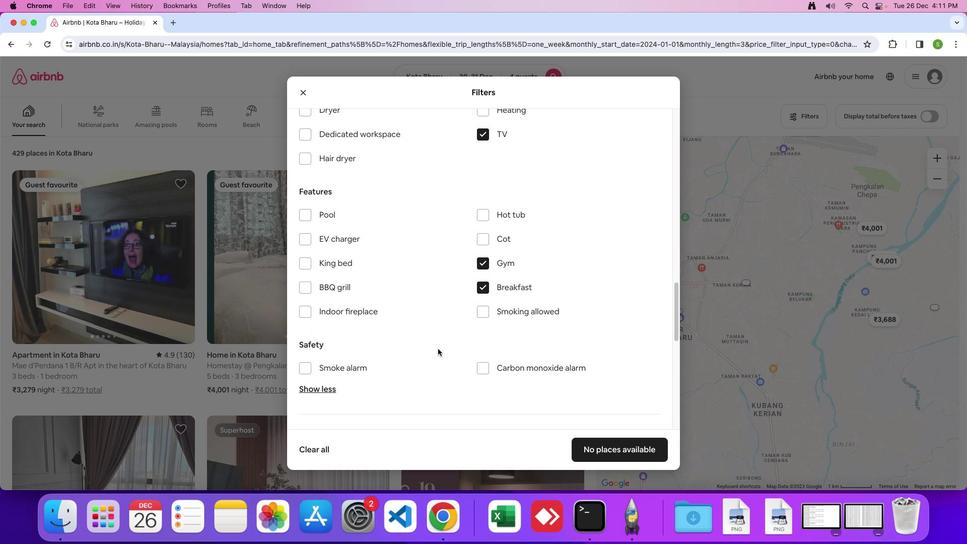 
Action: Mouse scrolled (446, 327) with delta (7, 16)
Screenshot: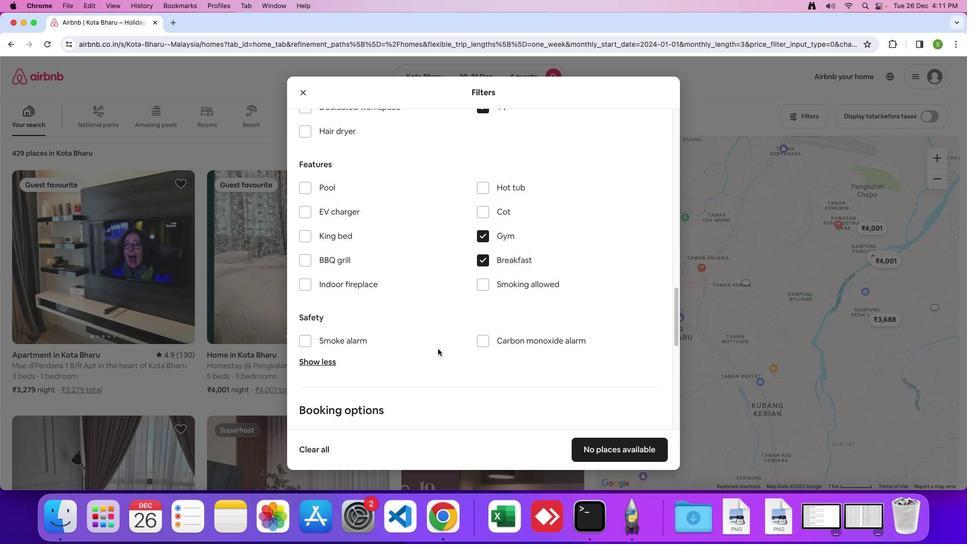 
Action: Mouse scrolled (446, 327) with delta (7, 16)
Screenshot: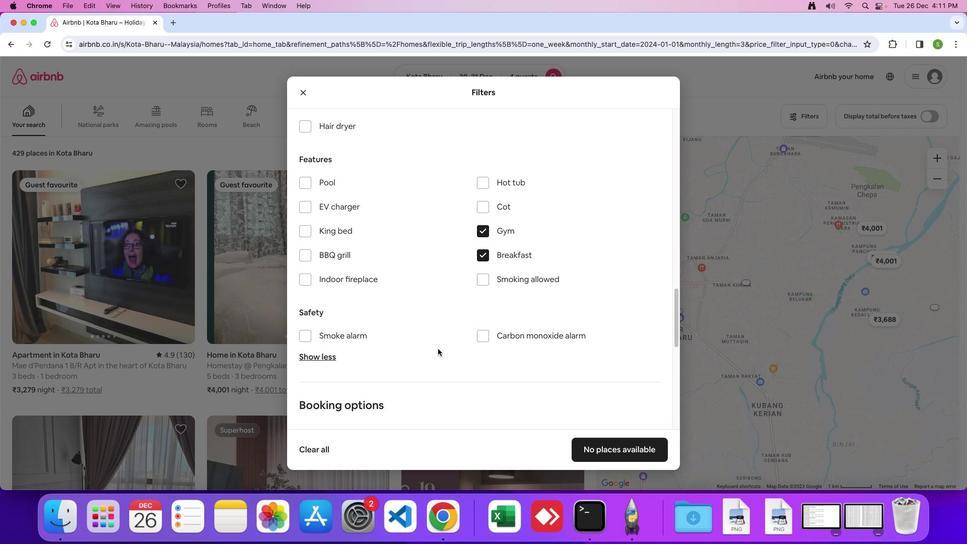 
Action: Mouse scrolled (446, 327) with delta (7, 16)
Screenshot: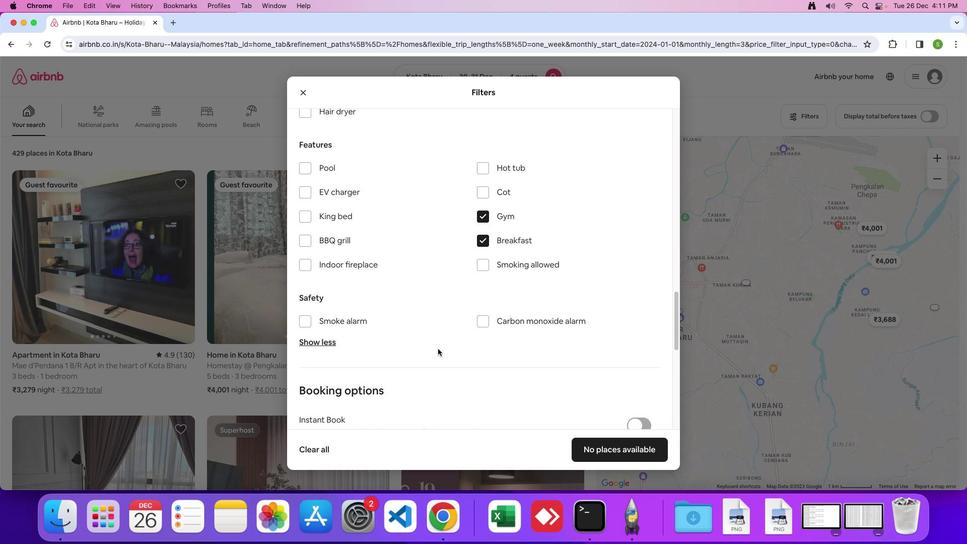 
Action: Mouse scrolled (446, 327) with delta (7, 16)
Screenshot: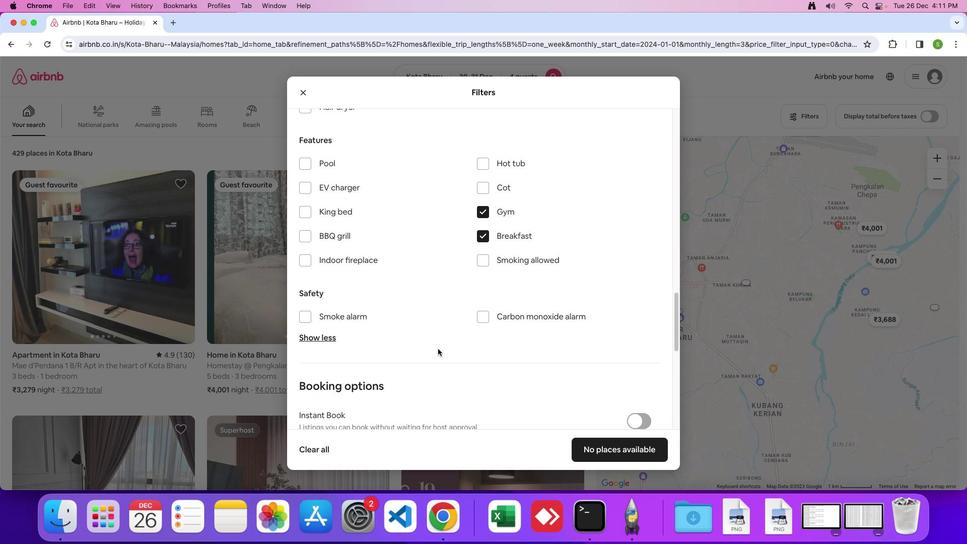 
Action: Mouse scrolled (446, 327) with delta (7, 15)
Screenshot: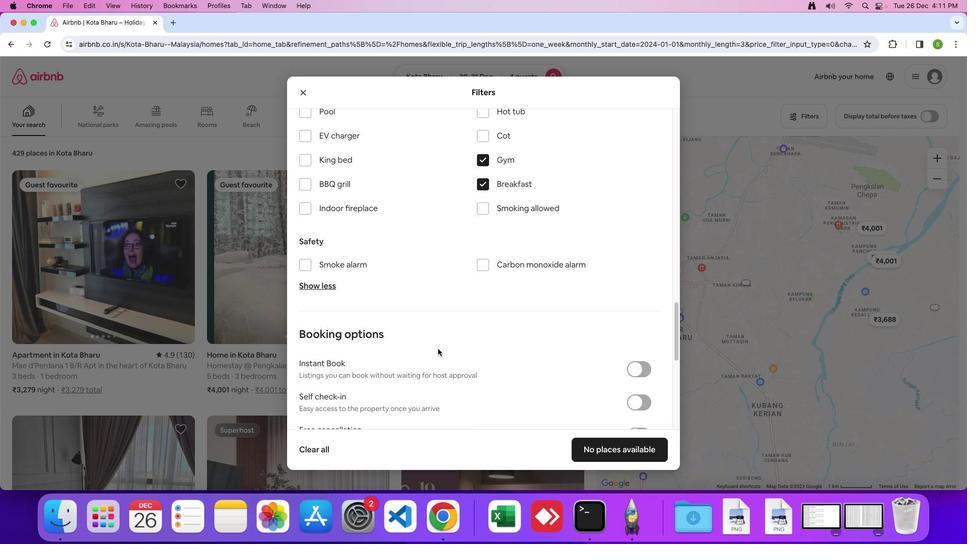 
Action: Mouse scrolled (446, 327) with delta (7, 16)
Screenshot: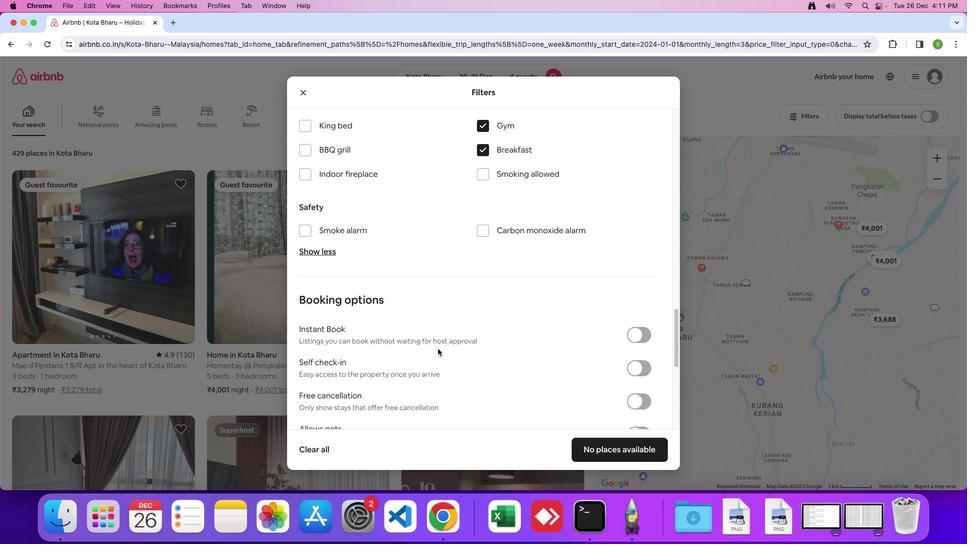 
Action: Mouse scrolled (446, 327) with delta (7, 16)
Screenshot: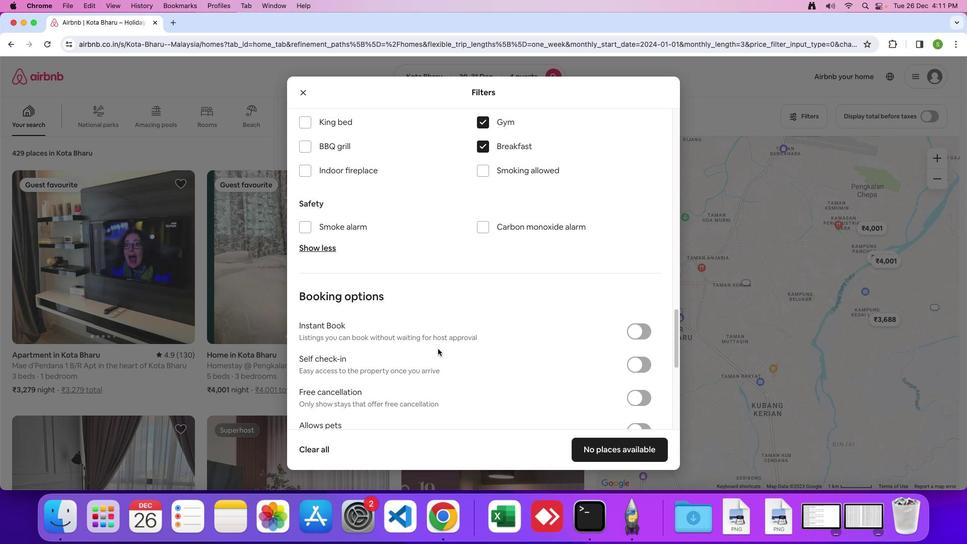 
Action: Mouse scrolled (446, 327) with delta (7, 16)
Screenshot: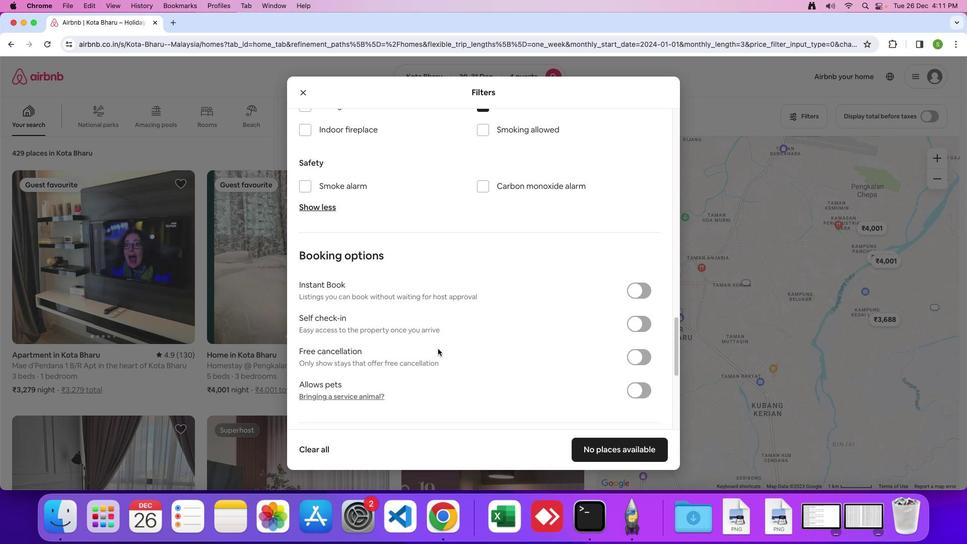 
Action: Mouse scrolled (446, 327) with delta (7, 16)
Screenshot: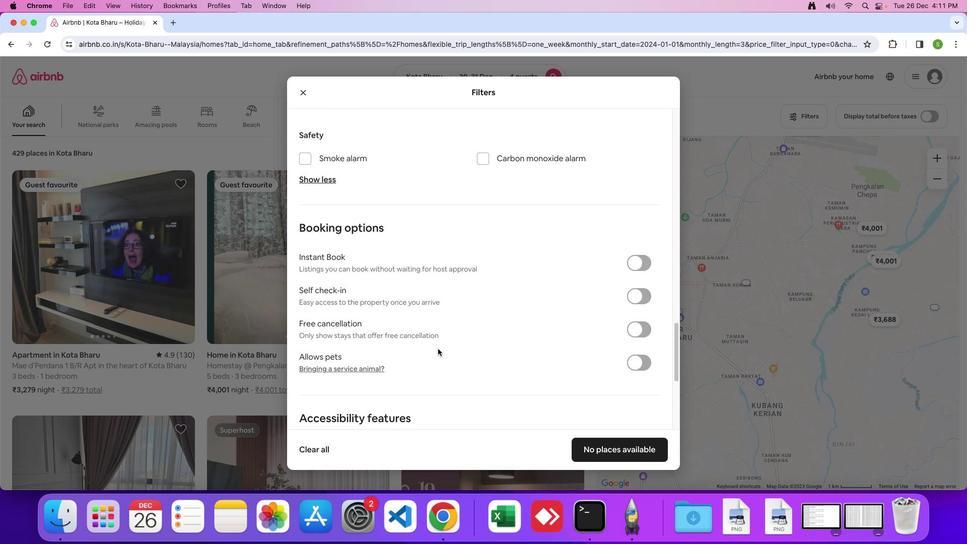 
Action: Mouse scrolled (446, 327) with delta (7, 16)
Screenshot: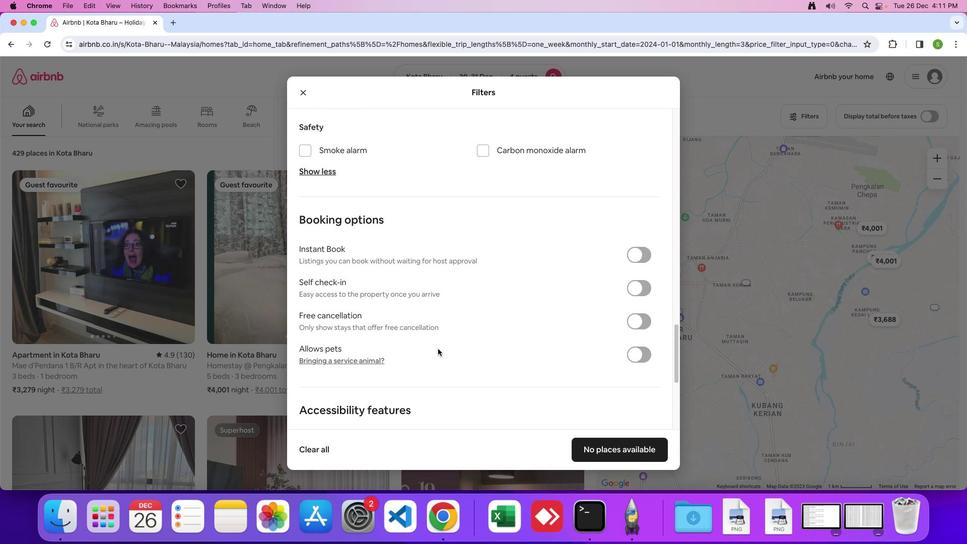
Action: Mouse scrolled (446, 327) with delta (7, 16)
Screenshot: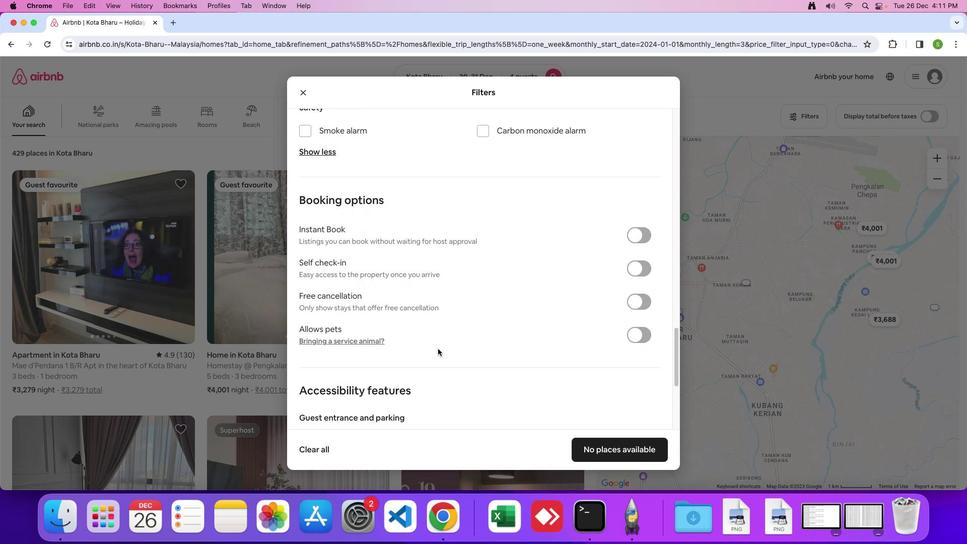 
Action: Mouse scrolled (446, 327) with delta (7, 16)
Screenshot: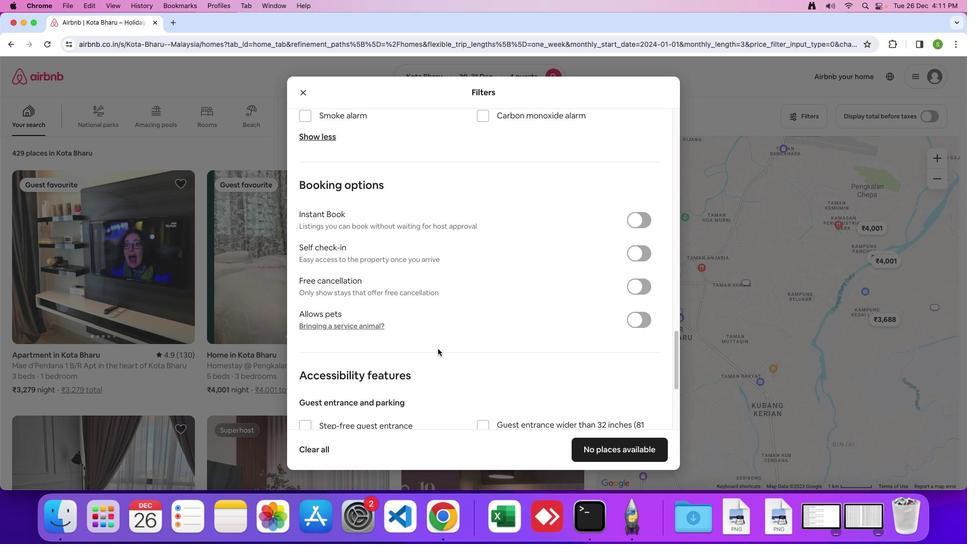 
Action: Mouse scrolled (446, 327) with delta (7, 16)
Screenshot: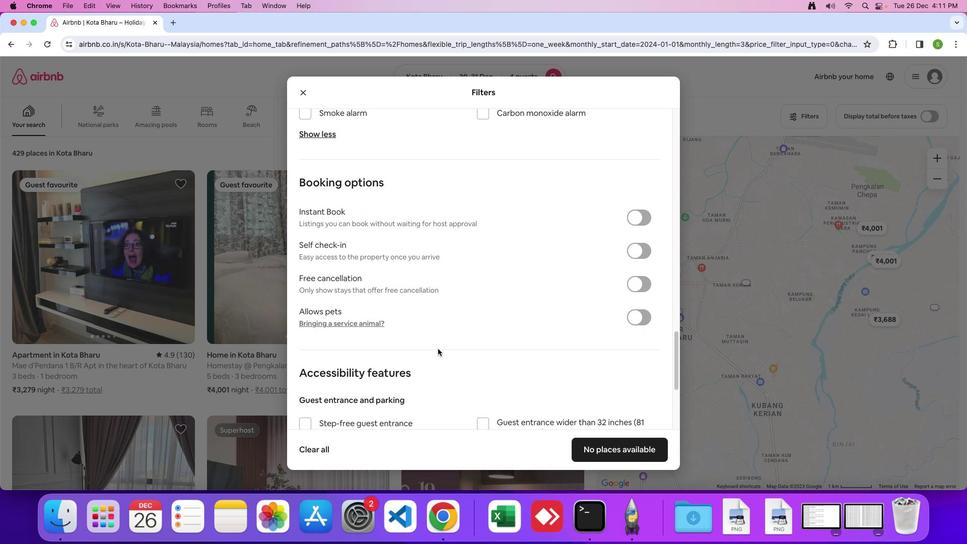 
Action: Mouse scrolled (446, 327) with delta (7, 16)
Screenshot: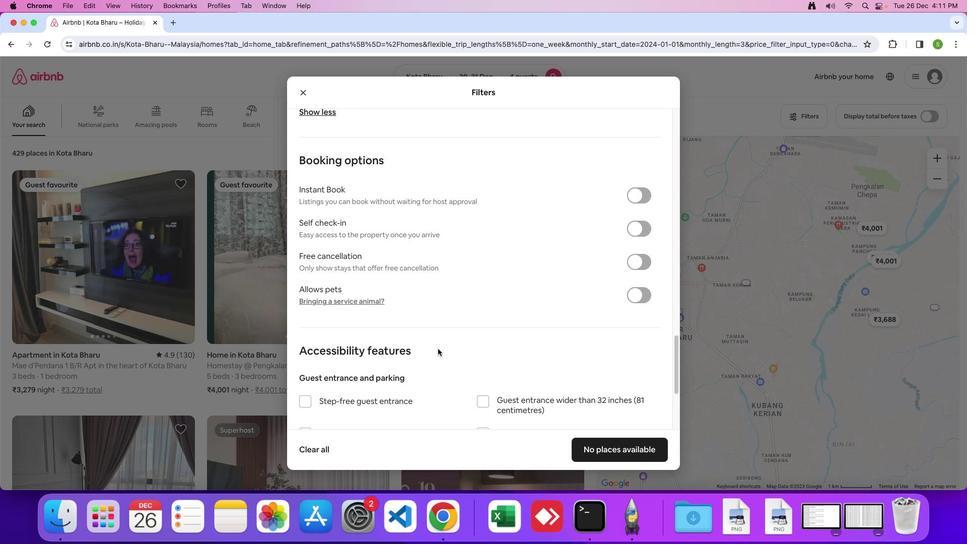 
Action: Mouse scrolled (446, 327) with delta (7, 16)
Screenshot: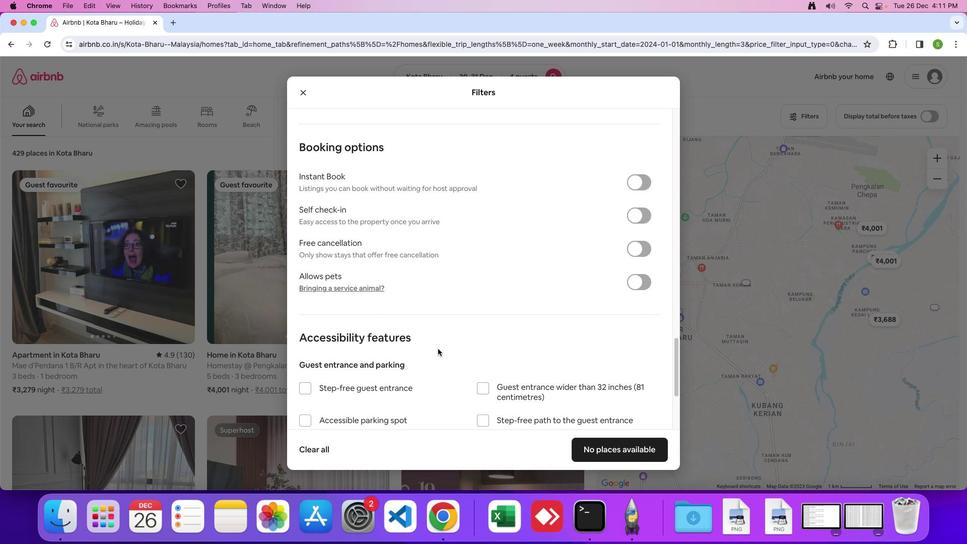 
Action: Mouse scrolled (446, 327) with delta (7, 15)
Screenshot: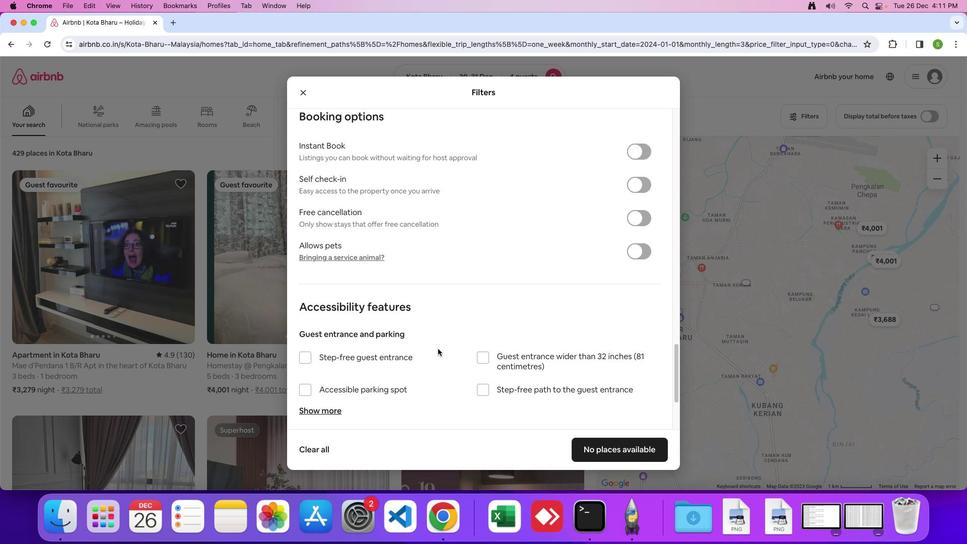 
Action: Mouse scrolled (446, 327) with delta (7, 16)
Screenshot: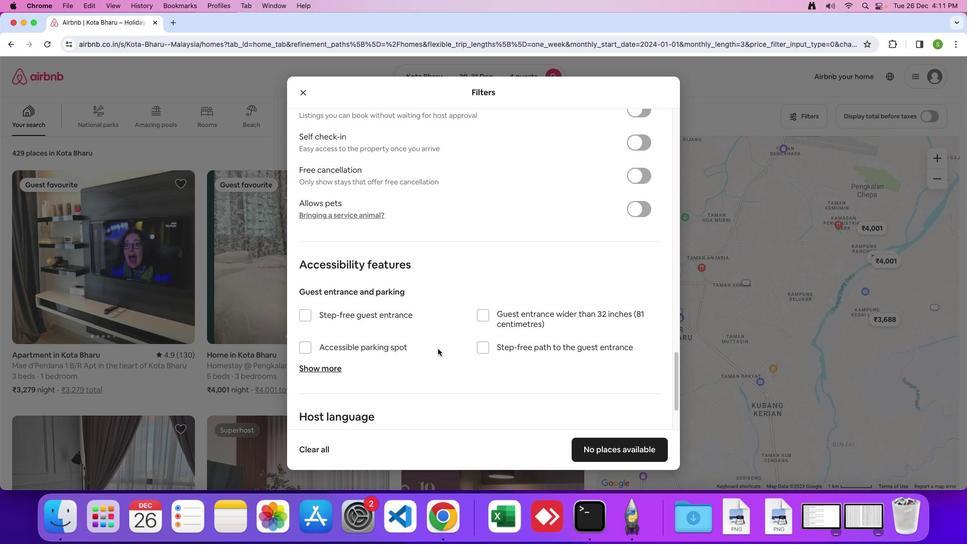
Action: Mouse scrolled (446, 327) with delta (7, 16)
Screenshot: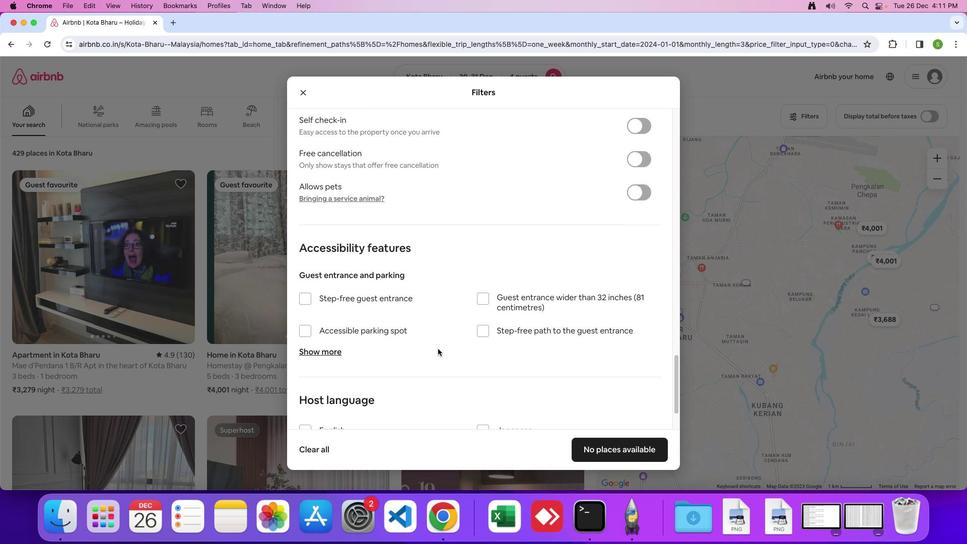 
Action: Mouse scrolled (446, 327) with delta (7, 15)
Screenshot: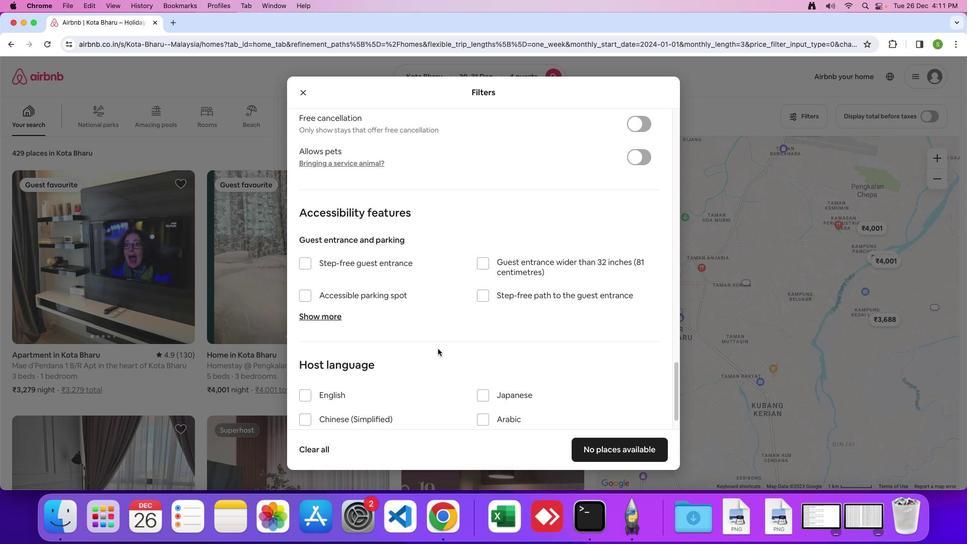 
Action: Mouse scrolled (446, 327) with delta (7, 16)
Screenshot: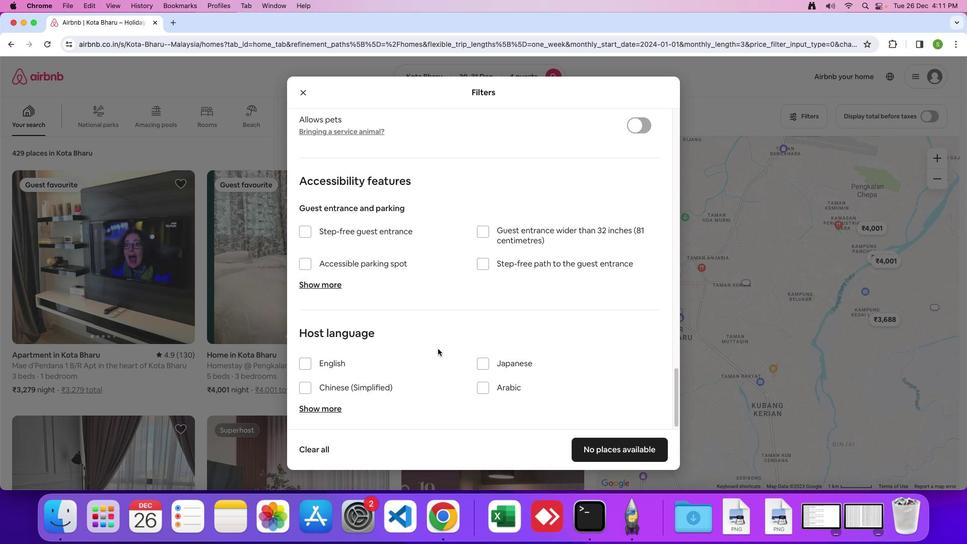 
Action: Mouse scrolled (446, 327) with delta (7, 16)
Screenshot: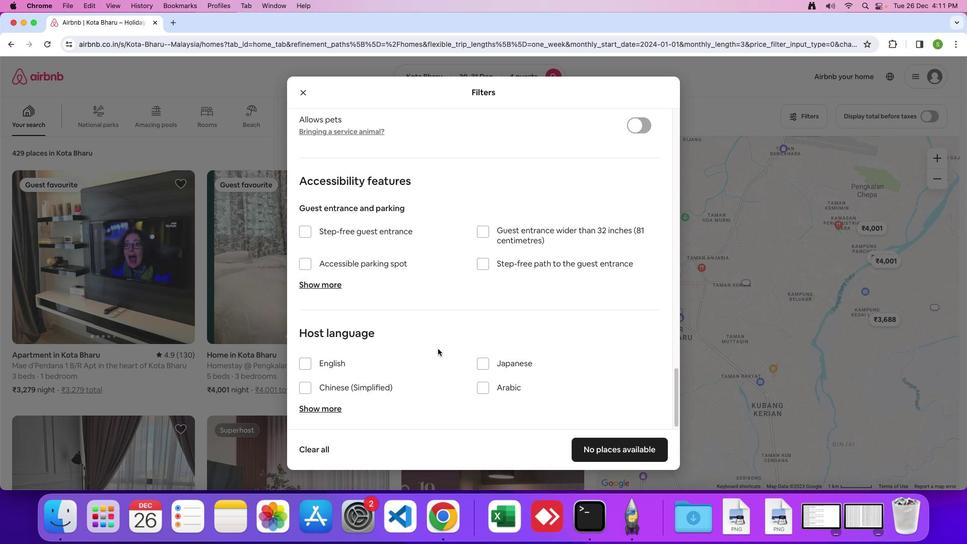 
Action: Mouse scrolled (446, 327) with delta (7, 15)
Screenshot: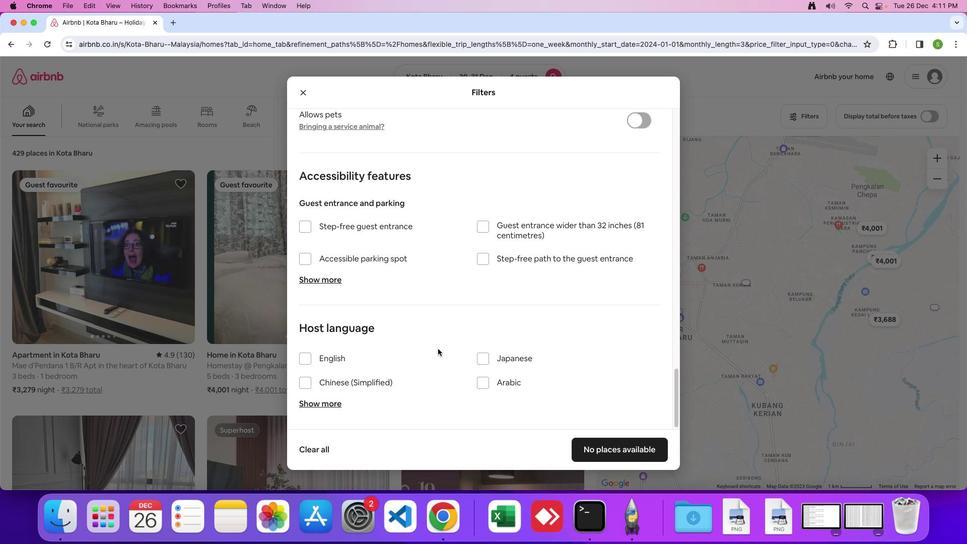 
Action: Mouse scrolled (446, 327) with delta (7, 16)
Screenshot: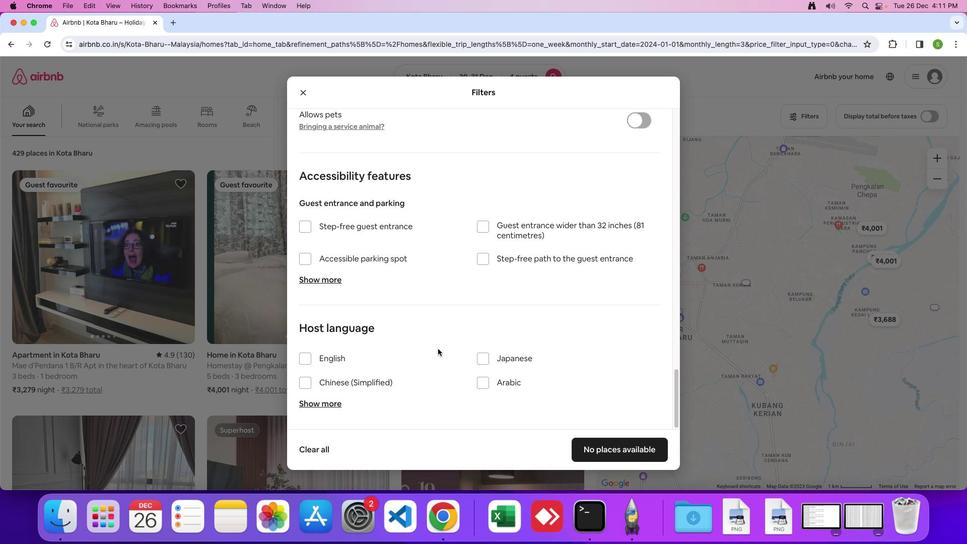 
Action: Mouse scrolled (446, 327) with delta (7, 16)
Screenshot: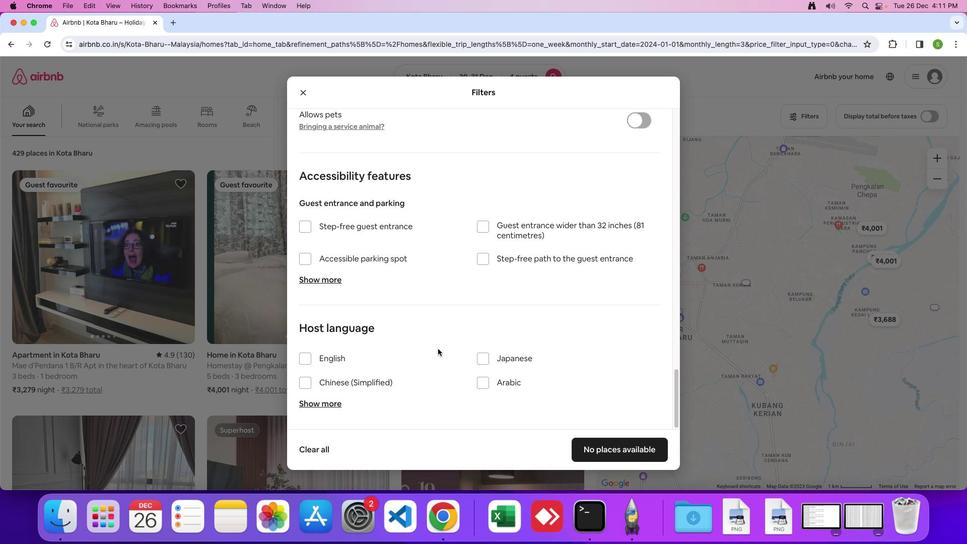 
Action: Mouse scrolled (446, 327) with delta (7, 15)
Screenshot: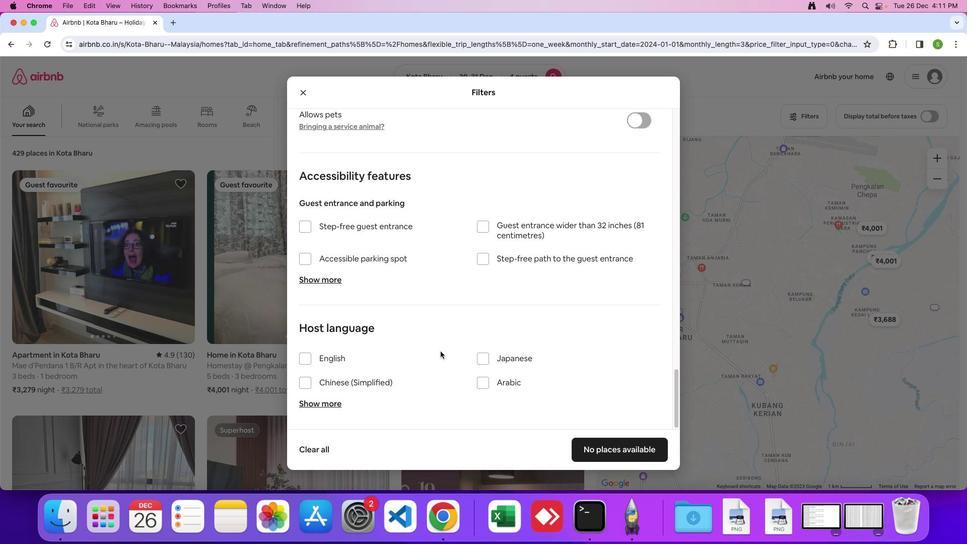 
Action: Mouse moved to (621, 420)
Screenshot: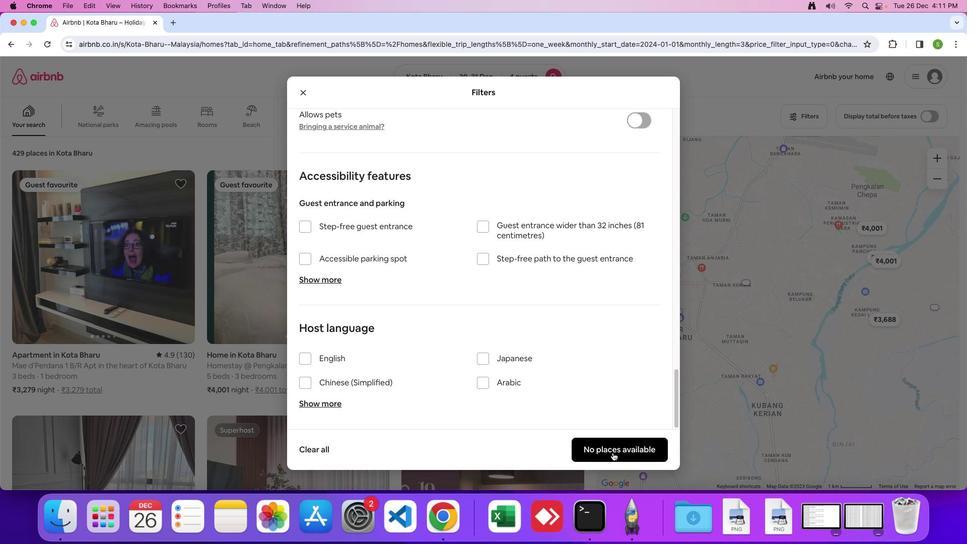 
Action: Mouse pressed left at (621, 420)
Screenshot: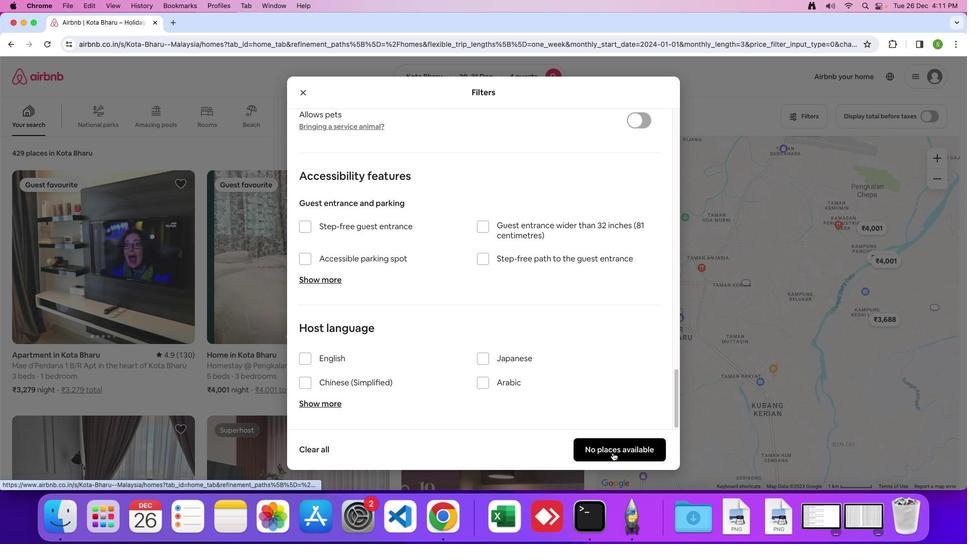 
Action: Mouse moved to (357, 265)
Screenshot: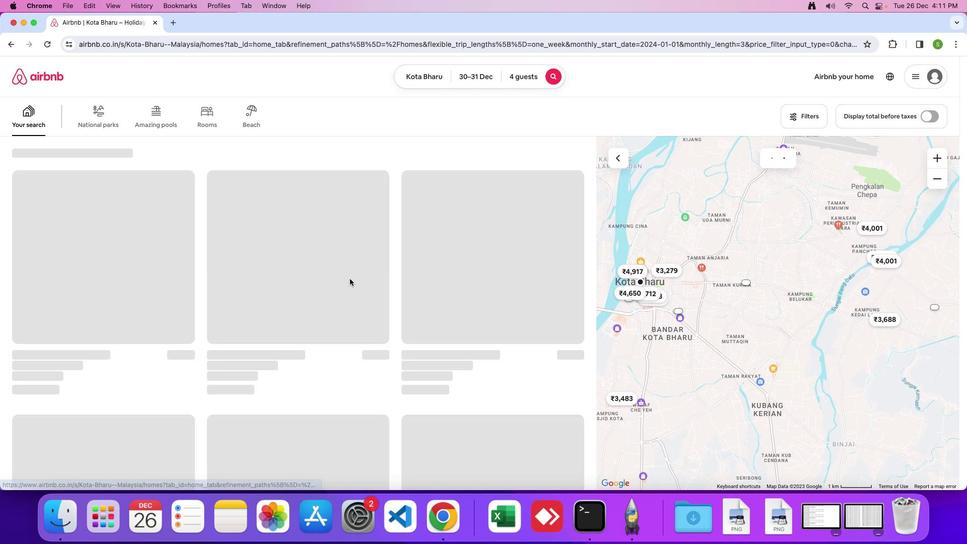 
